 Task: Find connections with filter location Waiblingen with filter topic #Leanstartupswith filter profile language French with filter current company Kaspersky with filter school Sri Balaji University,Pune with filter industry Fisheries with filter service category Bankruptcy Law with filter keywords title Addiction Counselor
Action: Mouse moved to (622, 79)
Screenshot: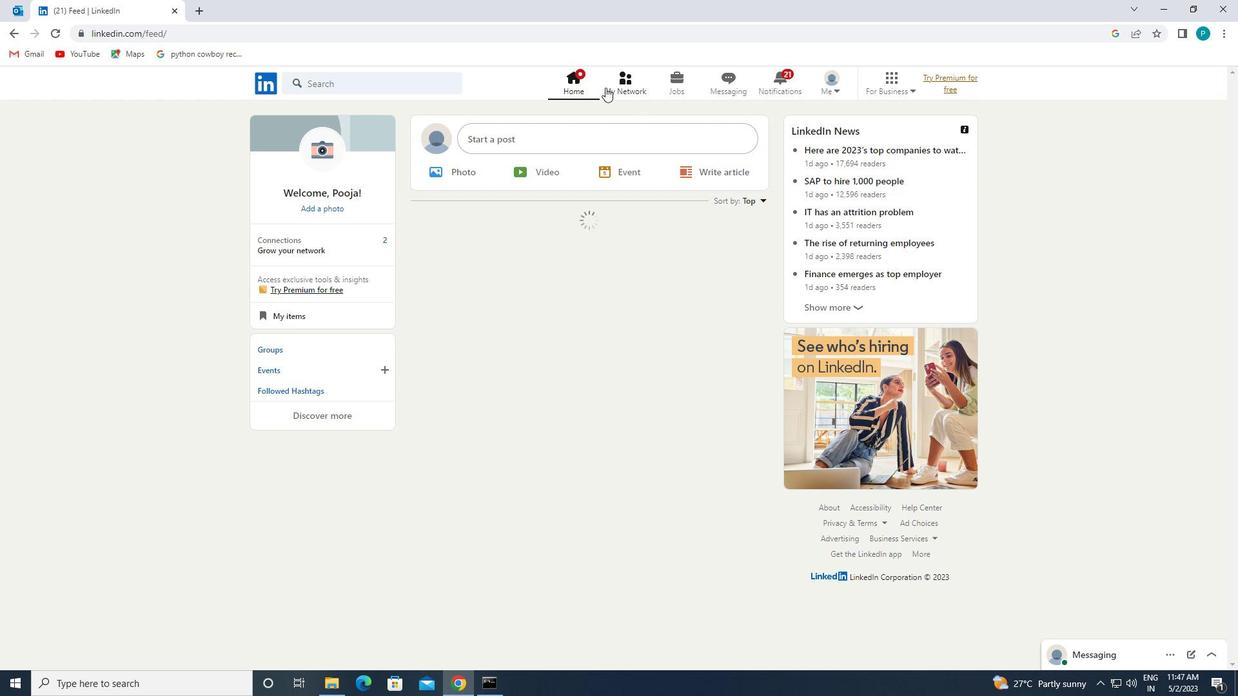
Action: Mouse pressed left at (622, 79)
Screenshot: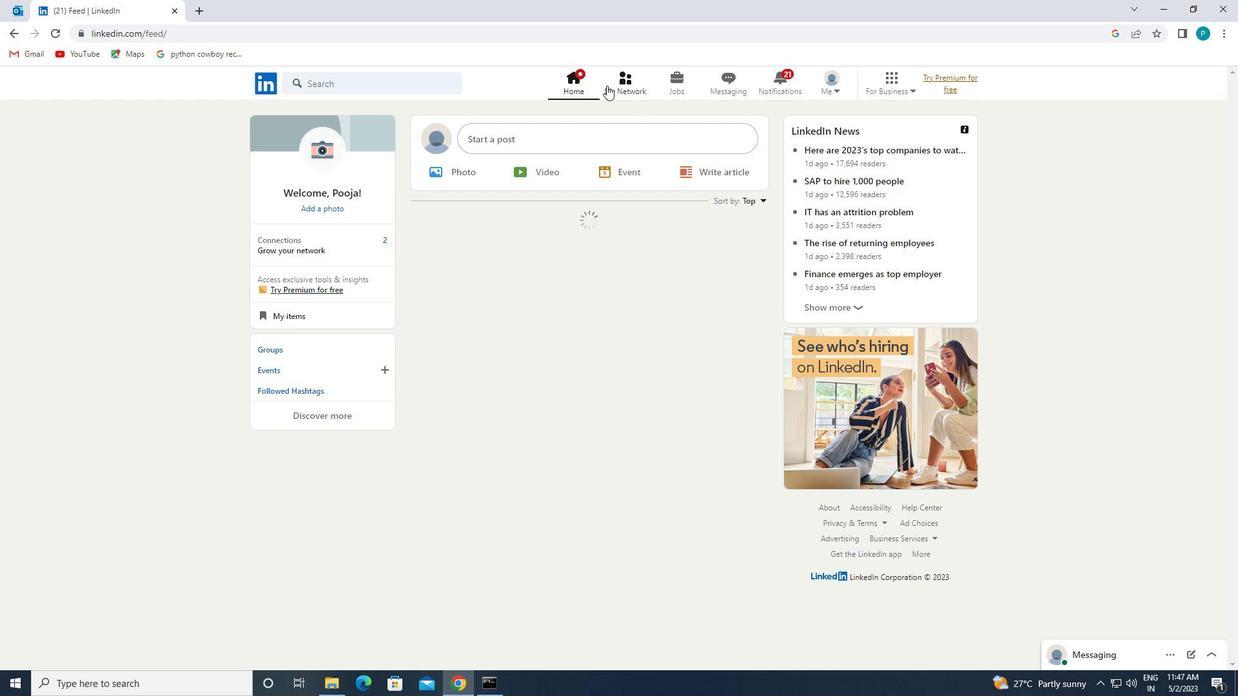 
Action: Mouse moved to (364, 154)
Screenshot: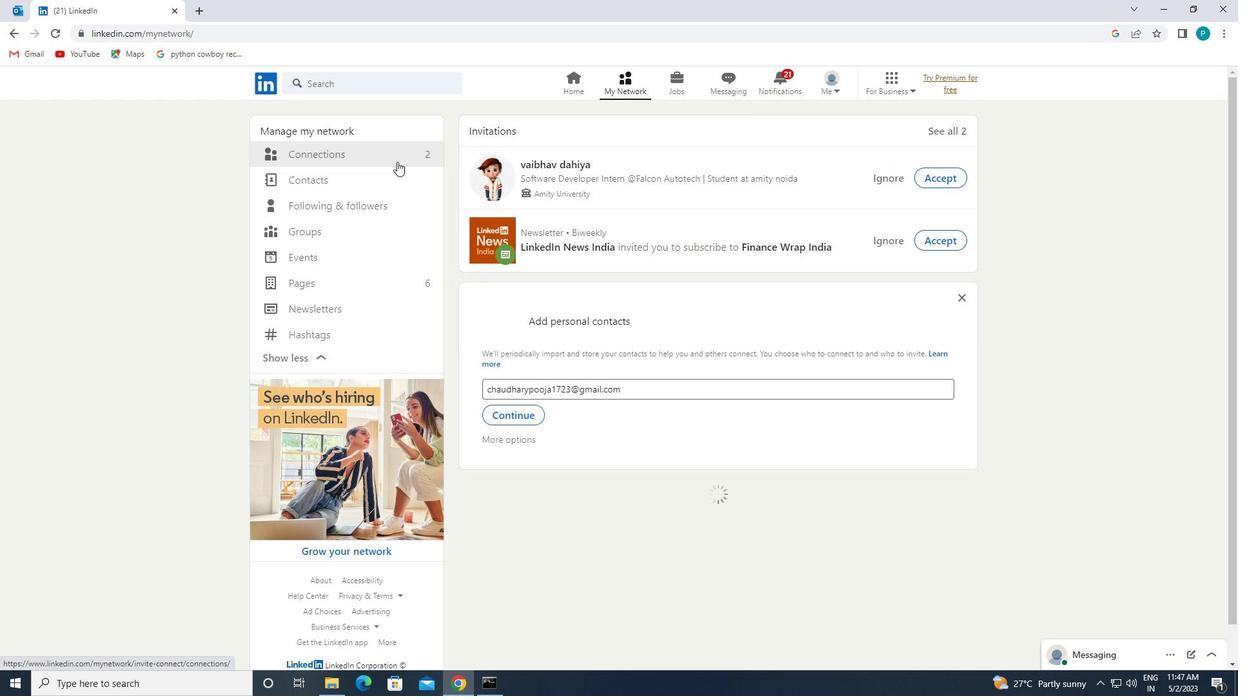 
Action: Mouse pressed left at (364, 154)
Screenshot: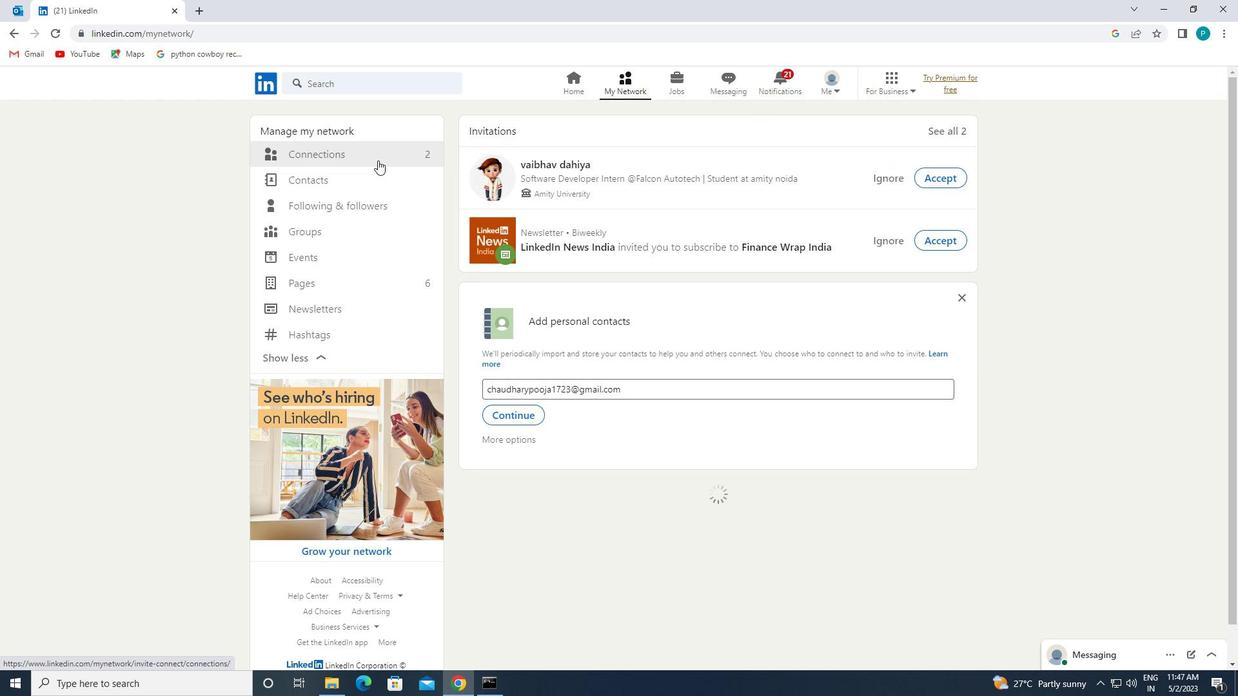 
Action: Mouse moved to (379, 158)
Screenshot: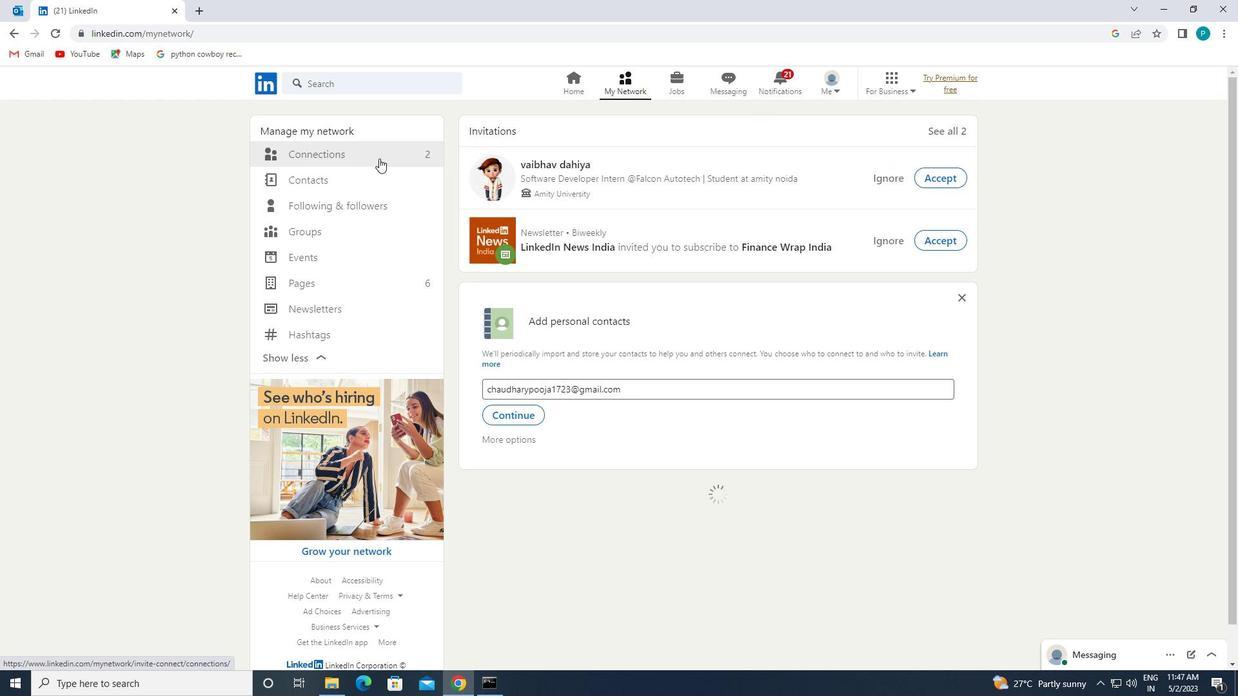 
Action: Mouse pressed left at (379, 158)
Screenshot: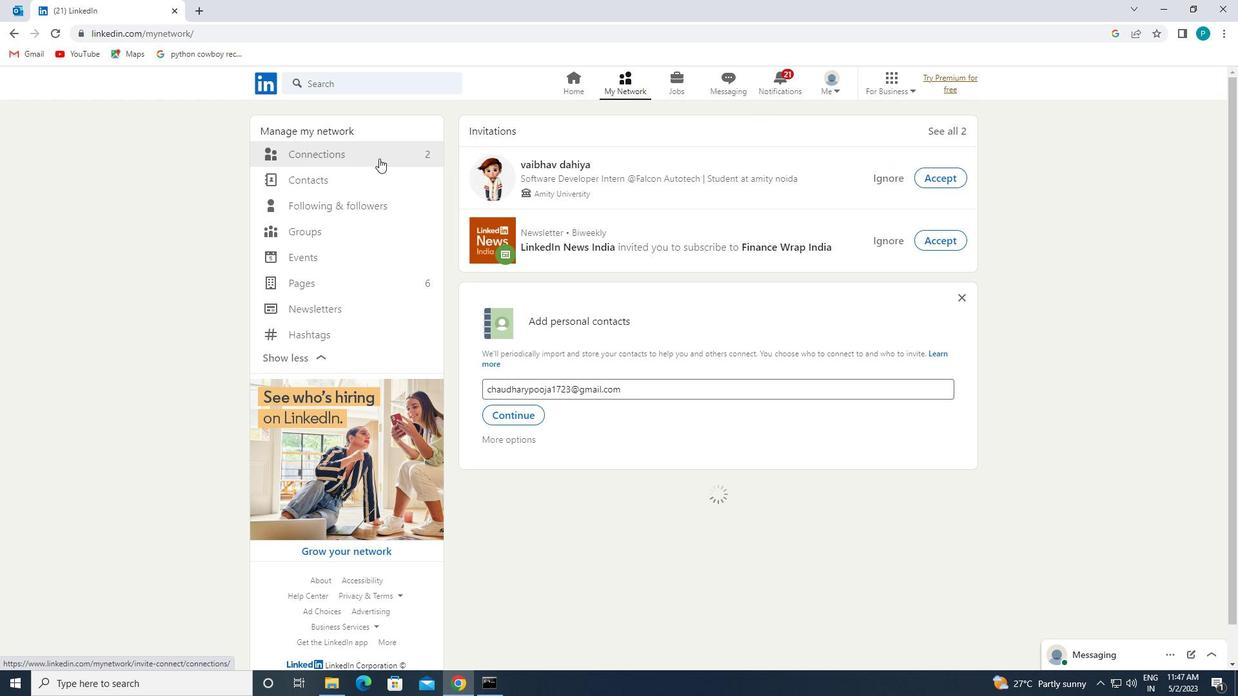 
Action: Mouse moved to (707, 154)
Screenshot: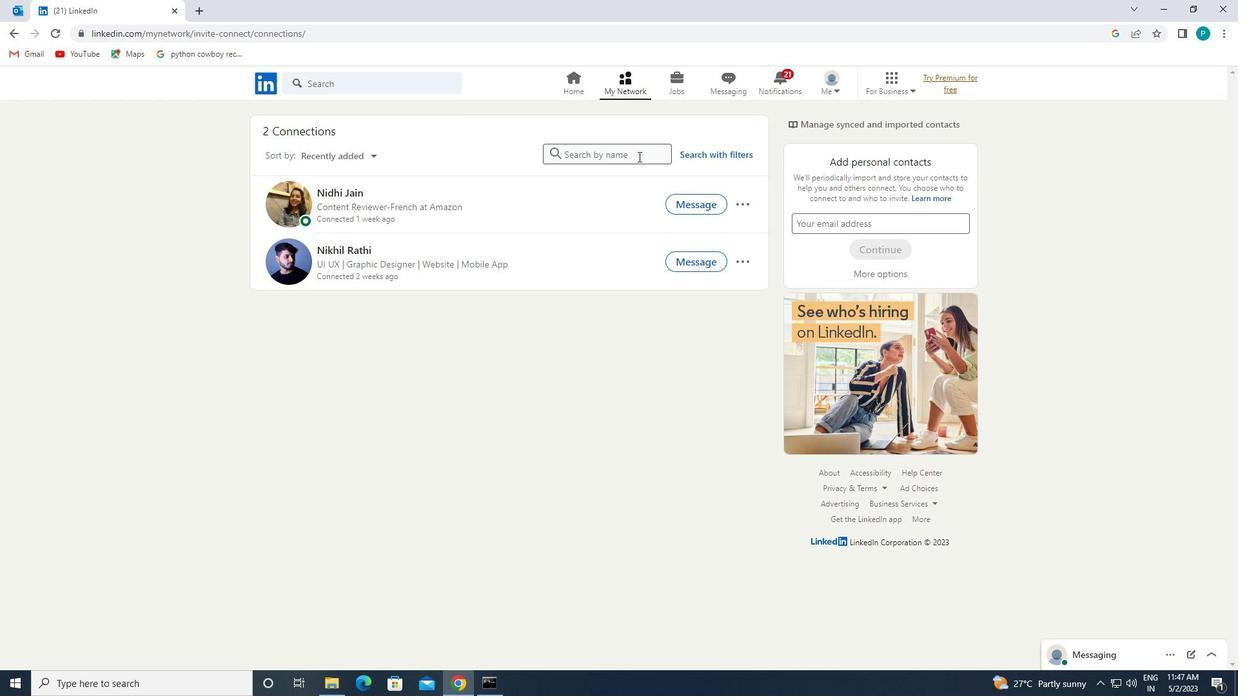 
Action: Mouse pressed left at (707, 154)
Screenshot: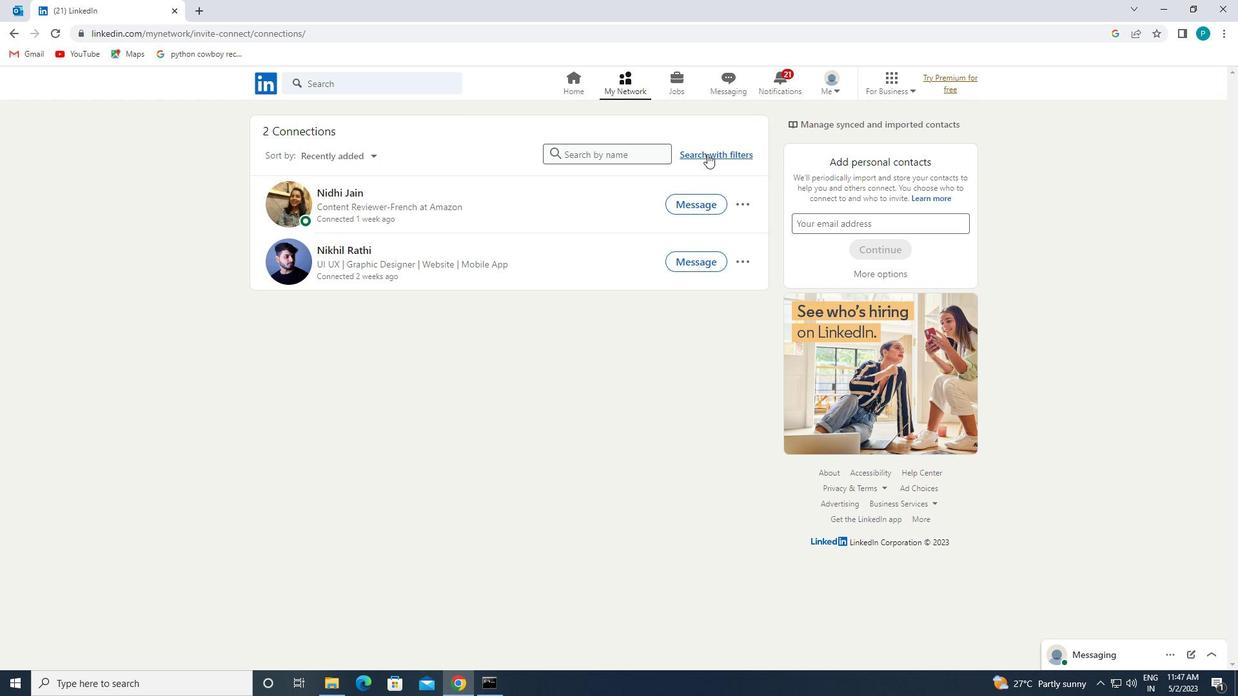
Action: Mouse moved to (651, 125)
Screenshot: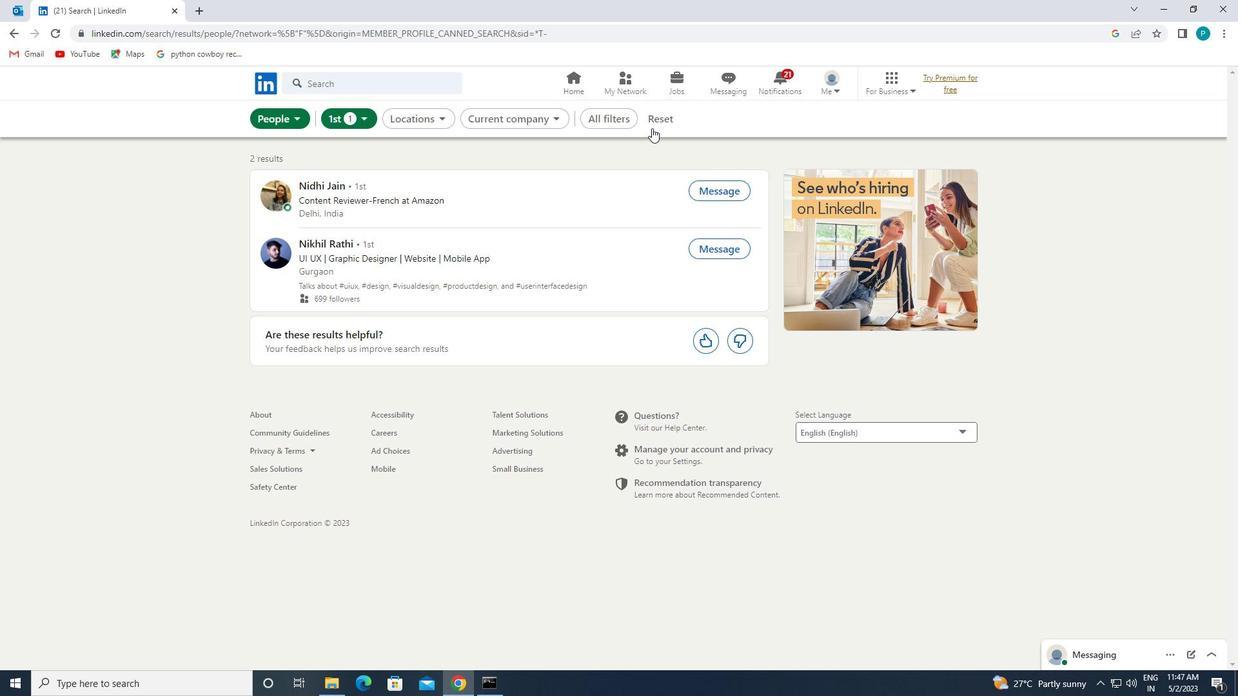
Action: Mouse pressed left at (651, 125)
Screenshot: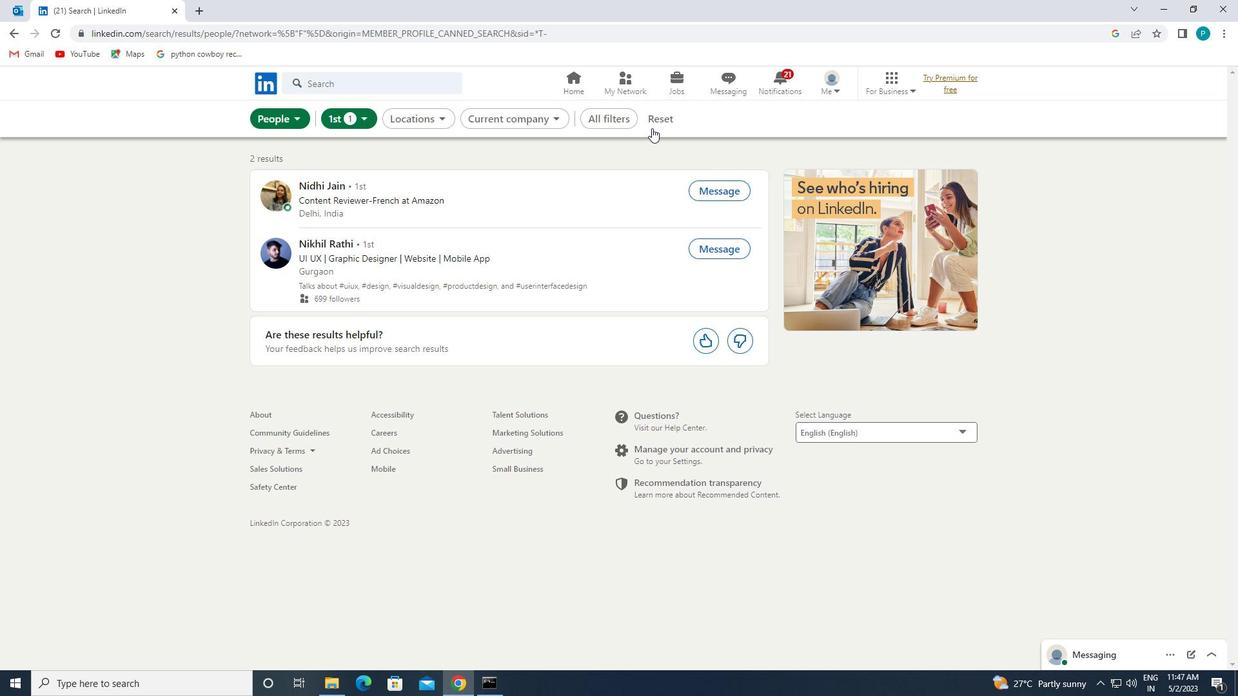 
Action: Mouse moved to (613, 123)
Screenshot: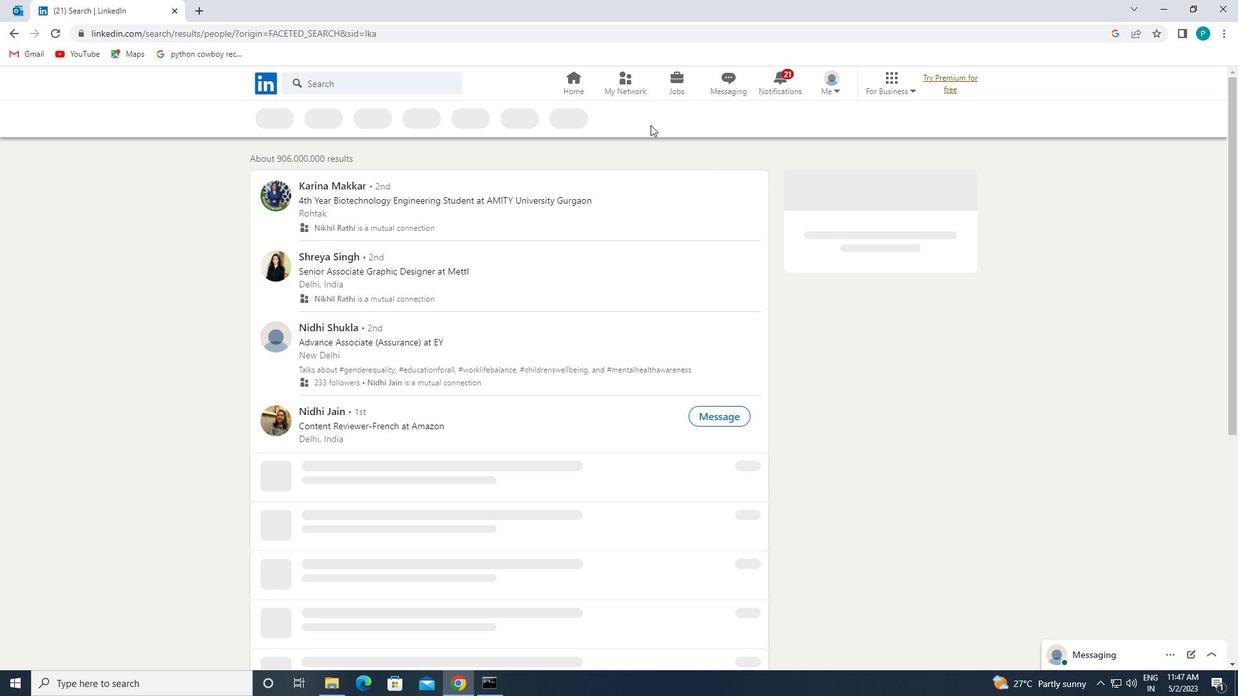 
Action: Mouse pressed left at (613, 123)
Screenshot: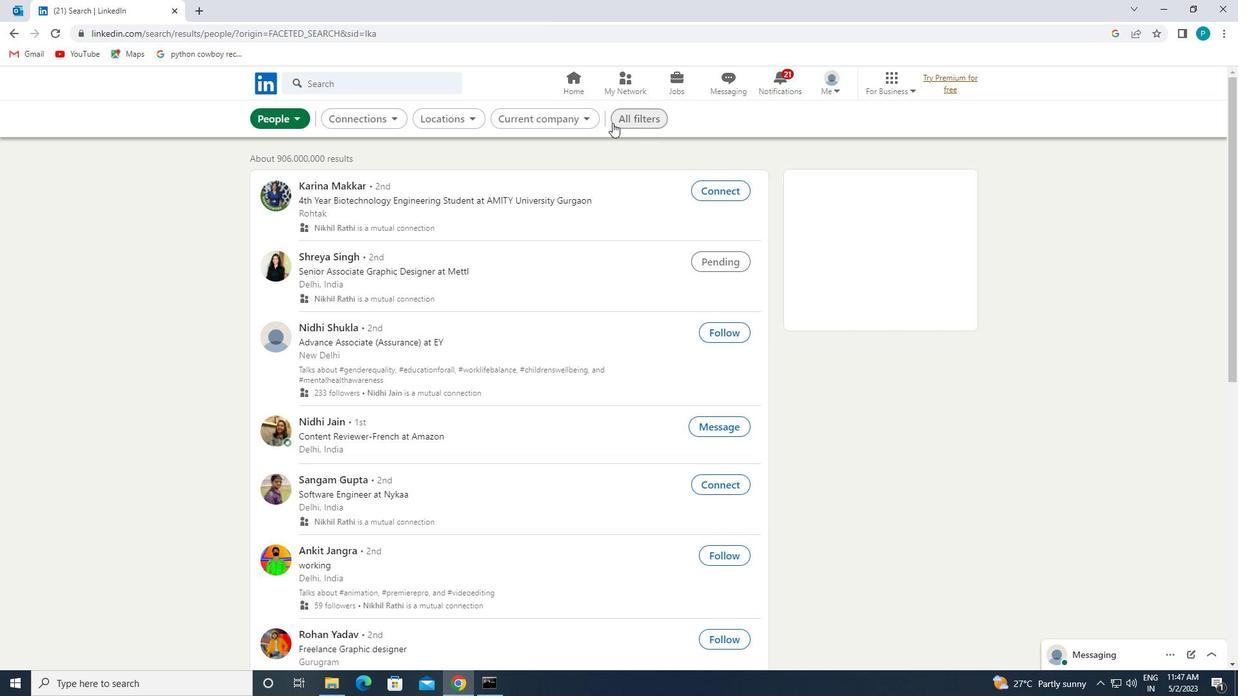
Action: Mouse moved to (986, 384)
Screenshot: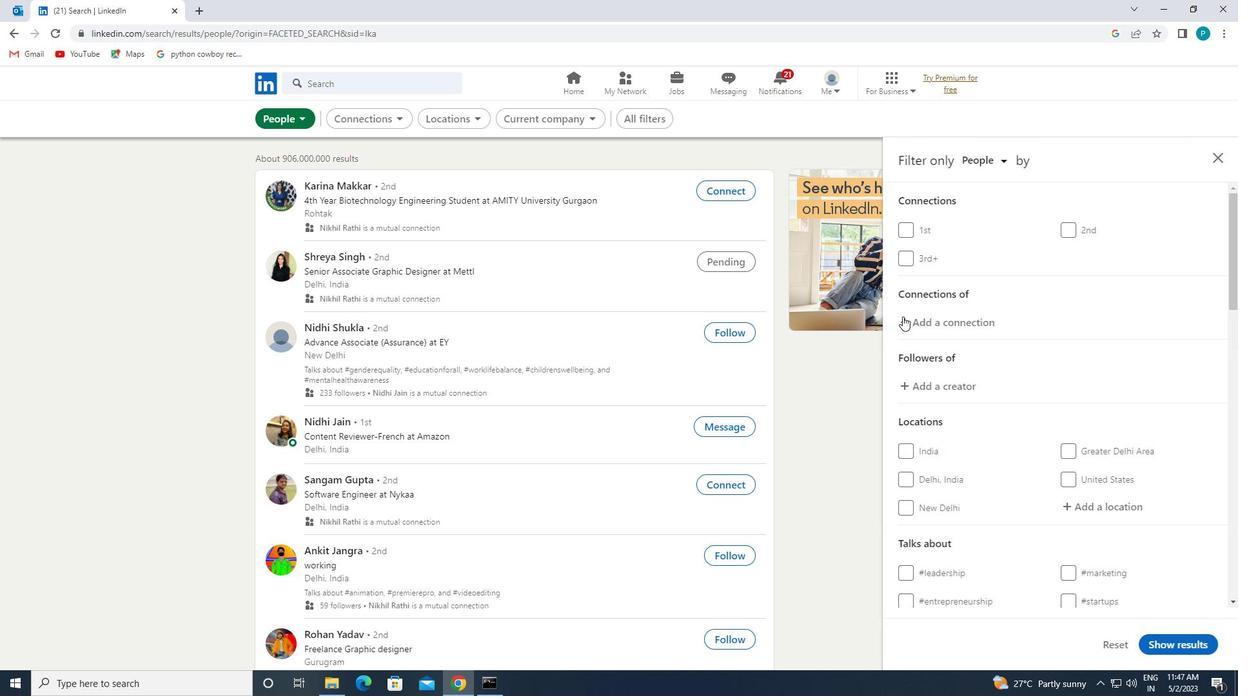 
Action: Mouse scrolled (986, 383) with delta (0, 0)
Screenshot: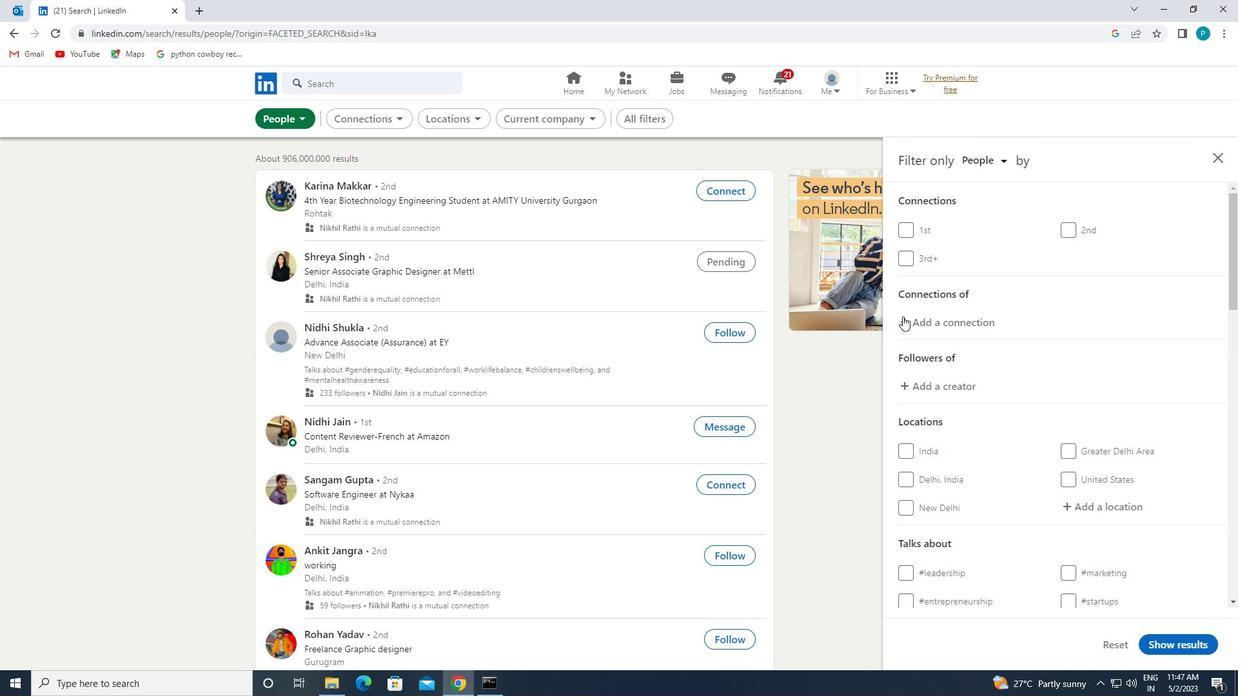 
Action: Mouse moved to (987, 384)
Screenshot: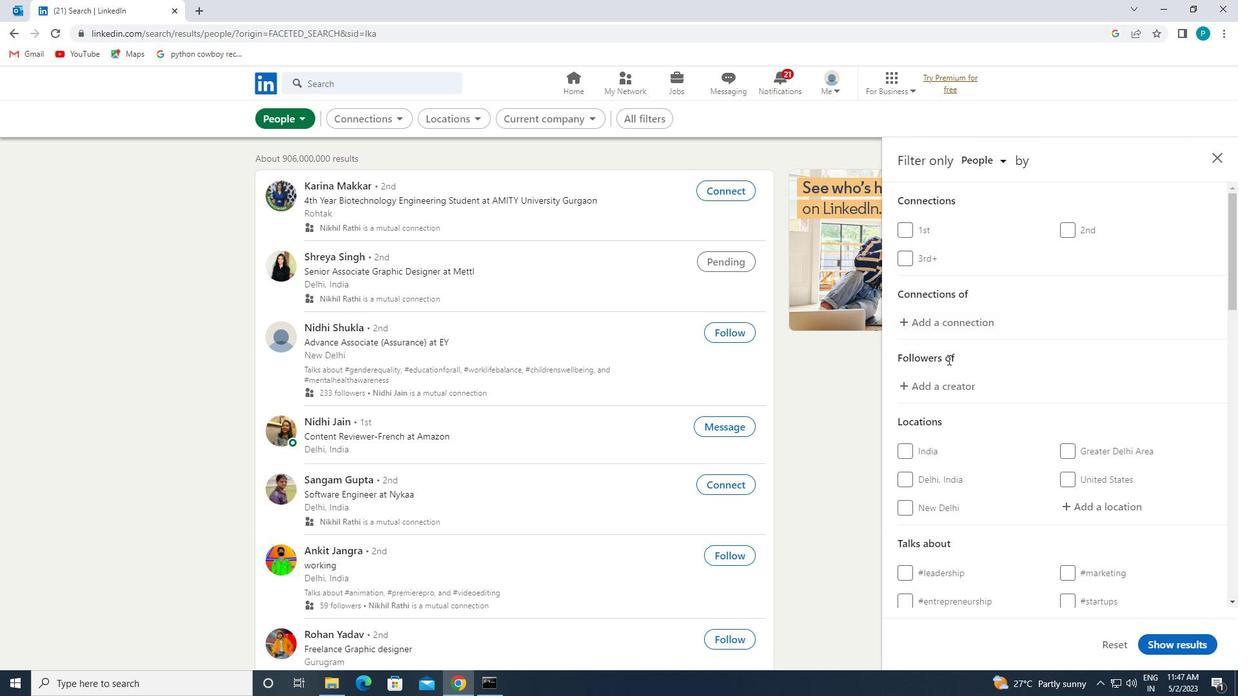 
Action: Mouse scrolled (987, 383) with delta (0, 0)
Screenshot: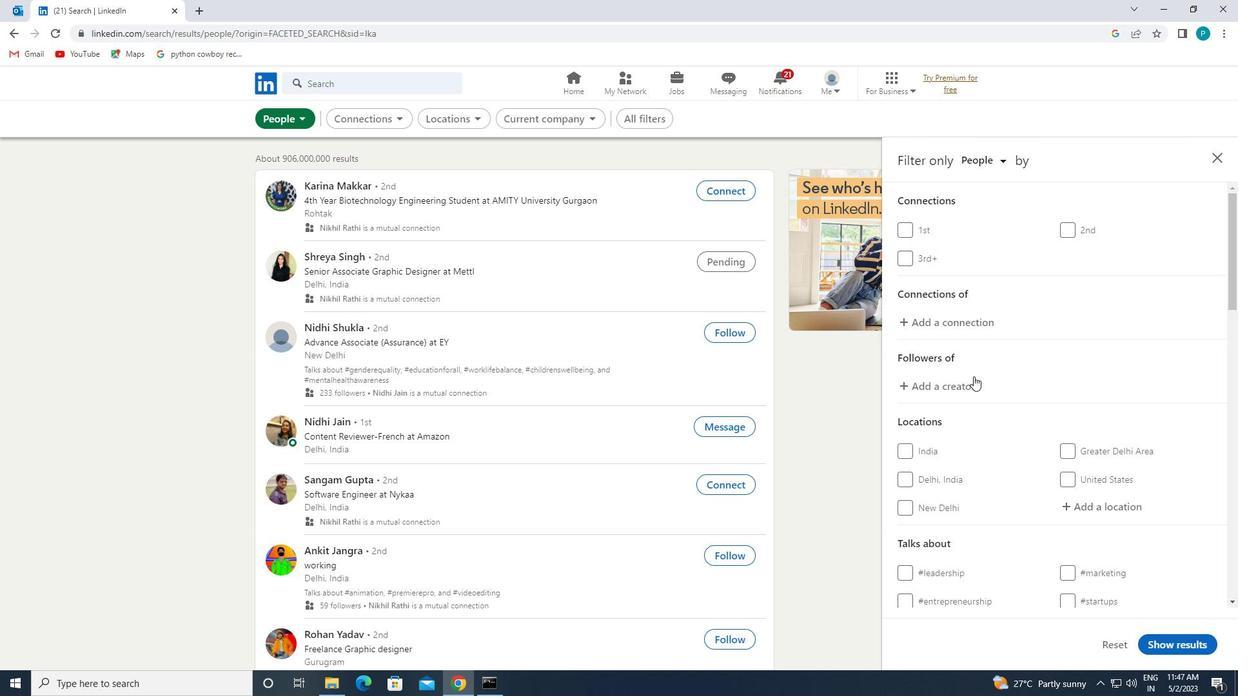
Action: Mouse moved to (988, 385)
Screenshot: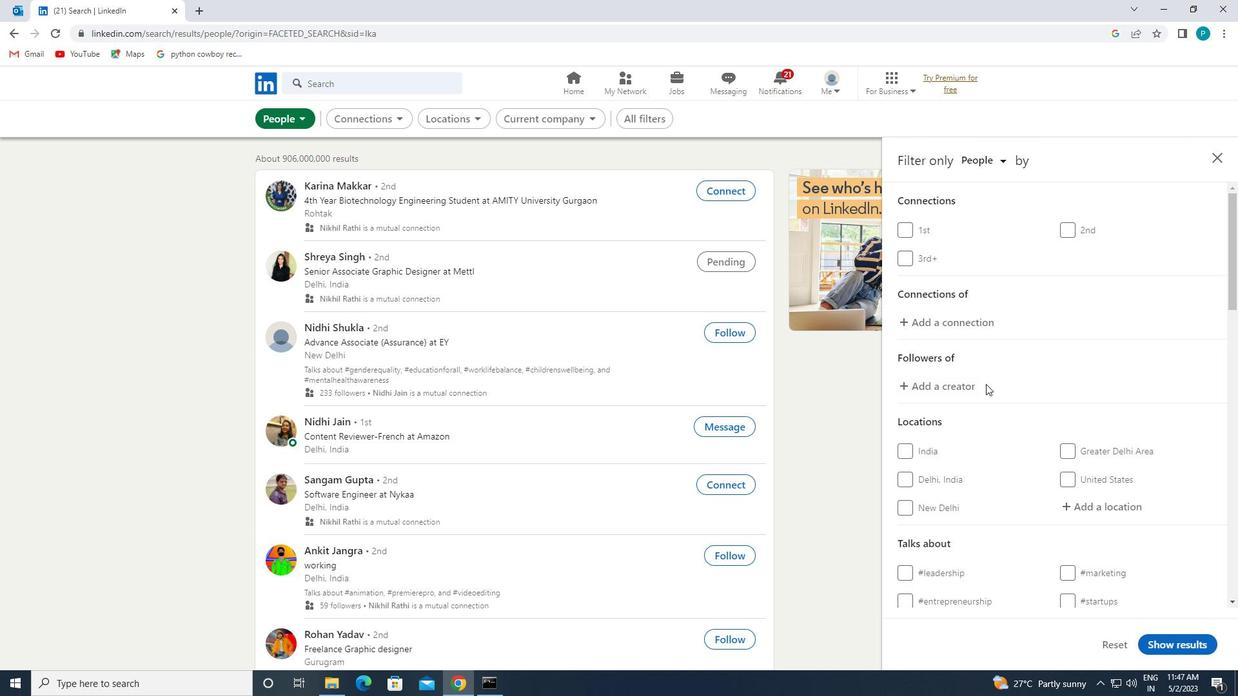 
Action: Mouse scrolled (988, 384) with delta (0, 0)
Screenshot: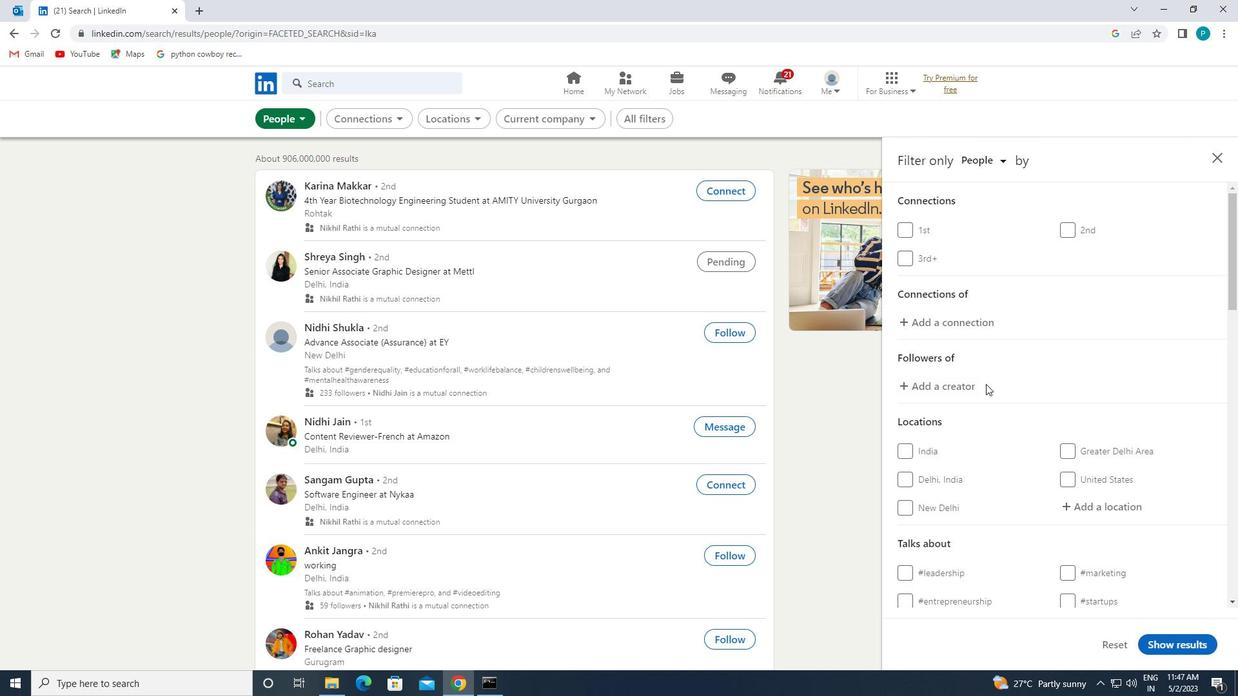 
Action: Mouse moved to (1071, 320)
Screenshot: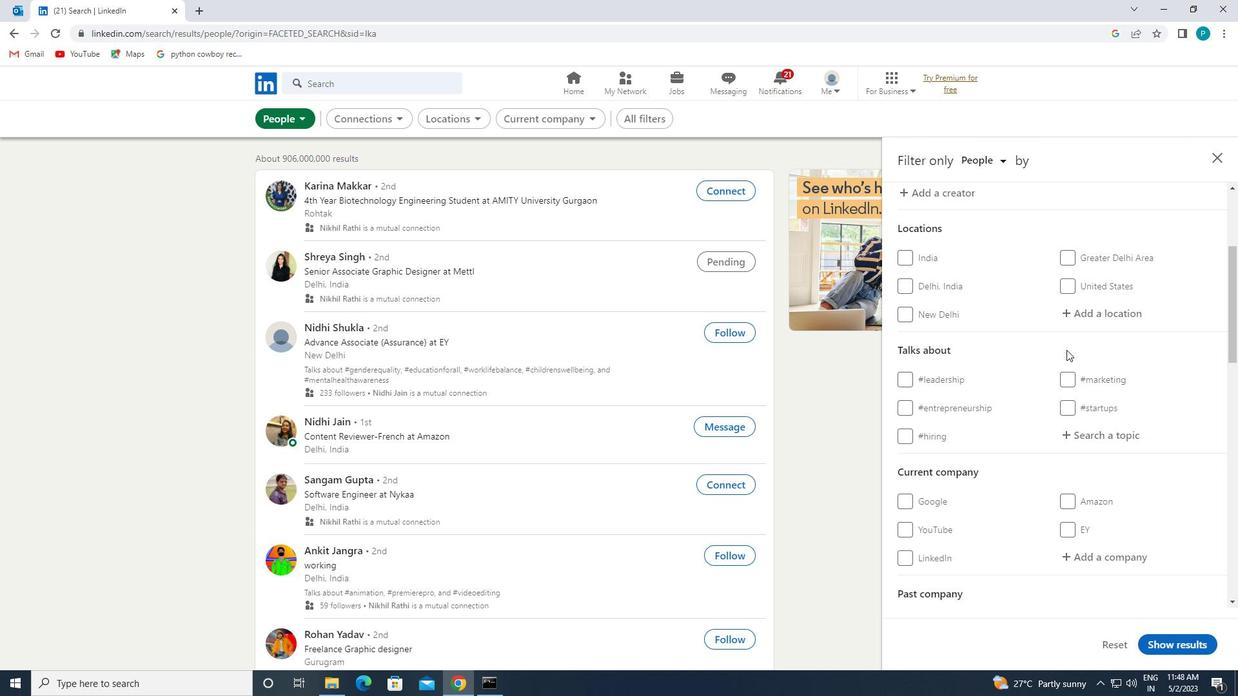 
Action: Mouse pressed left at (1071, 320)
Screenshot: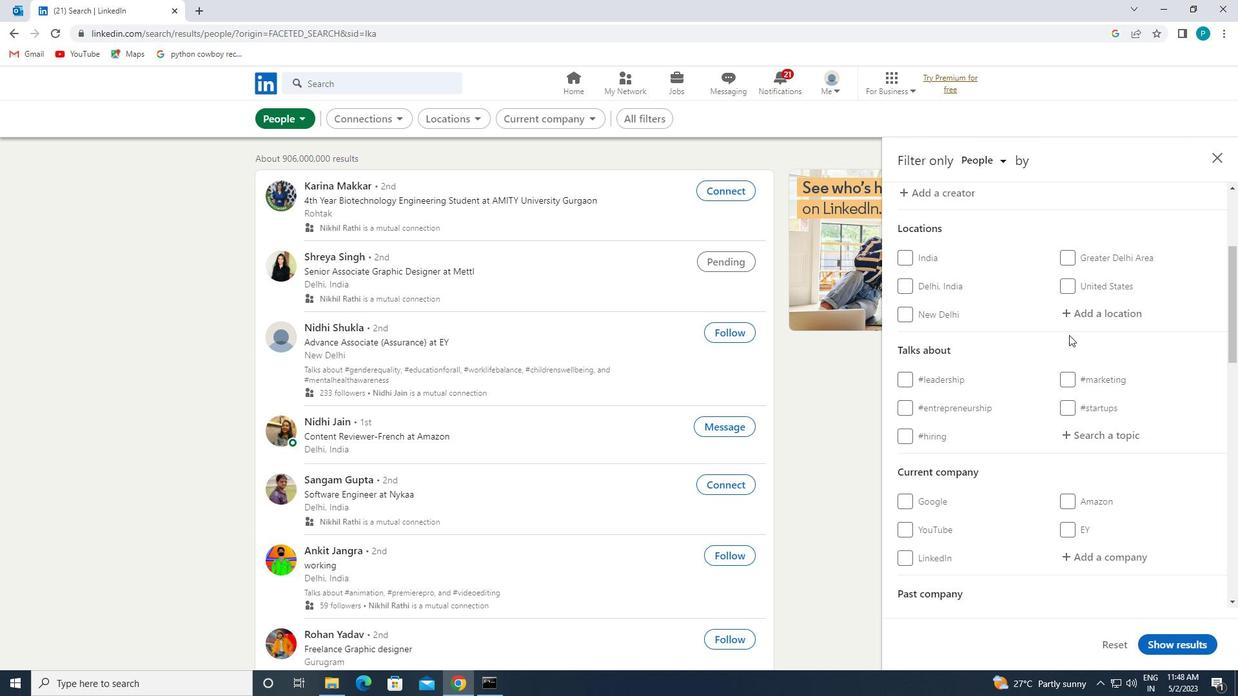 
Action: Mouse moved to (1072, 320)
Screenshot: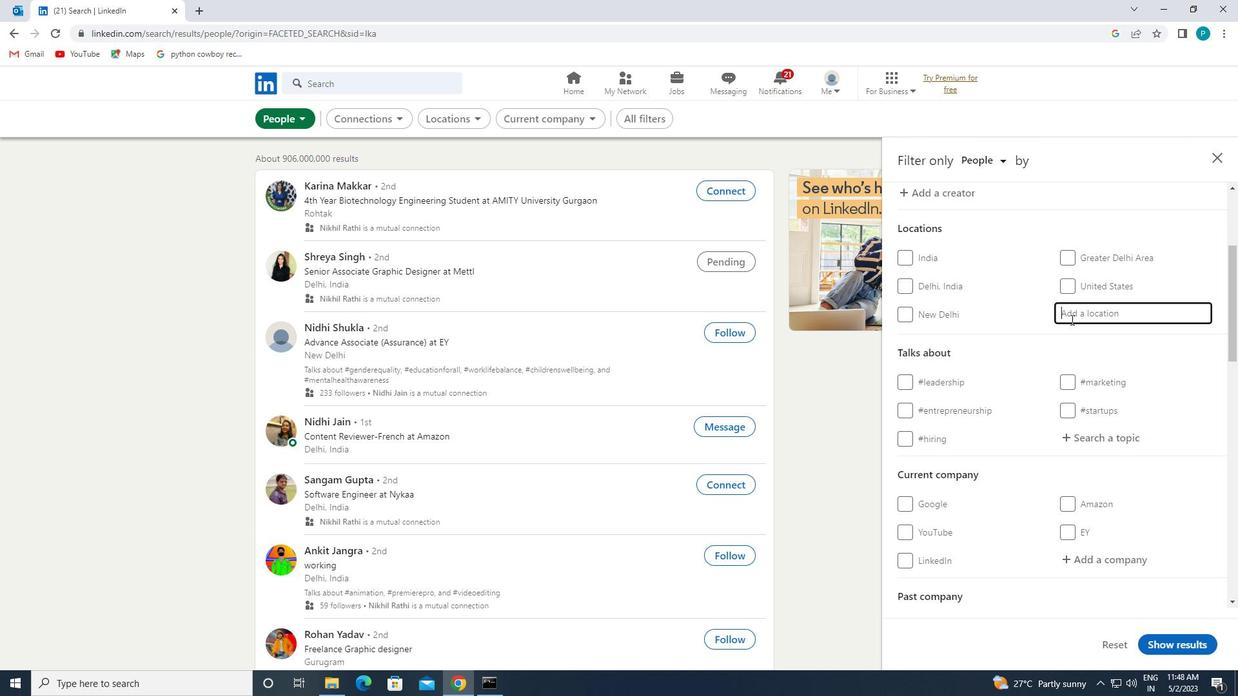
Action: Key pressed <Key.caps_lock>w<Key.caps_lock>i<Key.backspace>aibling<Key.backspace>
Screenshot: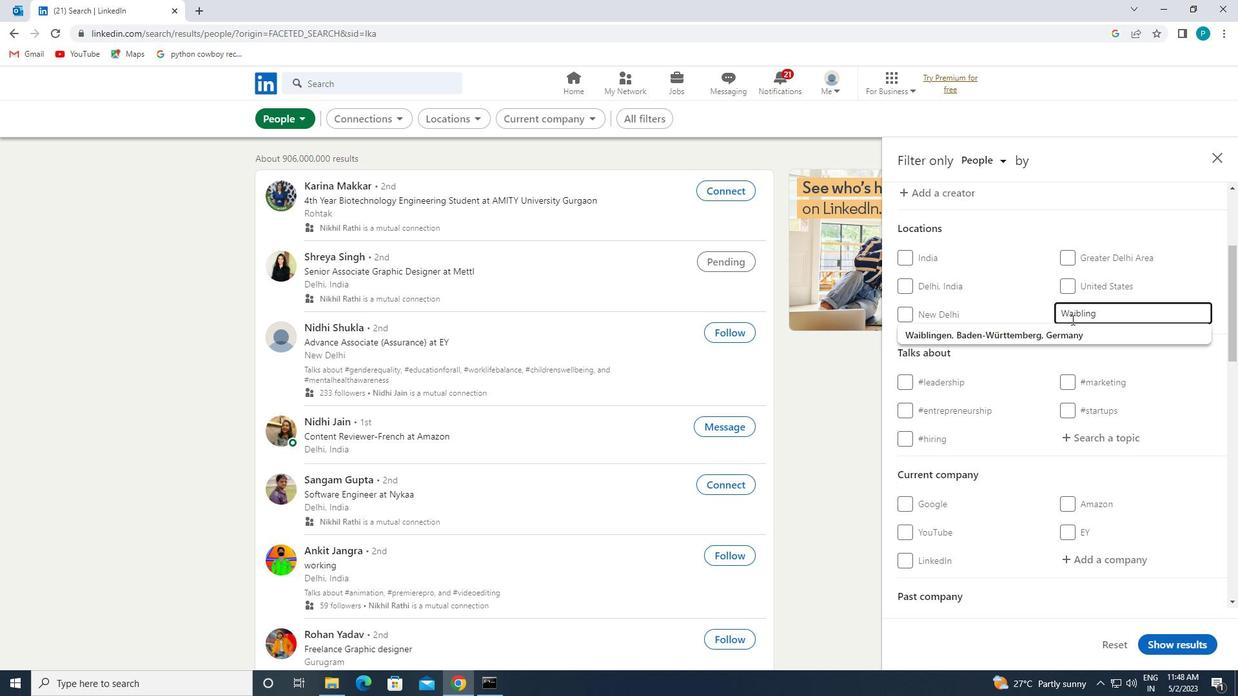 
Action: Mouse moved to (1042, 326)
Screenshot: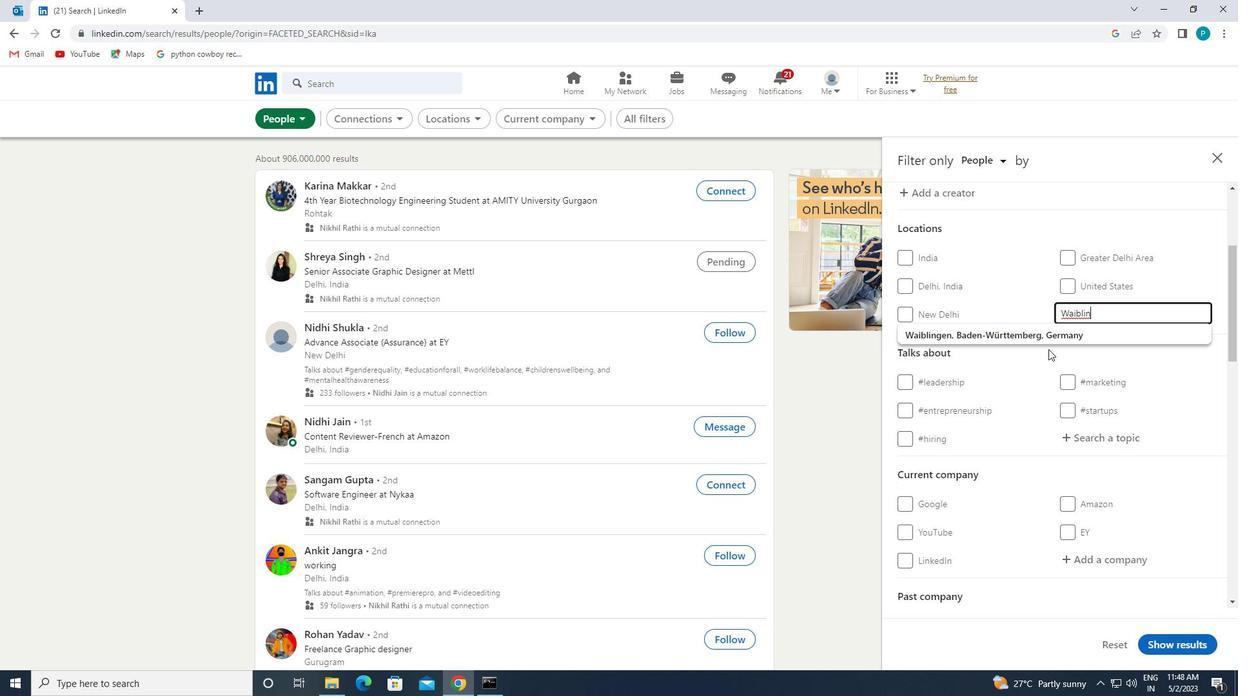 
Action: Mouse pressed left at (1042, 326)
Screenshot: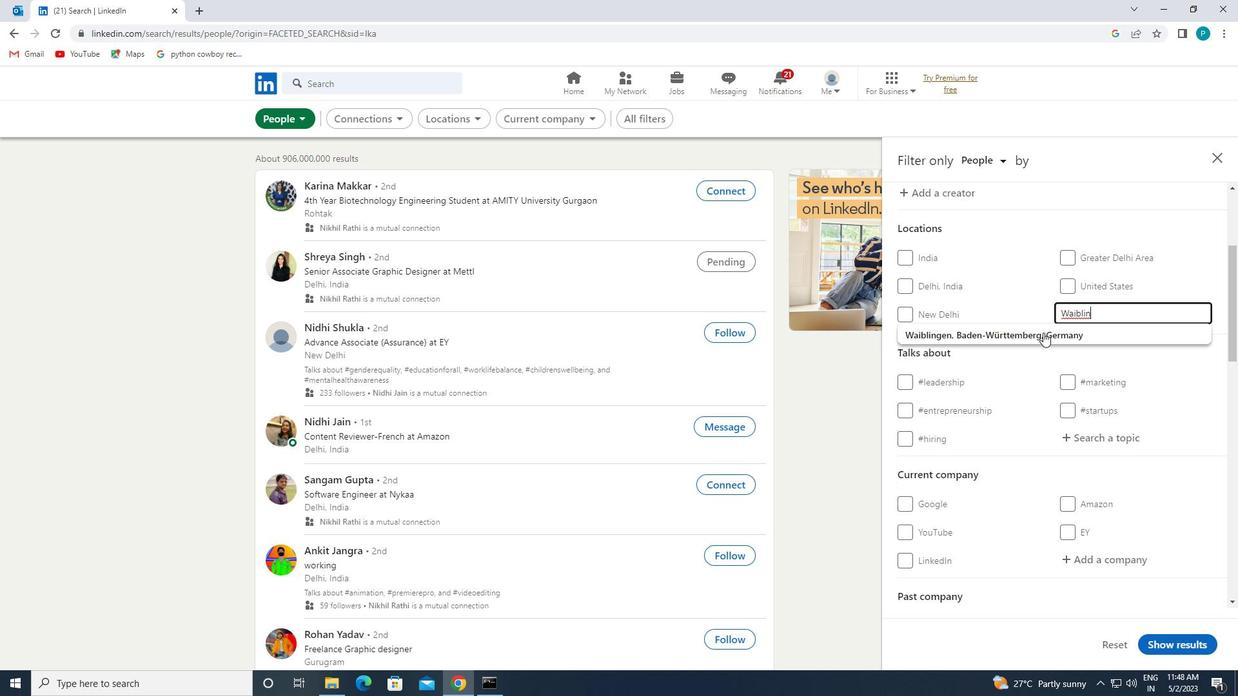 
Action: Mouse moved to (1127, 418)
Screenshot: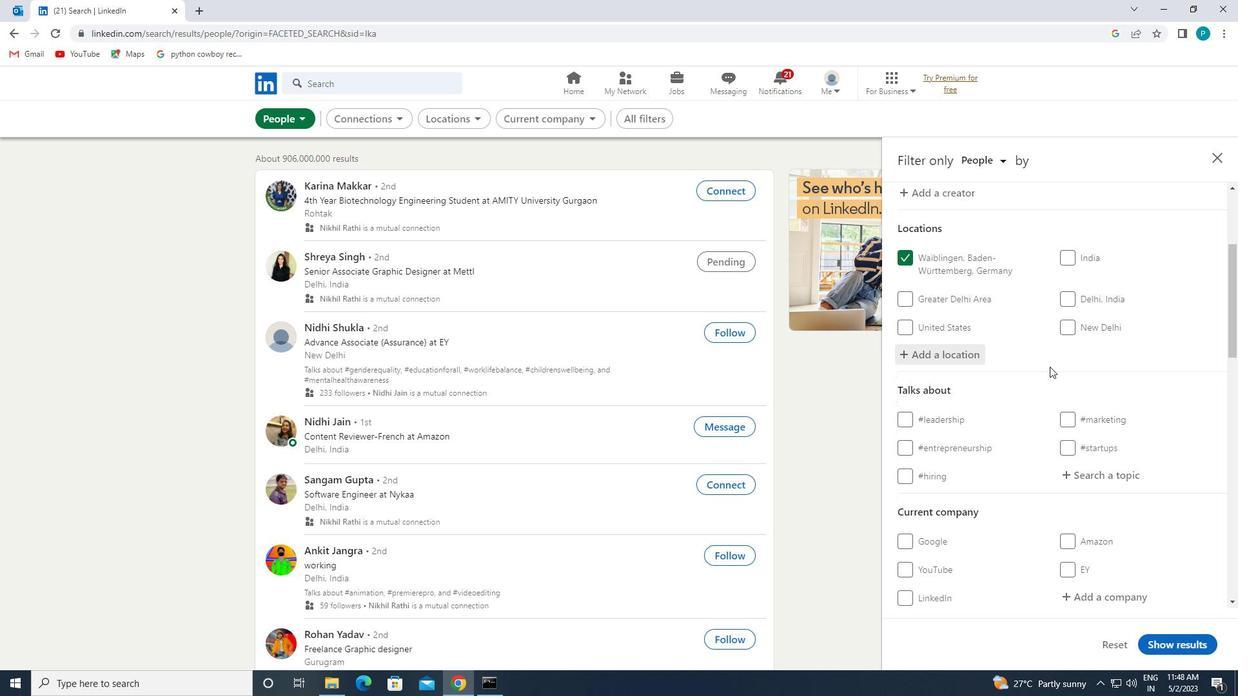 
Action: Mouse scrolled (1127, 417) with delta (0, 0)
Screenshot: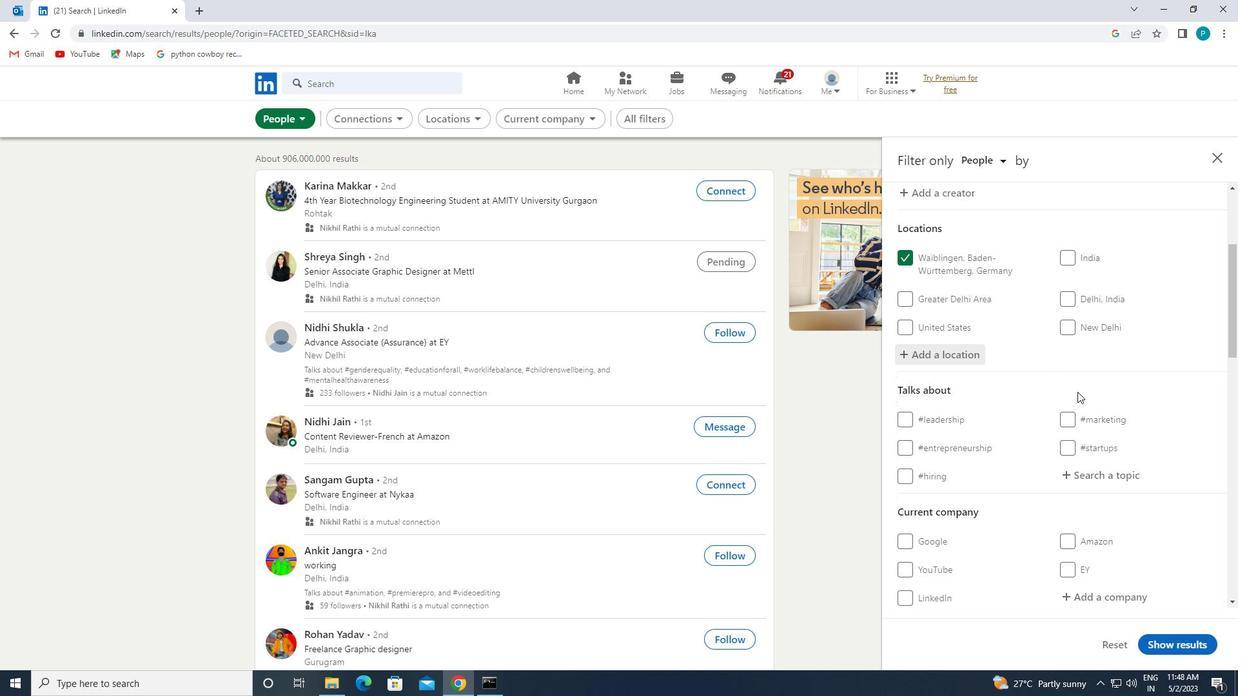 
Action: Mouse moved to (1126, 418)
Screenshot: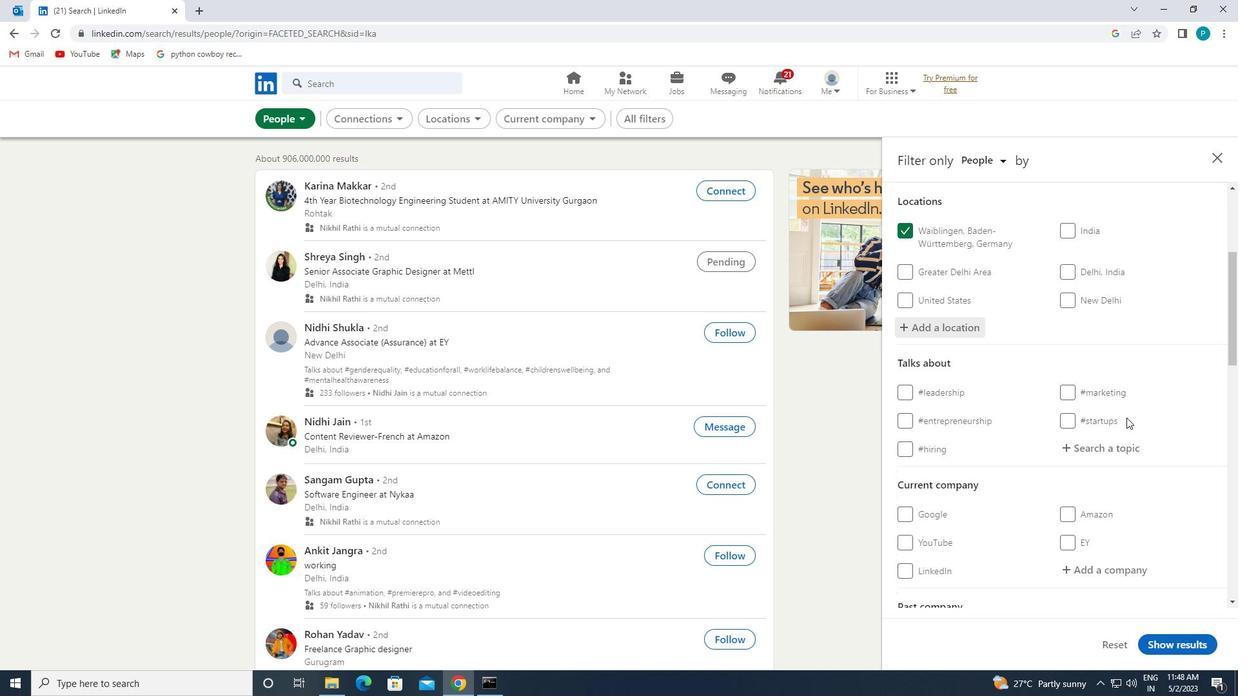 
Action: Mouse pressed left at (1126, 418)
Screenshot: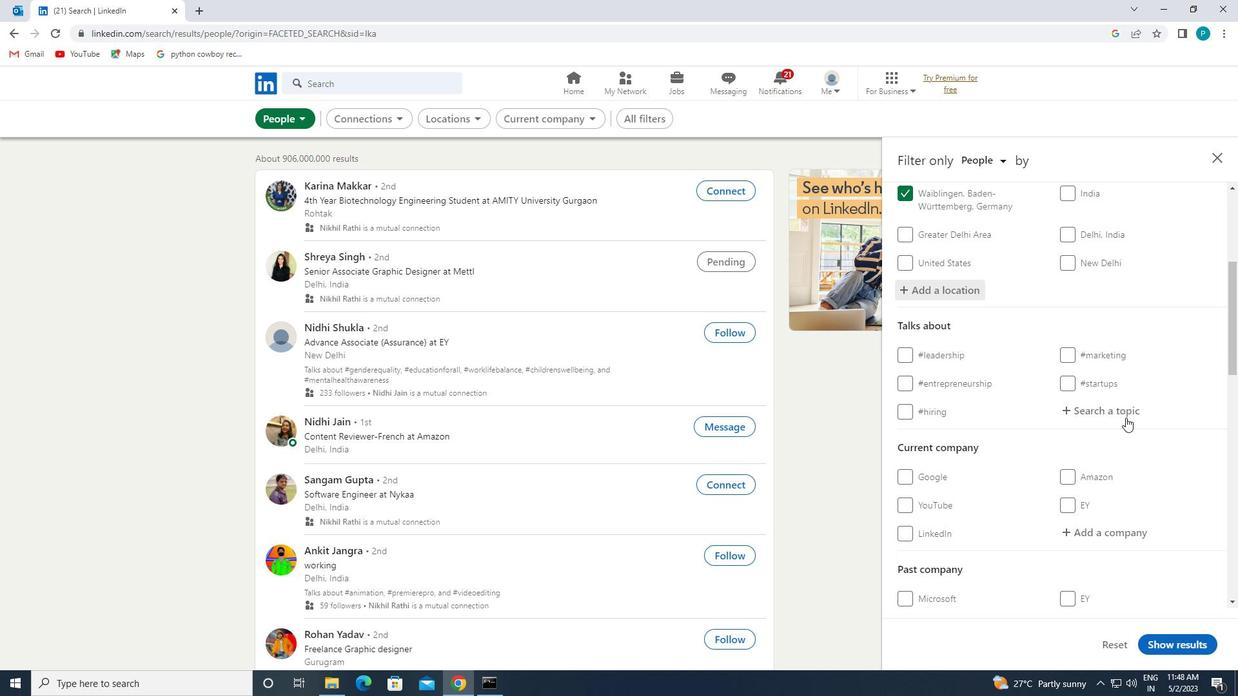 
Action: Key pressed <Key.shift>#<Key.caps_lock>L<Key.caps_lock>EANSTARTUPS
Screenshot: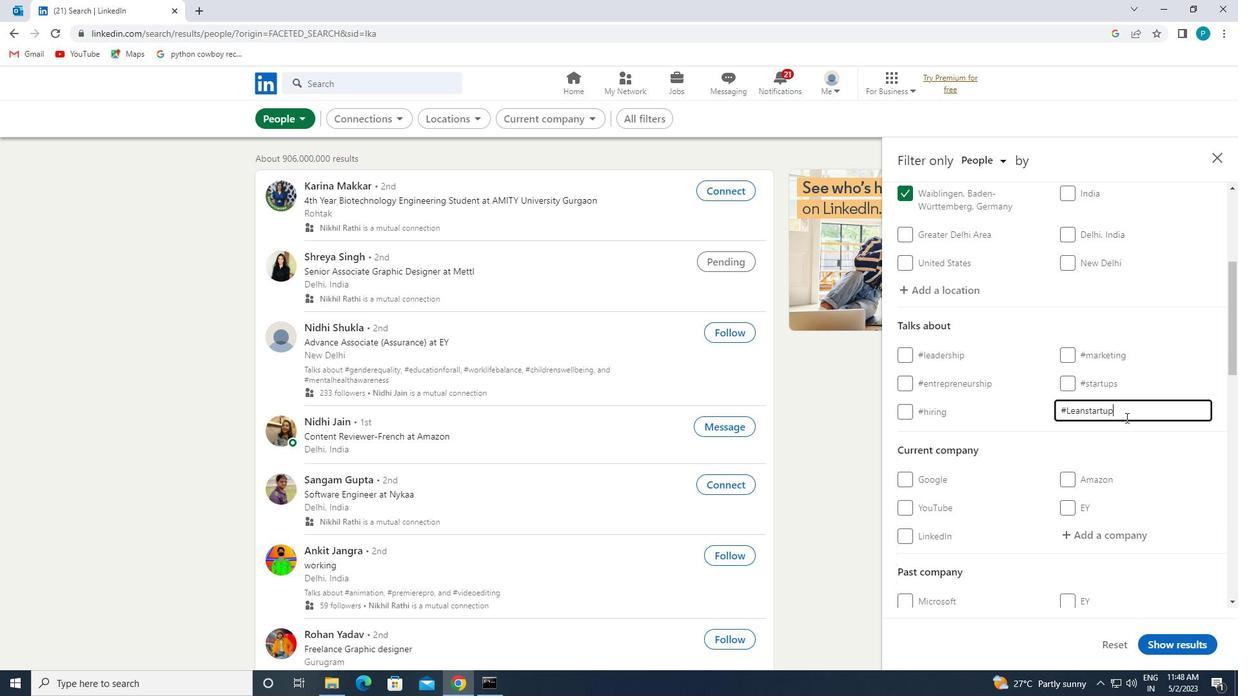 
Action: Mouse moved to (1123, 367)
Screenshot: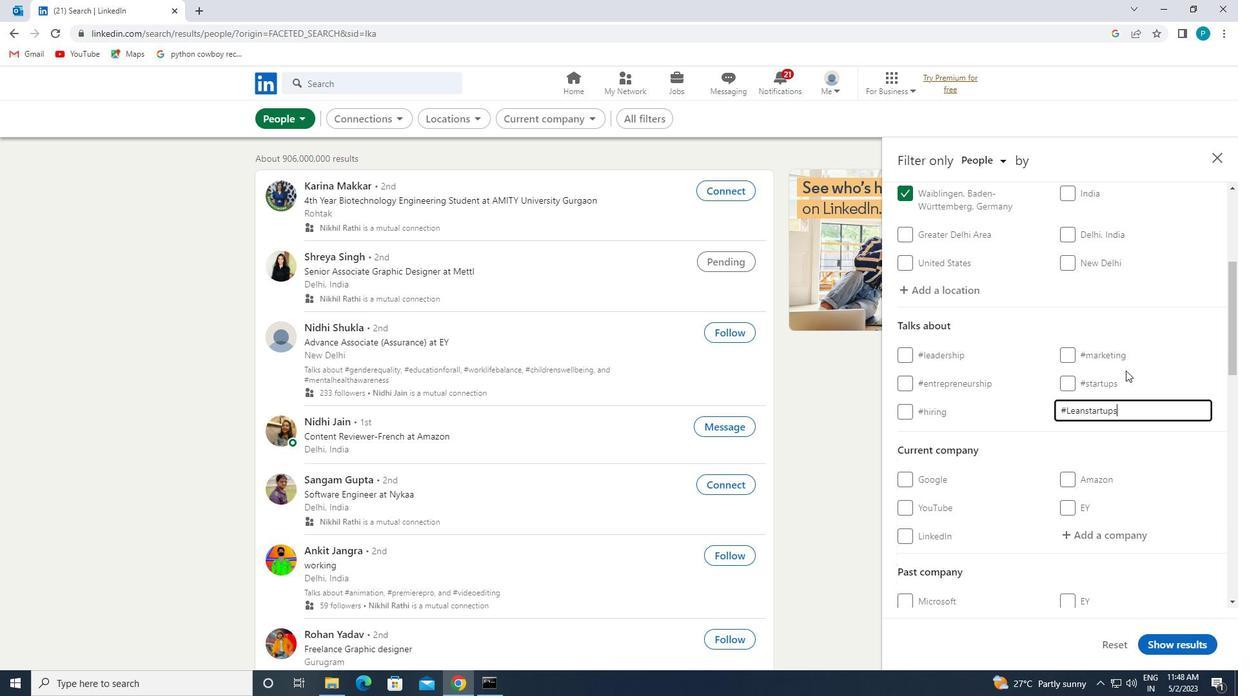 
Action: Mouse scrolled (1123, 366) with delta (0, 0)
Screenshot: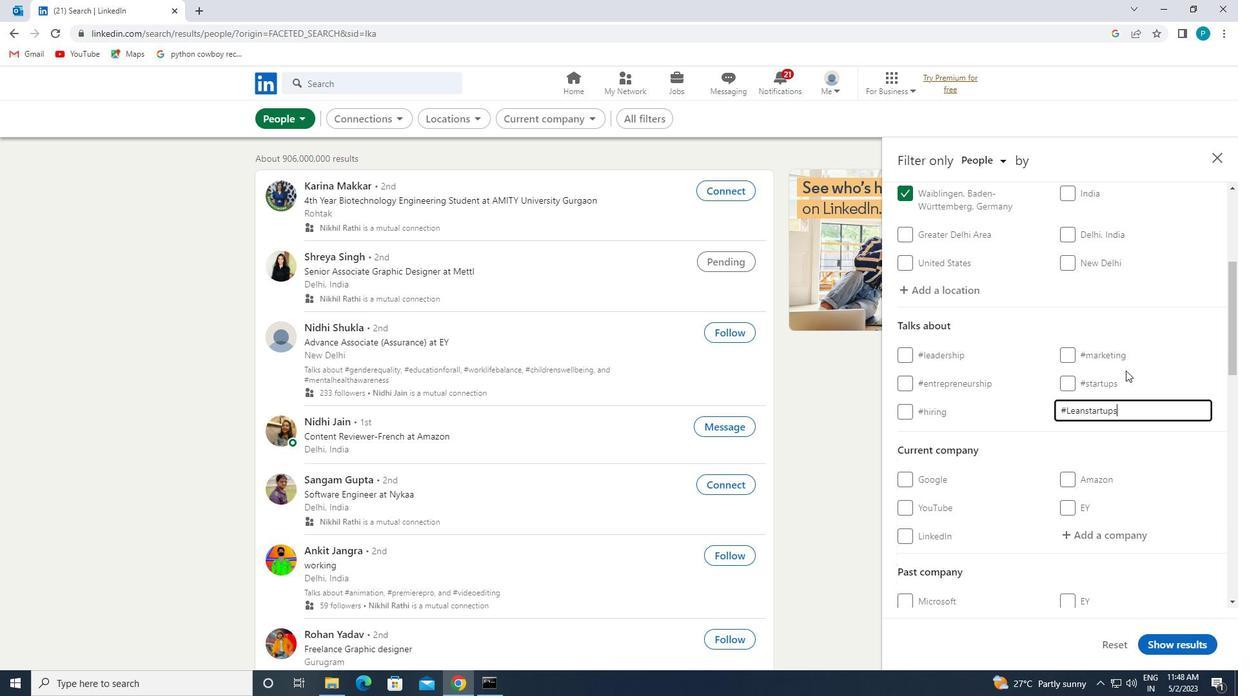 
Action: Mouse moved to (1043, 476)
Screenshot: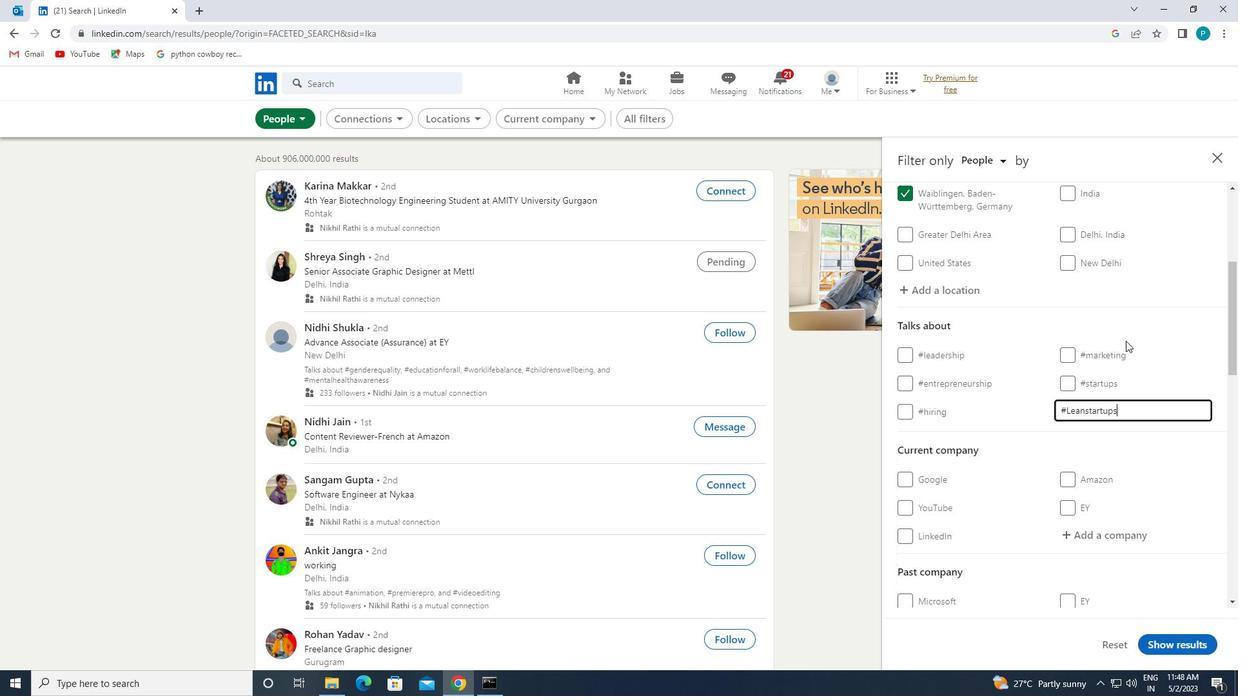 
Action: Mouse scrolled (1043, 476) with delta (0, 0)
Screenshot: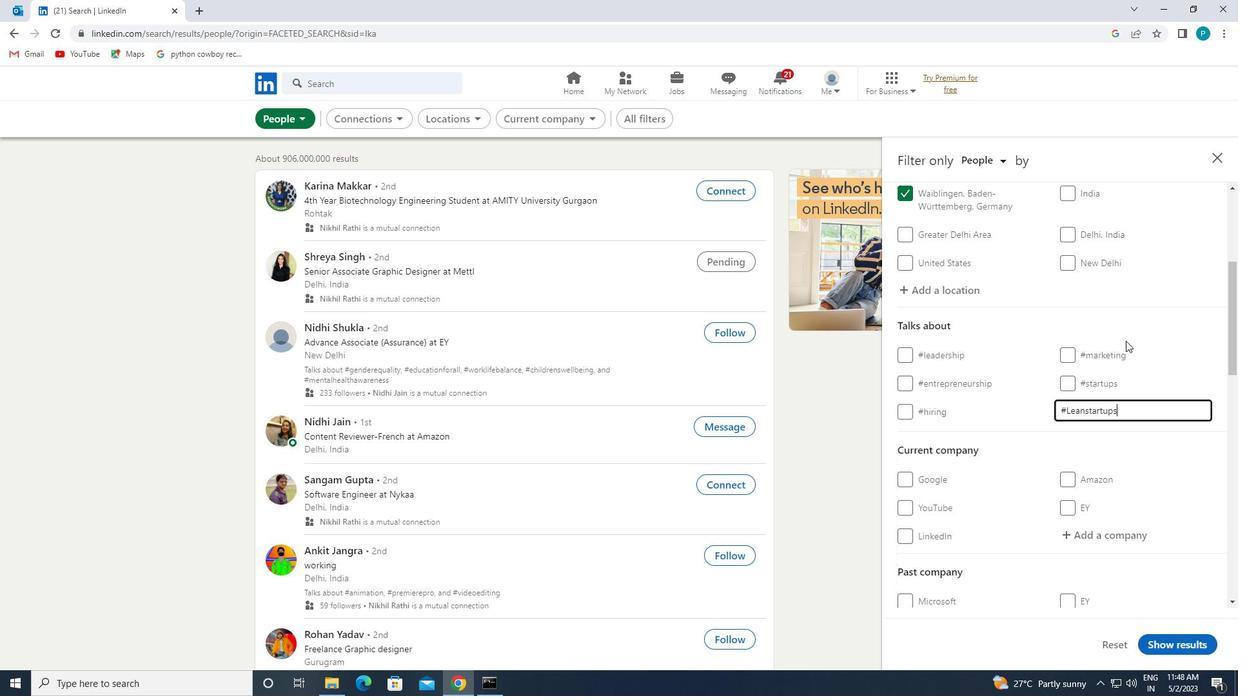 
Action: Mouse moved to (1040, 481)
Screenshot: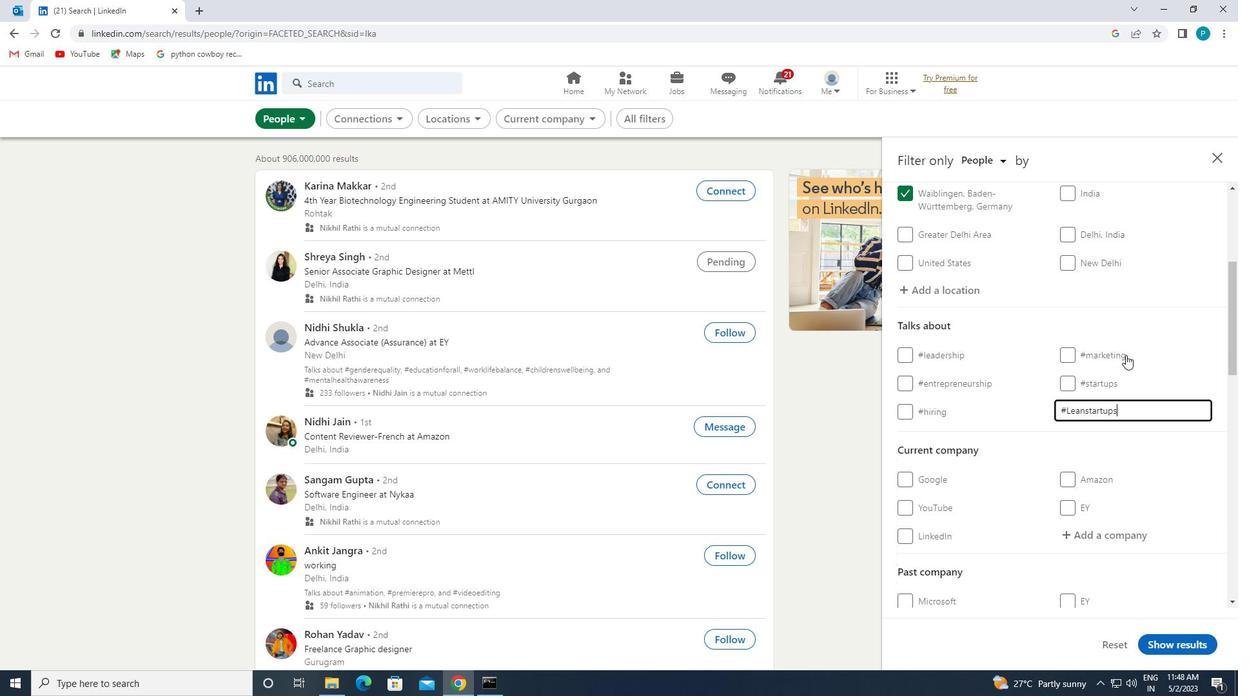 
Action: Mouse scrolled (1040, 480) with delta (0, 0)
Screenshot: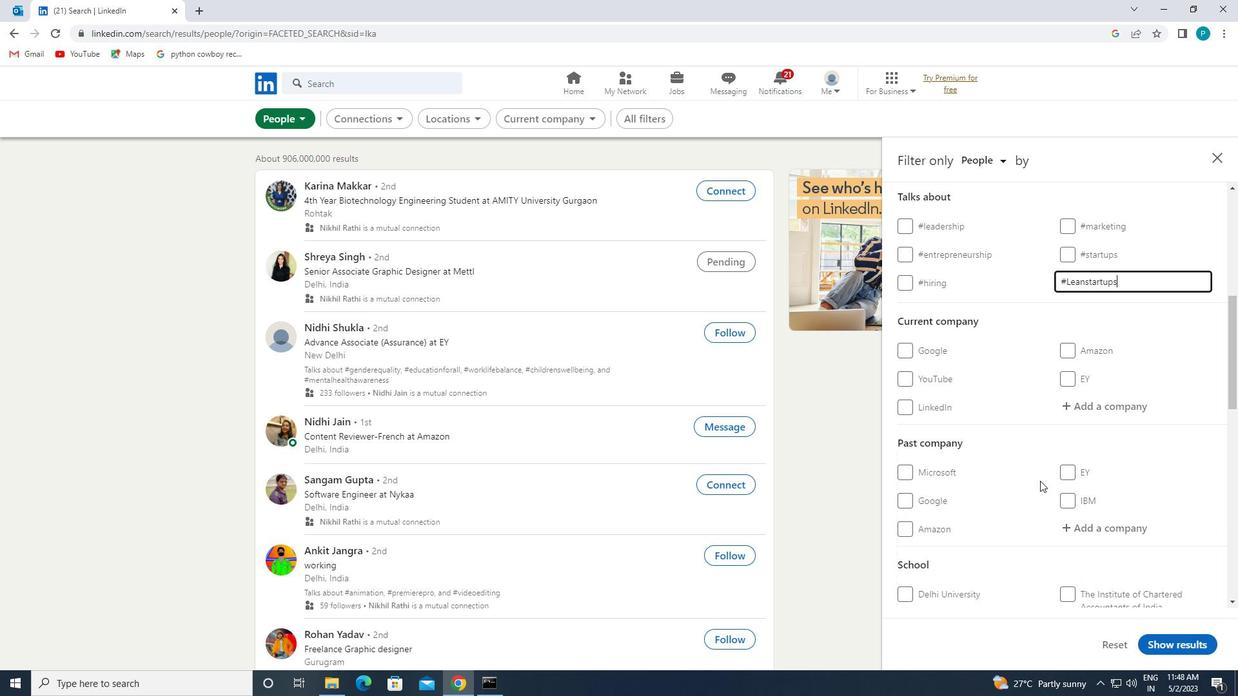 
Action: Mouse scrolled (1040, 480) with delta (0, 0)
Screenshot: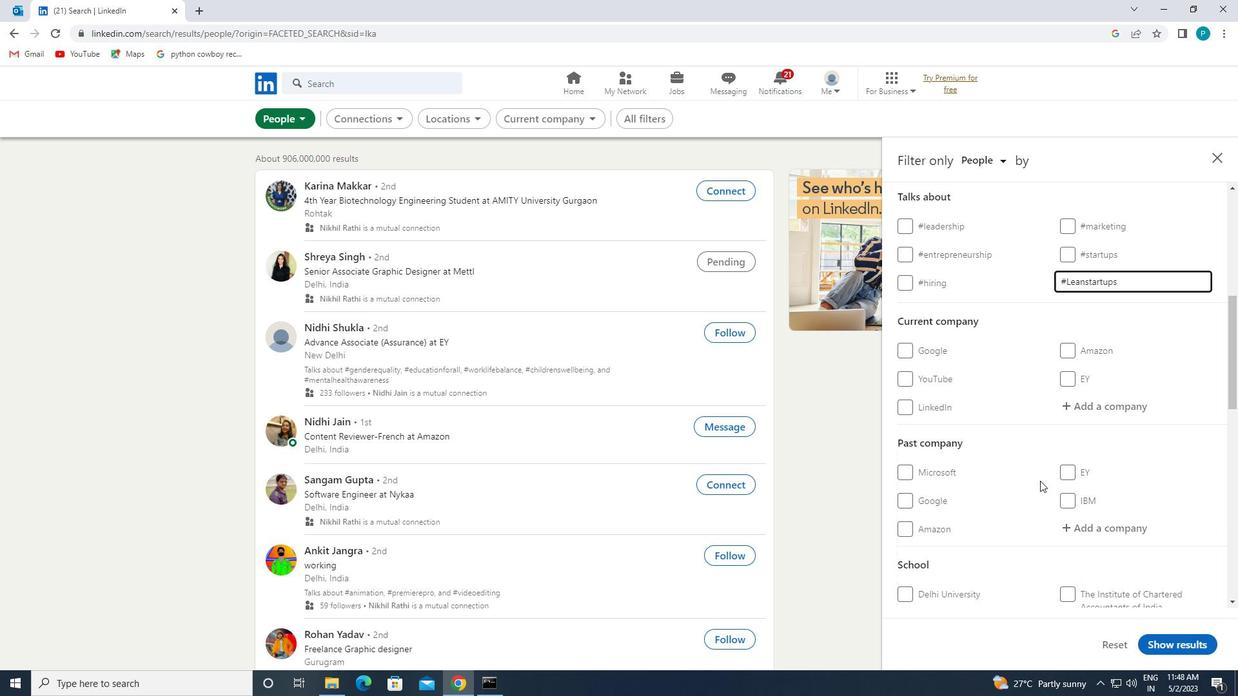 
Action: Mouse scrolled (1040, 480) with delta (0, 0)
Screenshot: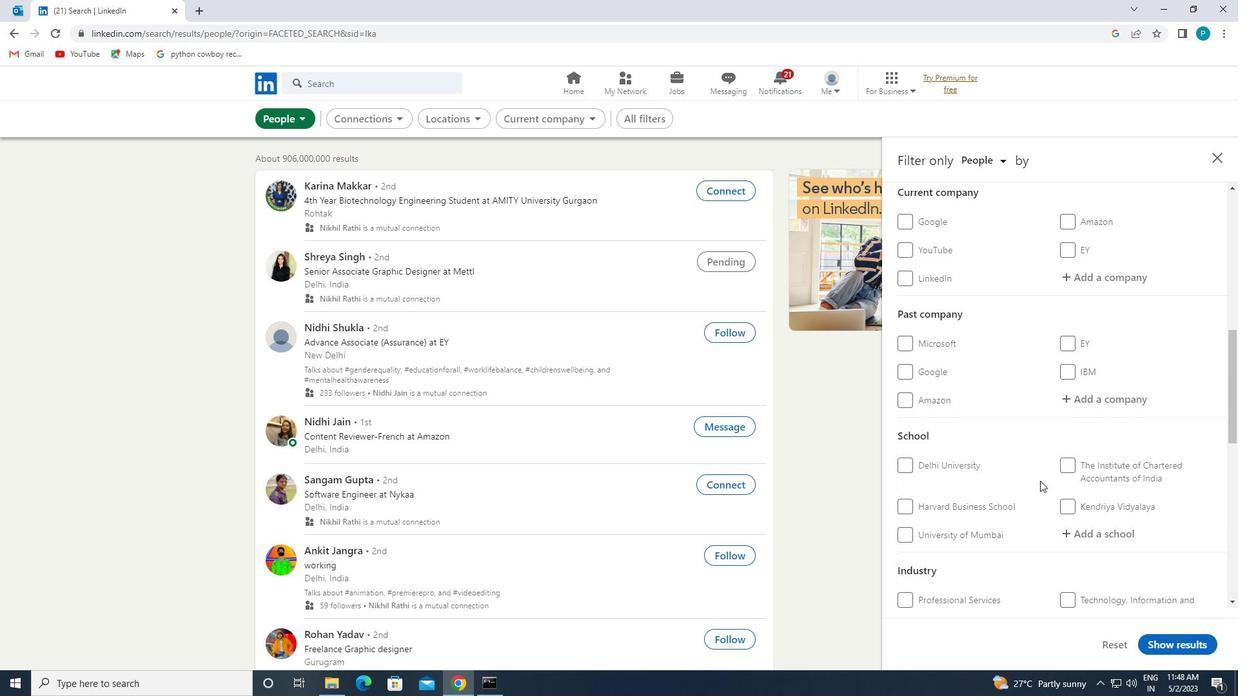 
Action: Mouse moved to (994, 492)
Screenshot: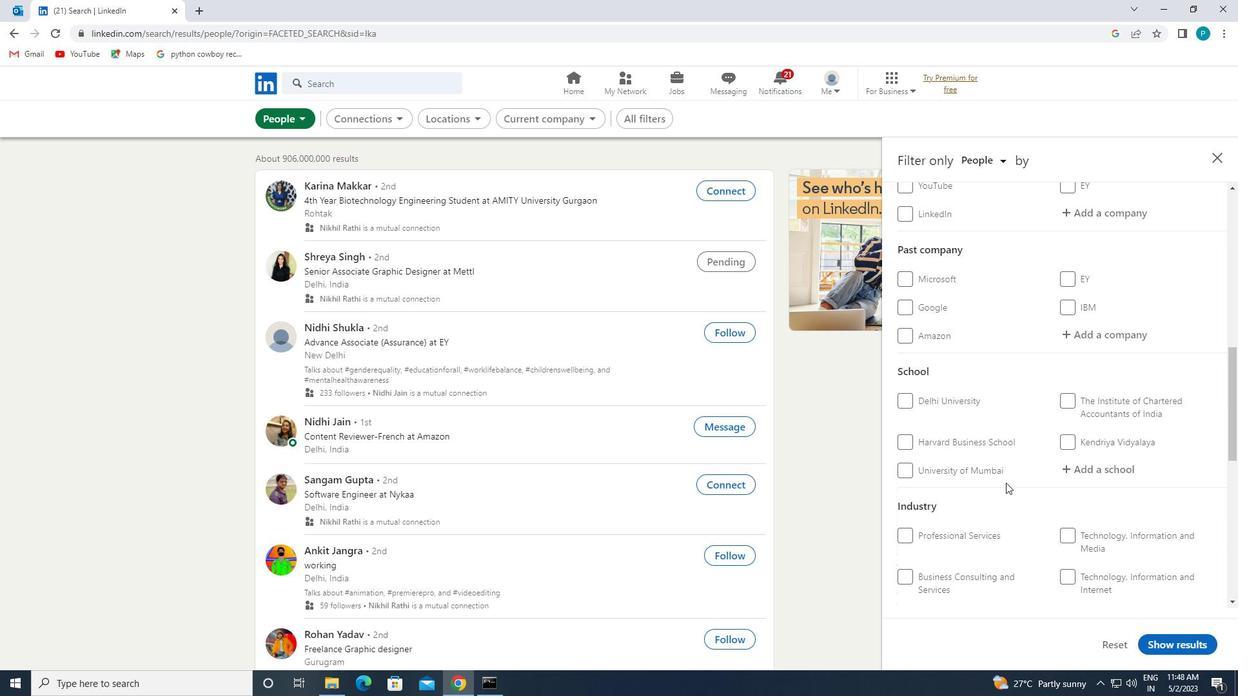 
Action: Mouse scrolled (994, 492) with delta (0, 0)
Screenshot: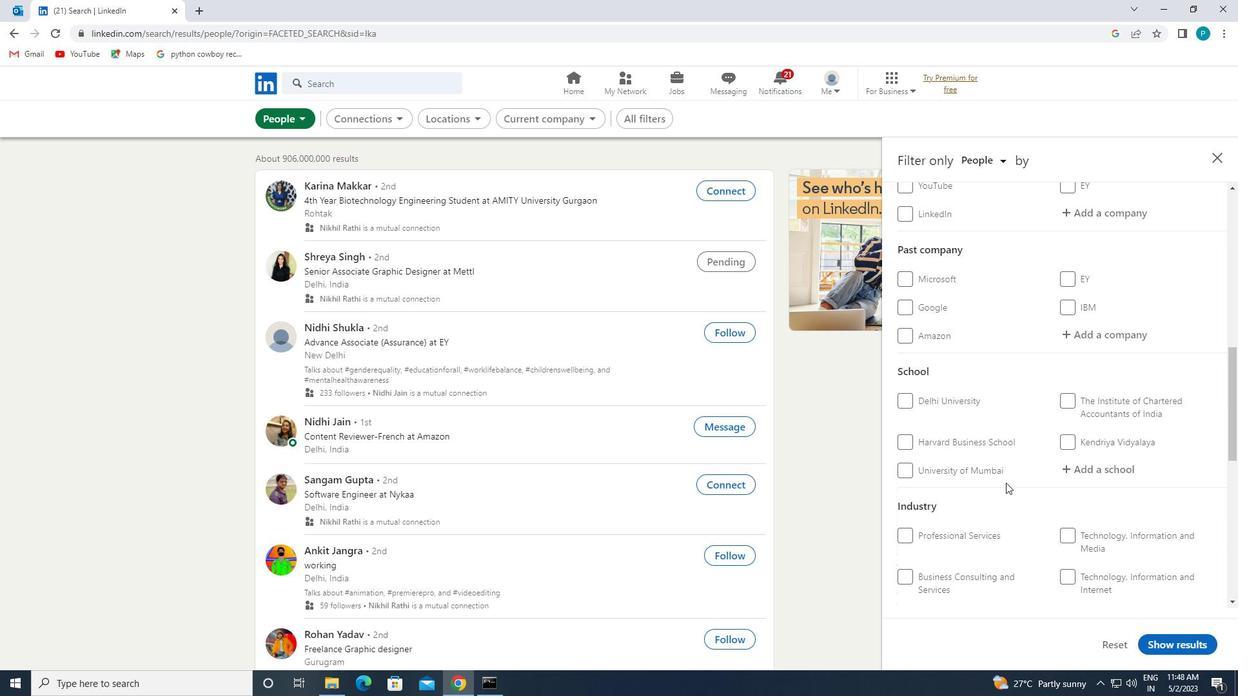 
Action: Mouse moved to (994, 495)
Screenshot: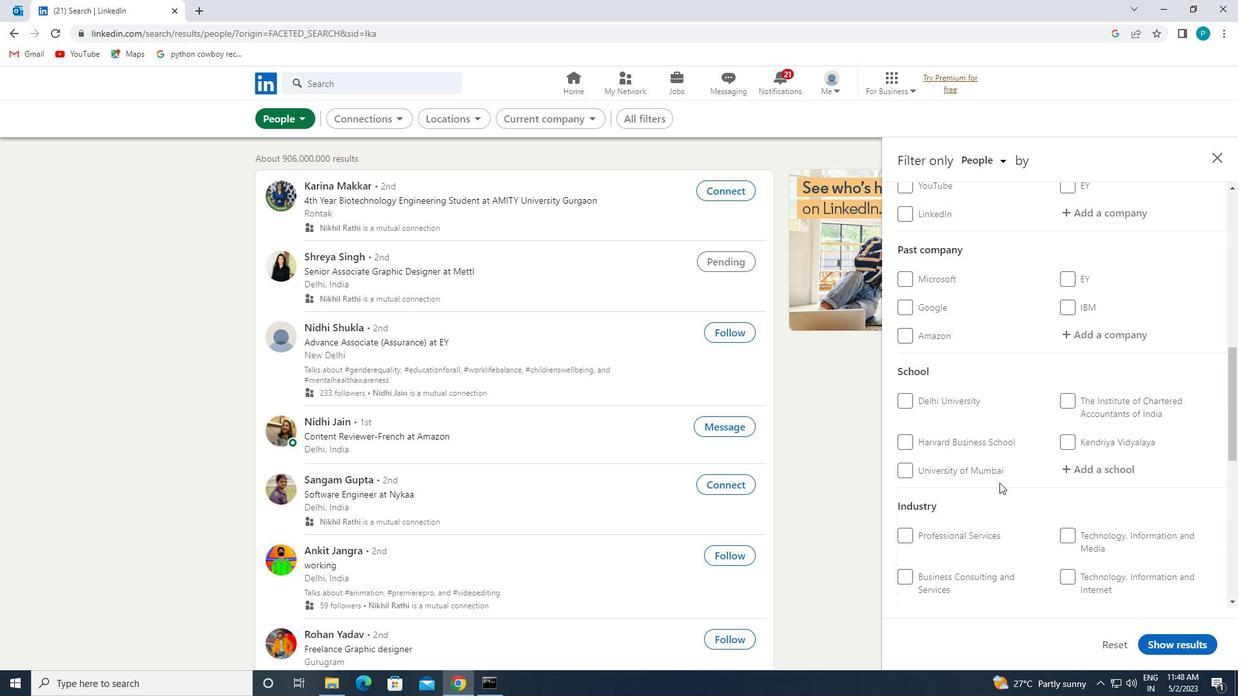
Action: Mouse scrolled (994, 494) with delta (0, 0)
Screenshot: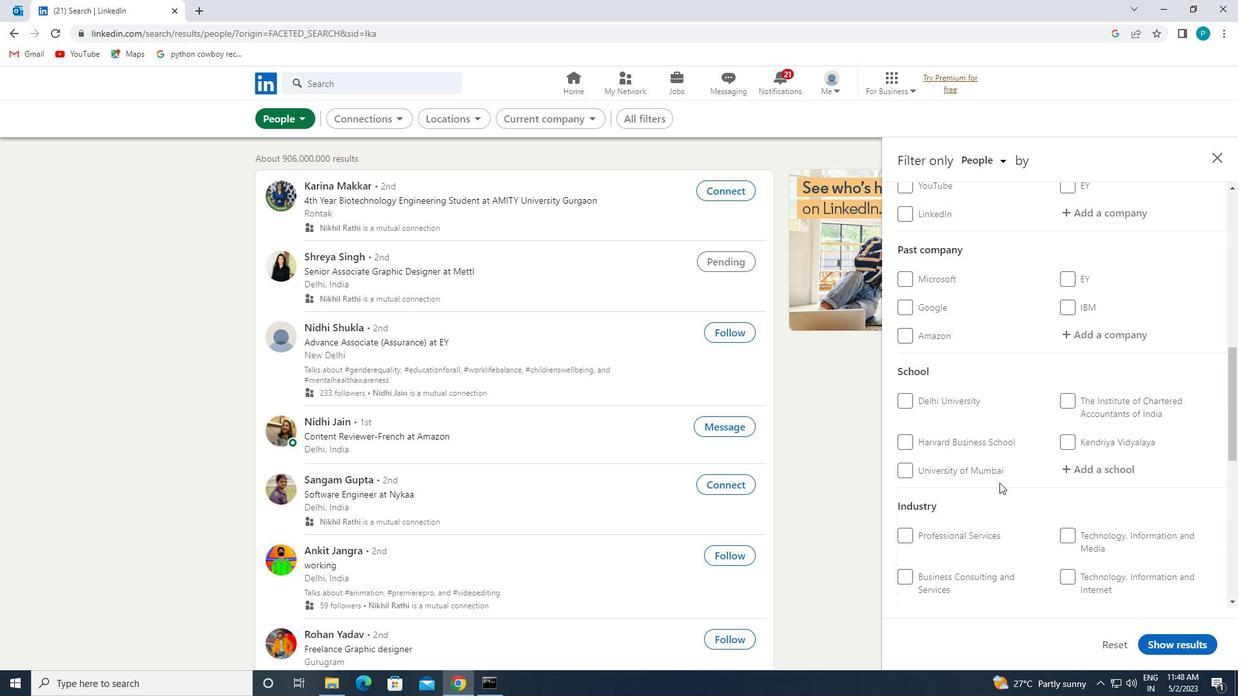 
Action: Mouse moved to (994, 497)
Screenshot: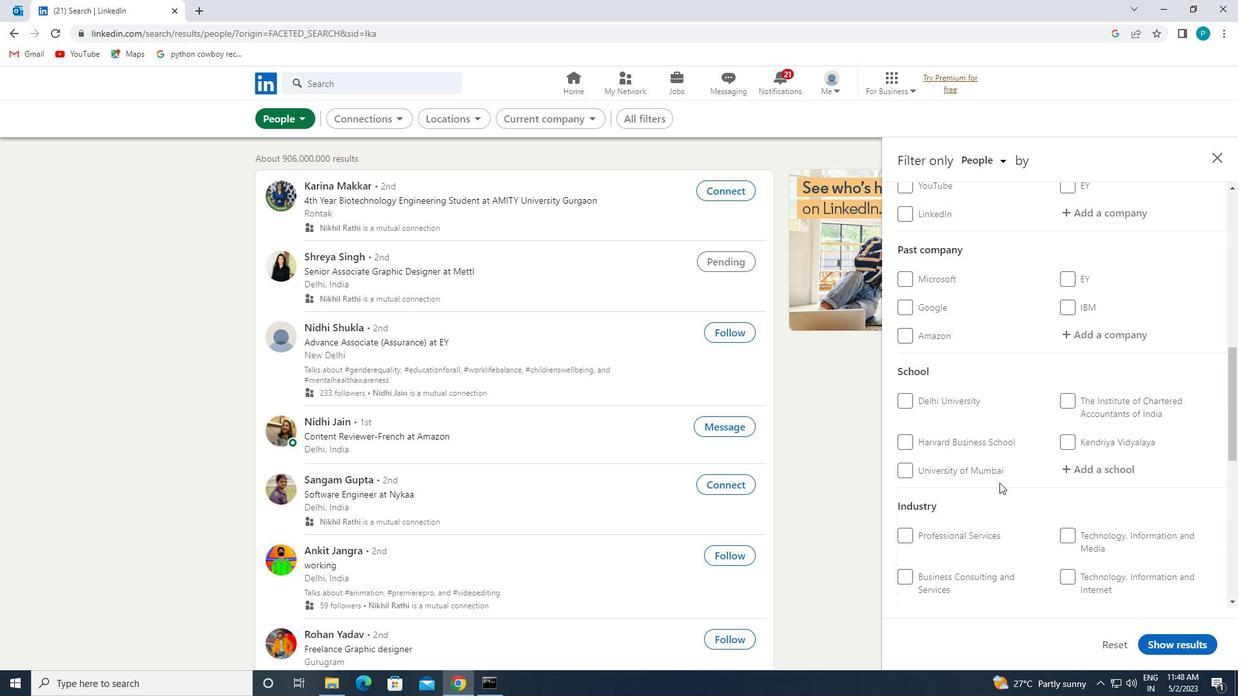 
Action: Mouse scrolled (994, 496) with delta (0, 0)
Screenshot: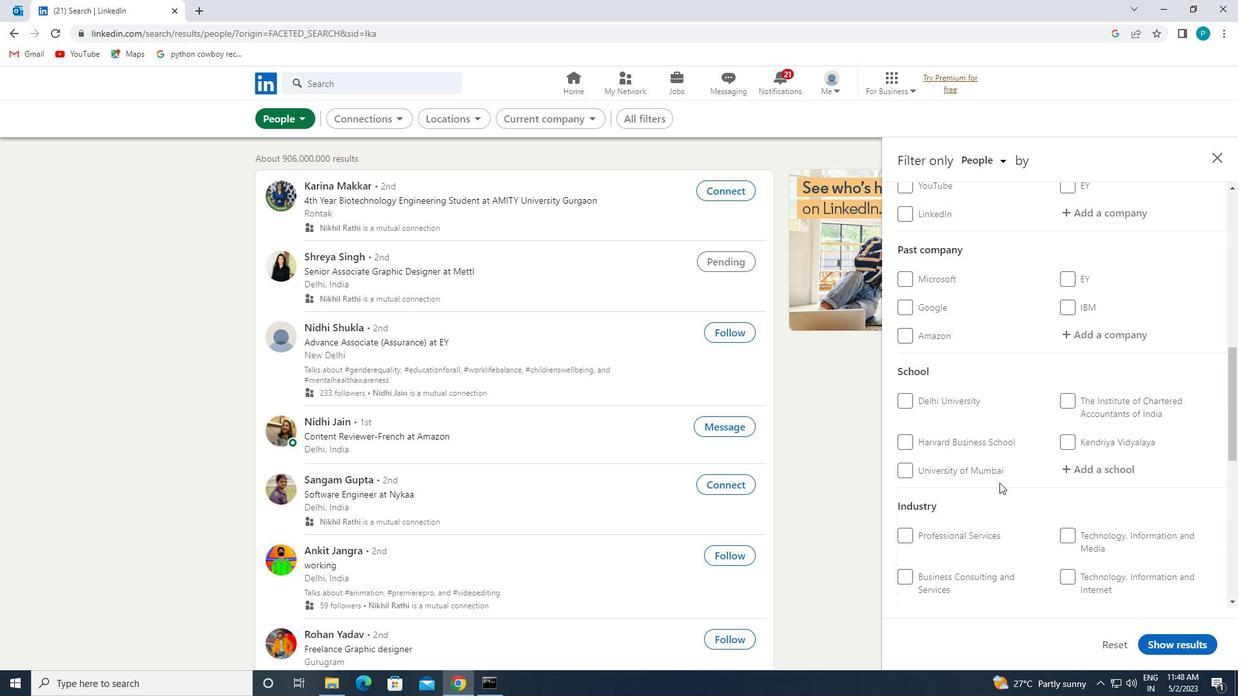 
Action: Mouse moved to (977, 502)
Screenshot: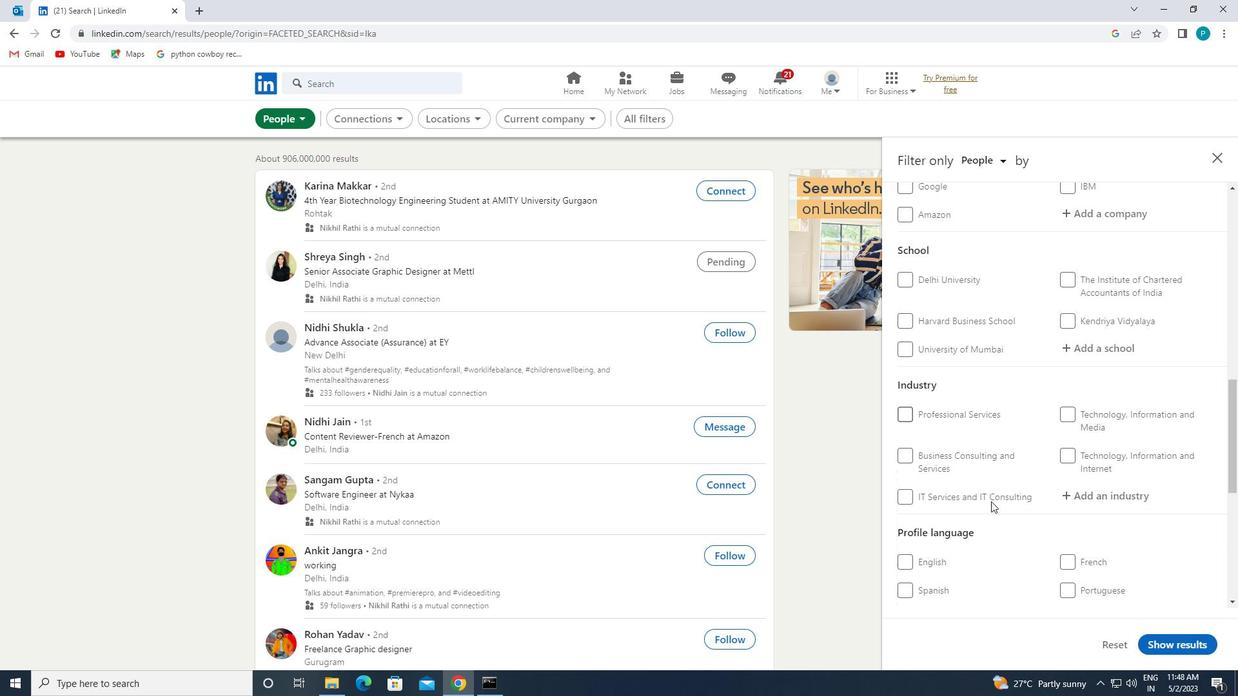 
Action: Mouse scrolled (977, 502) with delta (0, 0)
Screenshot: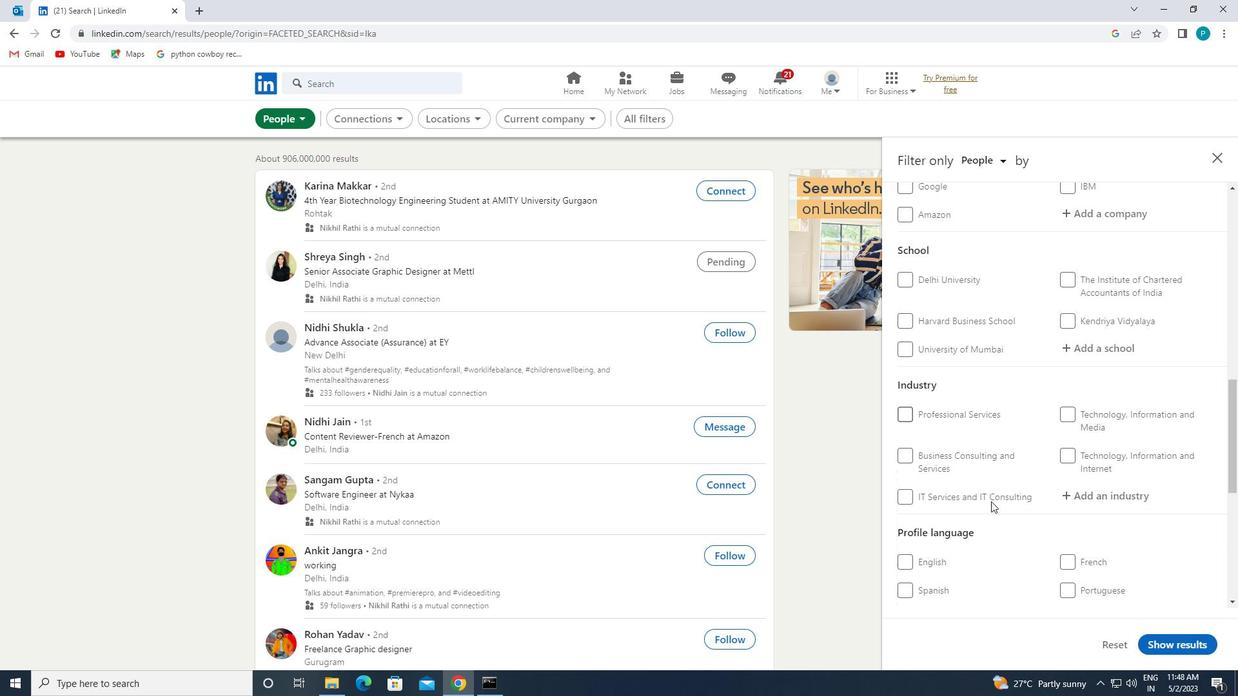 
Action: Mouse moved to (976, 502)
Screenshot: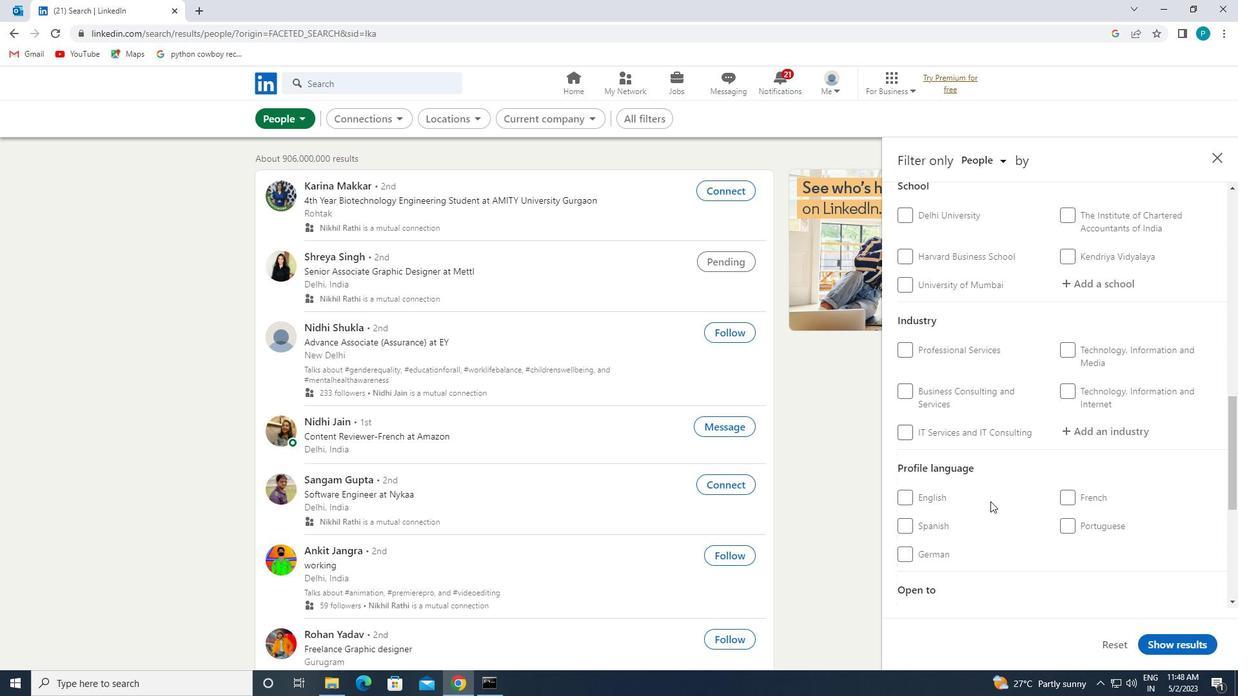 
Action: Mouse scrolled (976, 502) with delta (0, 0)
Screenshot: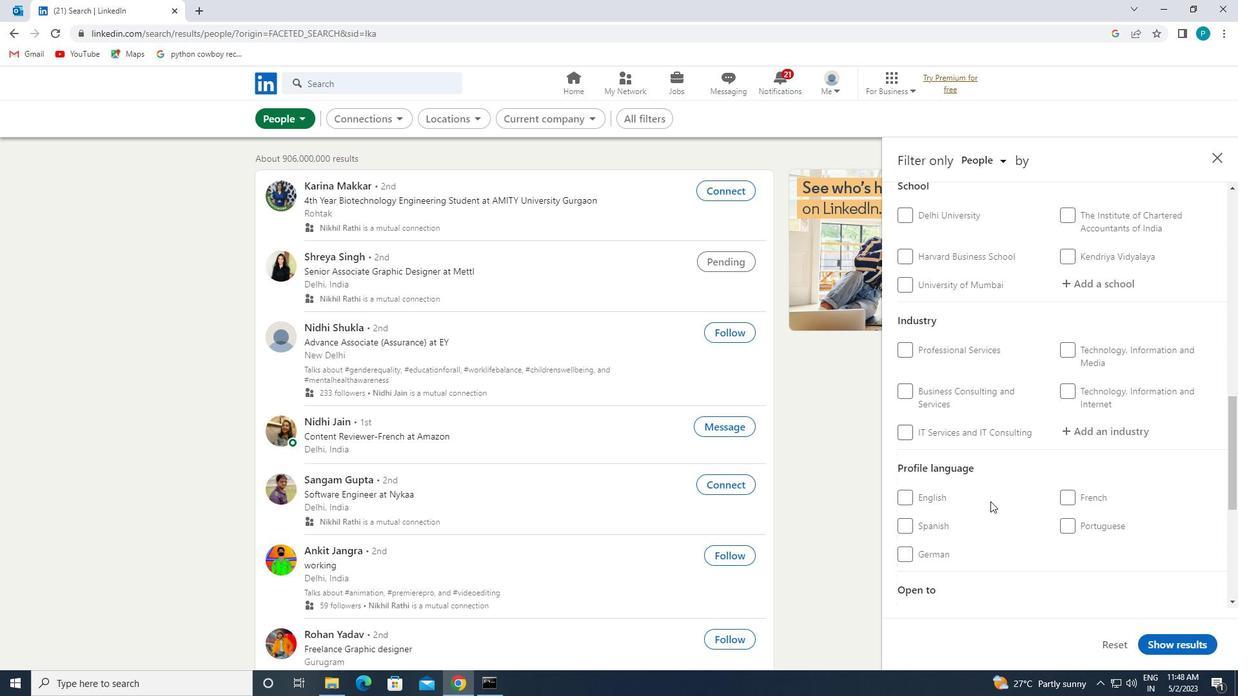 
Action: Mouse scrolled (976, 502) with delta (0, 0)
Screenshot: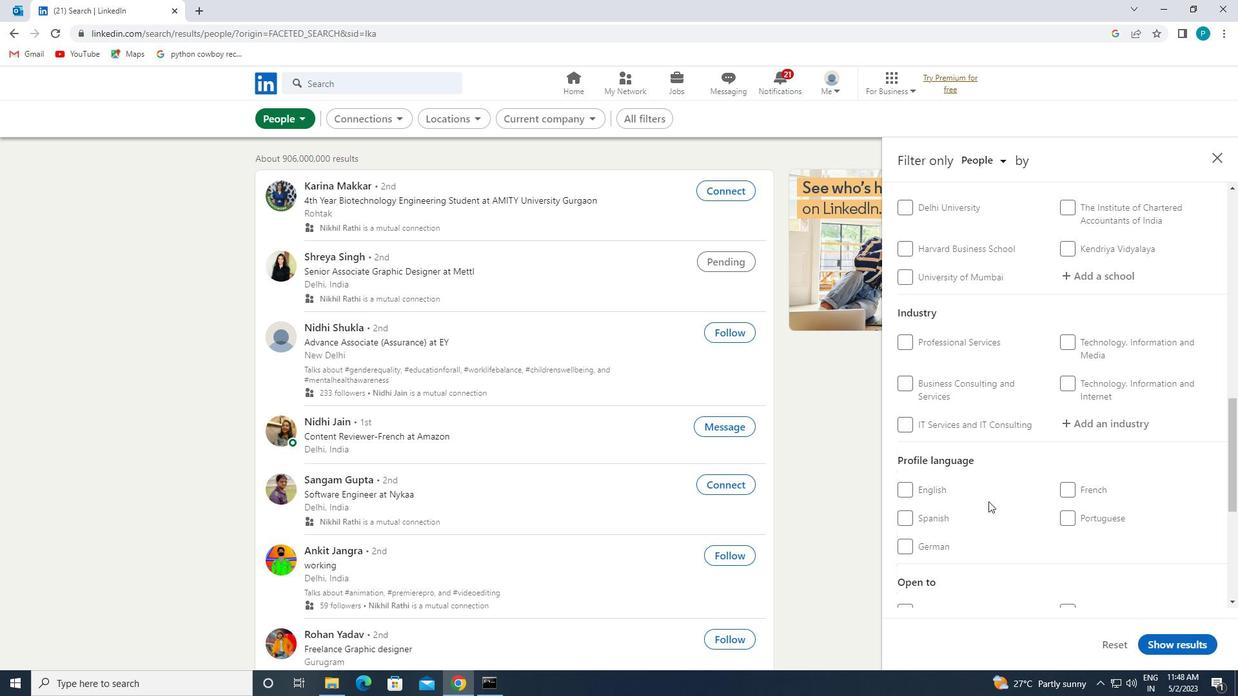 
Action: Mouse moved to (1030, 377)
Screenshot: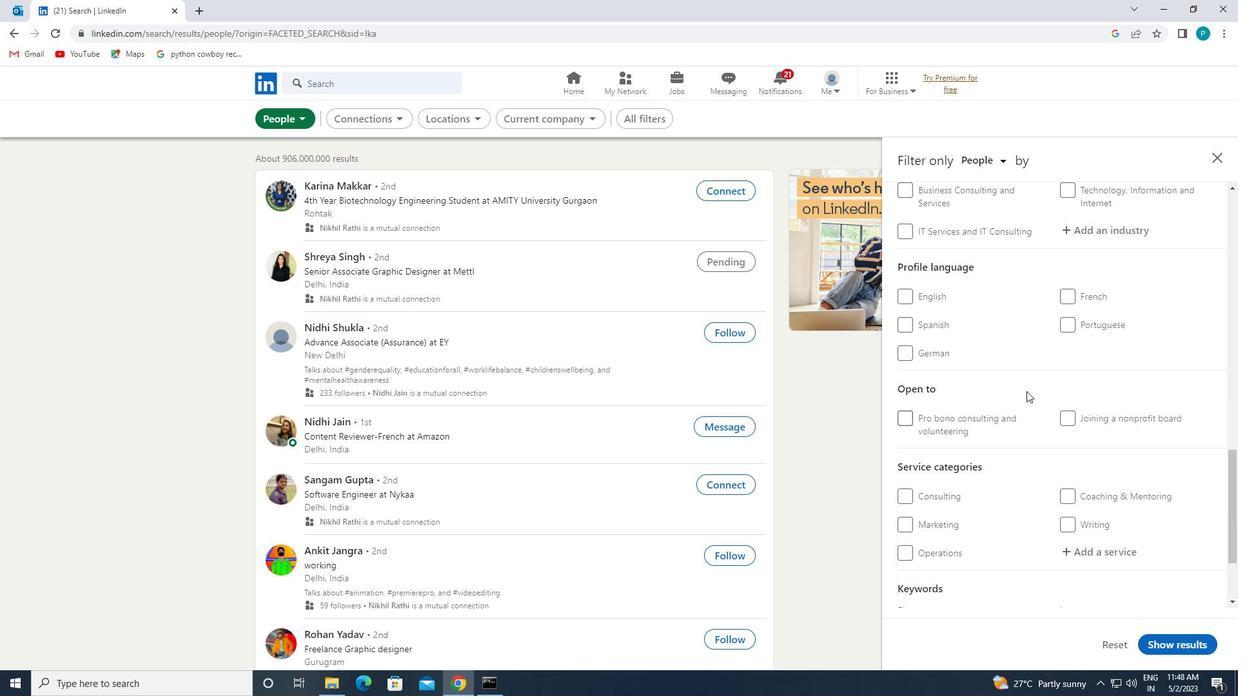 
Action: Mouse scrolled (1030, 378) with delta (0, 0)
Screenshot: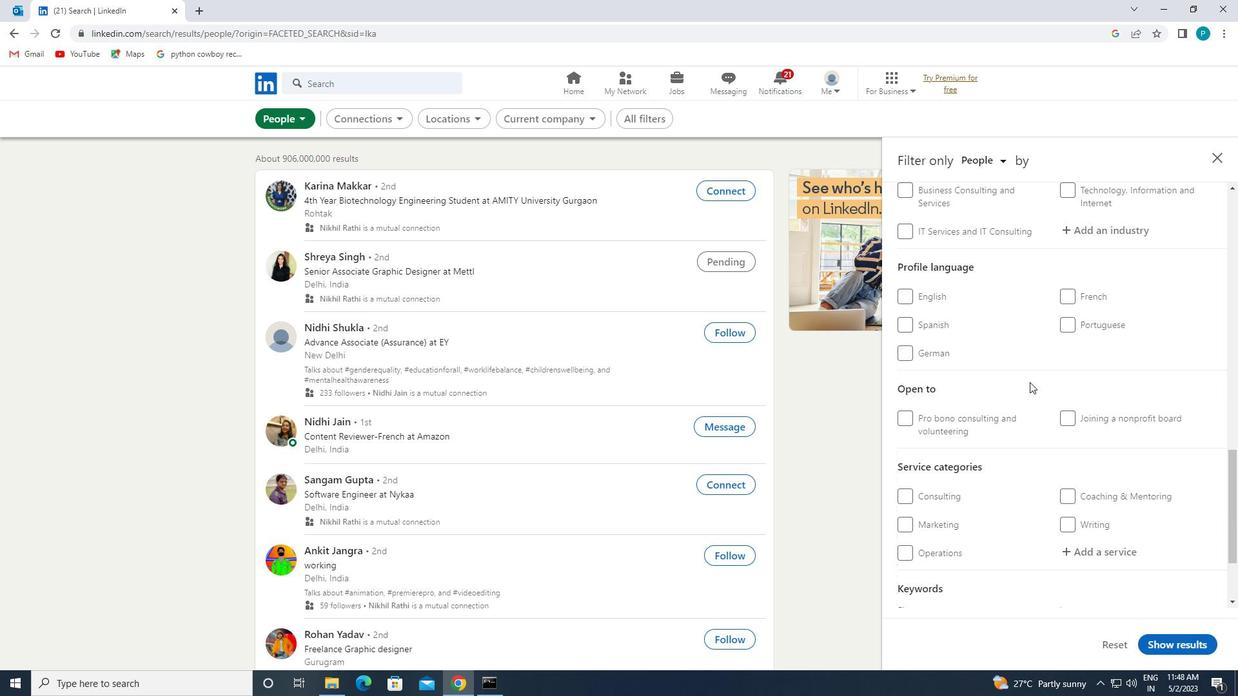 
Action: Mouse moved to (1096, 367)
Screenshot: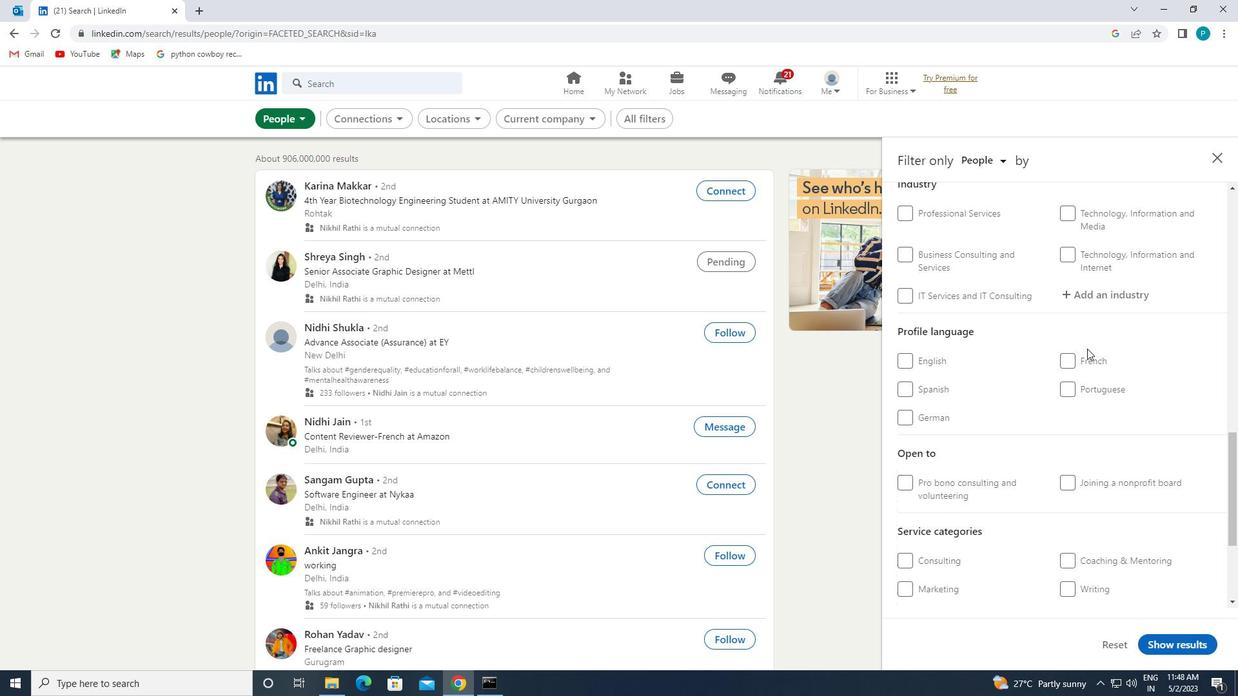 
Action: Mouse pressed left at (1096, 367)
Screenshot: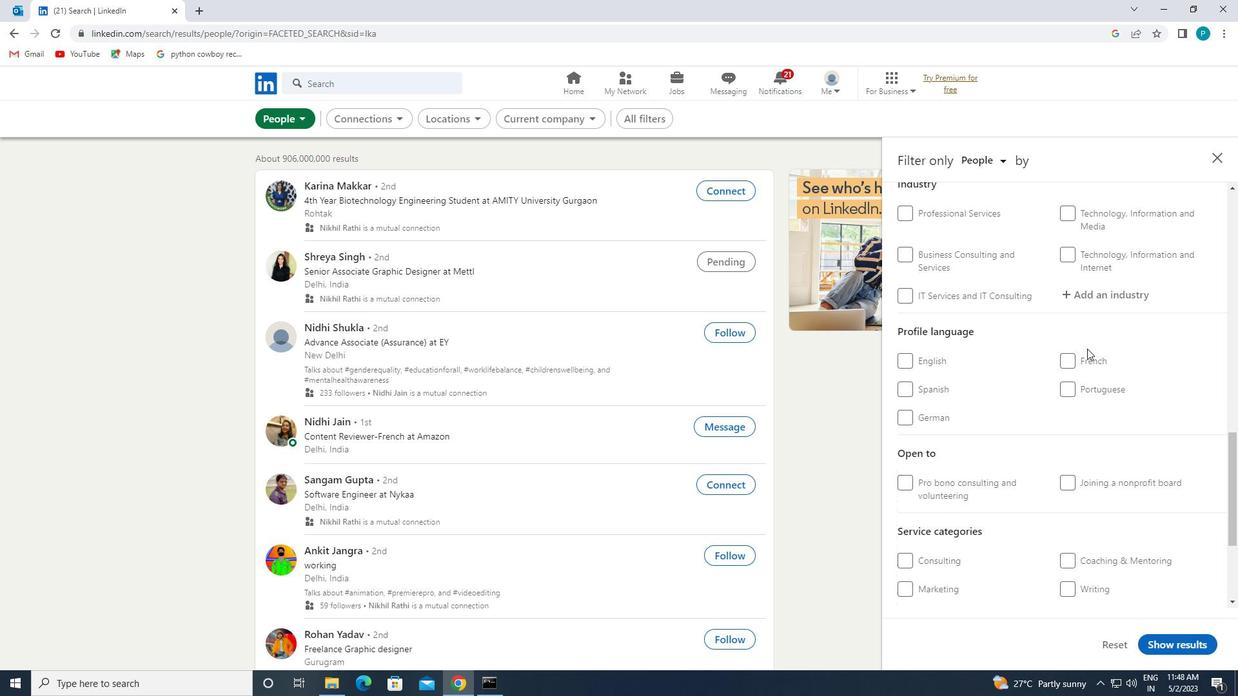 
Action: Mouse moved to (1093, 359)
Screenshot: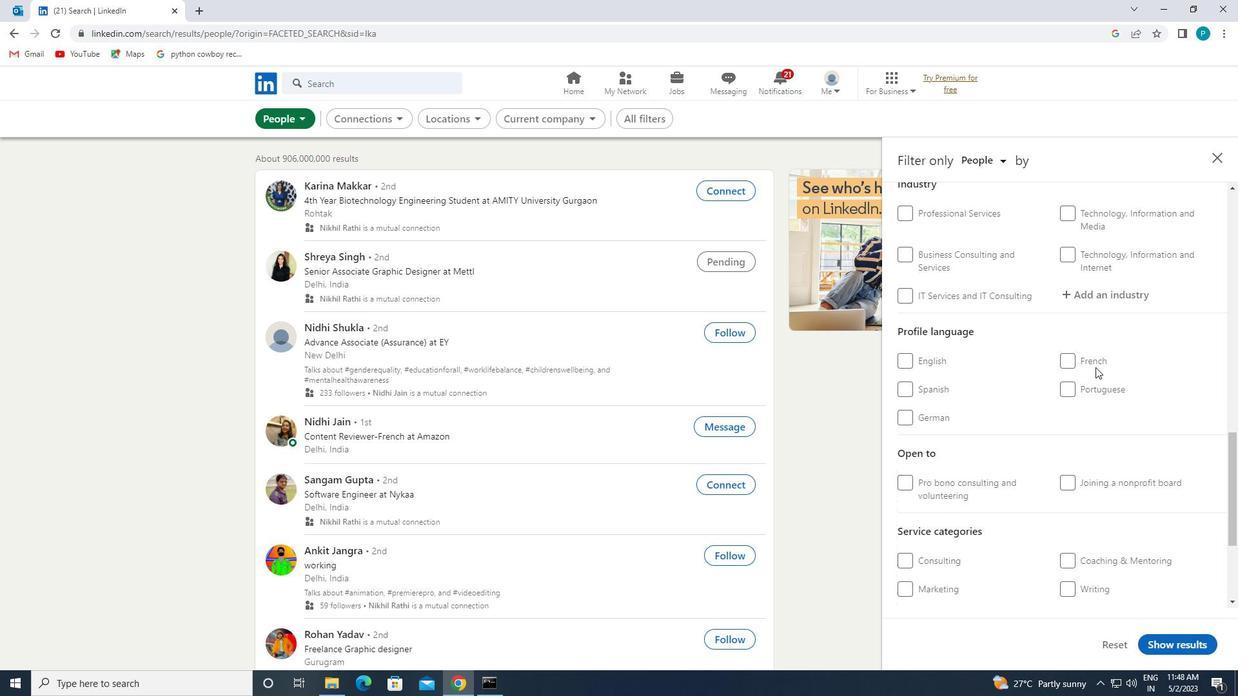 
Action: Mouse pressed left at (1093, 359)
Screenshot: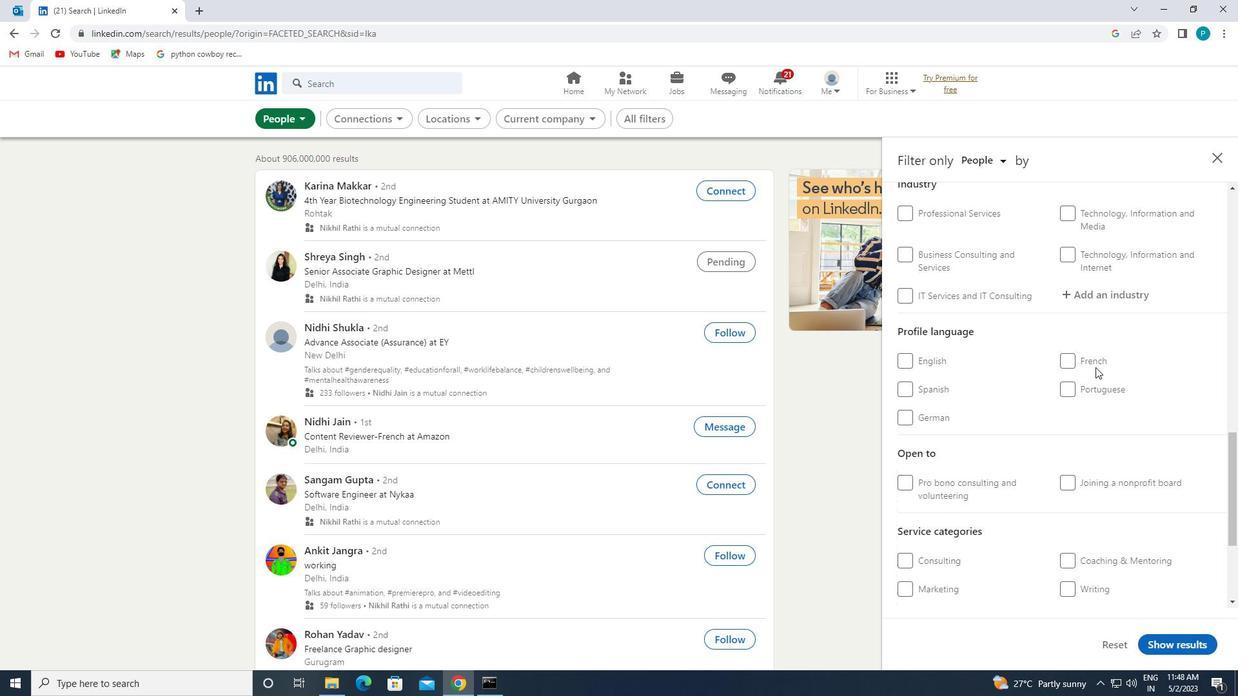 
Action: Mouse moved to (1117, 358)
Screenshot: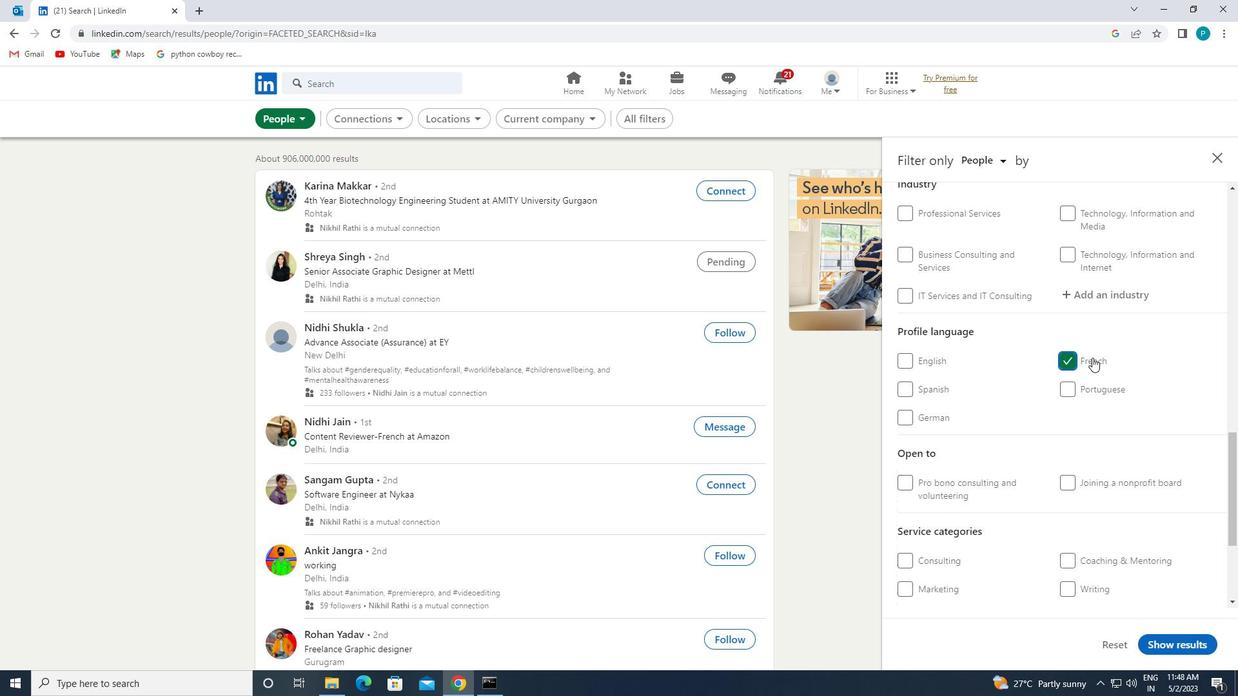 
Action: Mouse scrolled (1117, 358) with delta (0, 0)
Screenshot: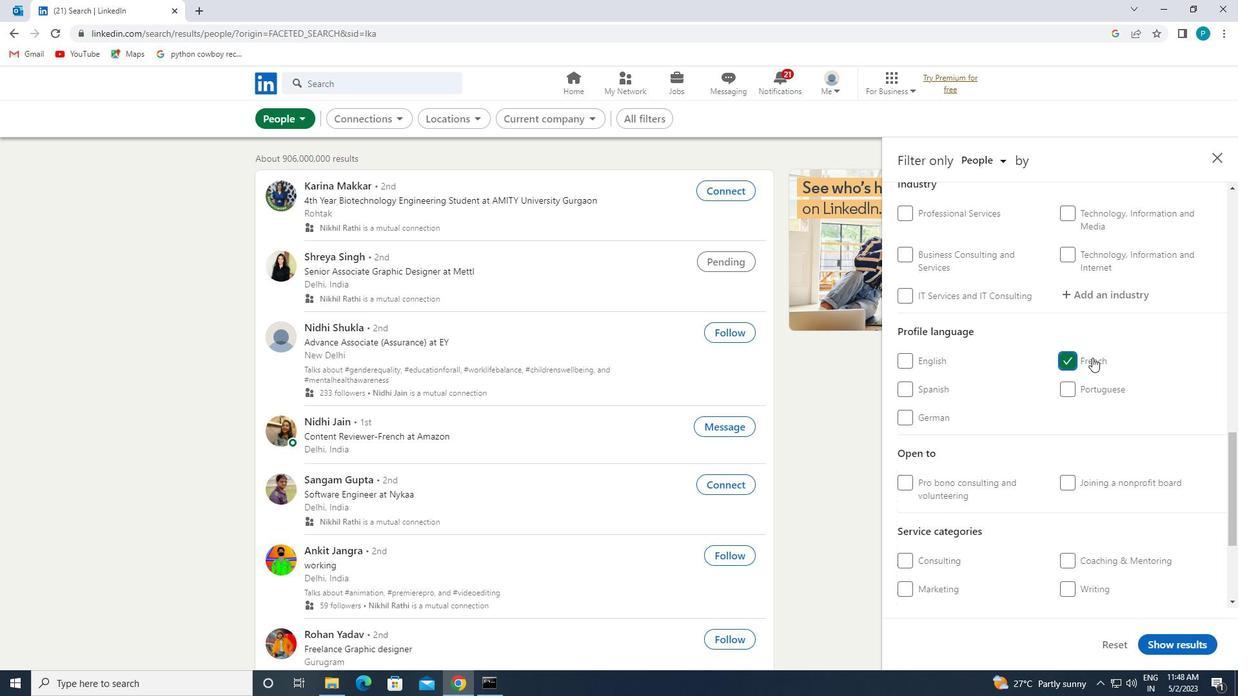 
Action: Mouse scrolled (1117, 358) with delta (0, 0)
Screenshot: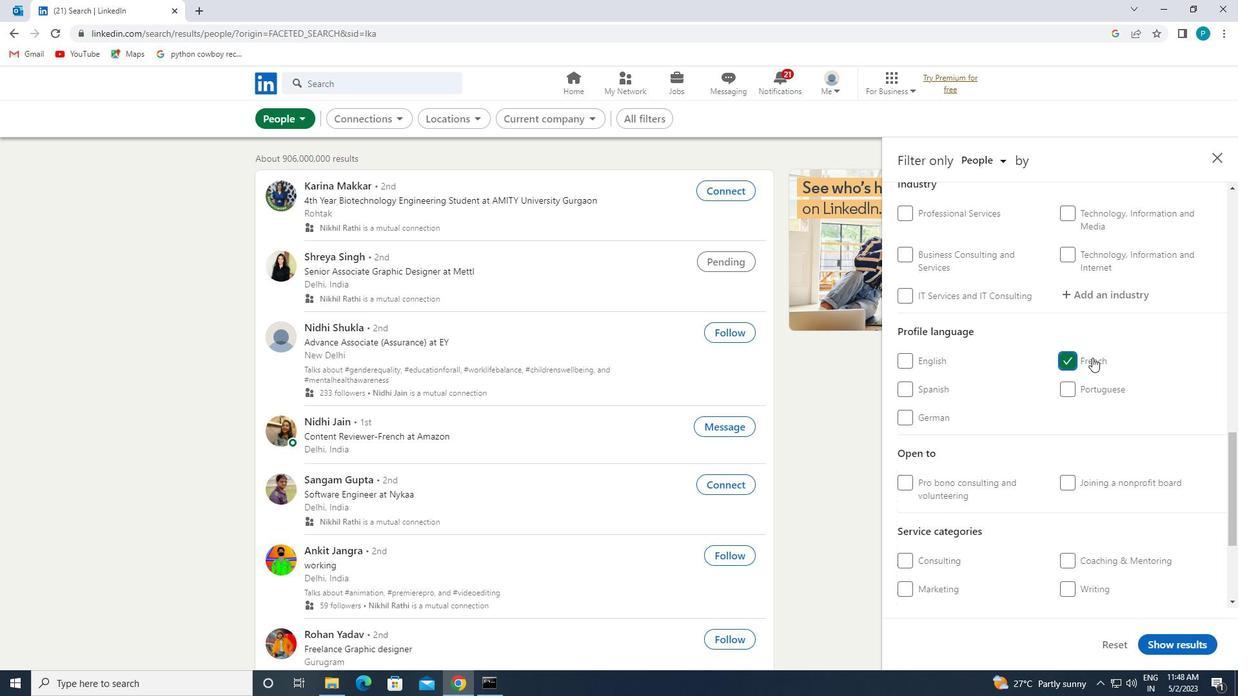
Action: Mouse scrolled (1117, 358) with delta (0, 0)
Screenshot: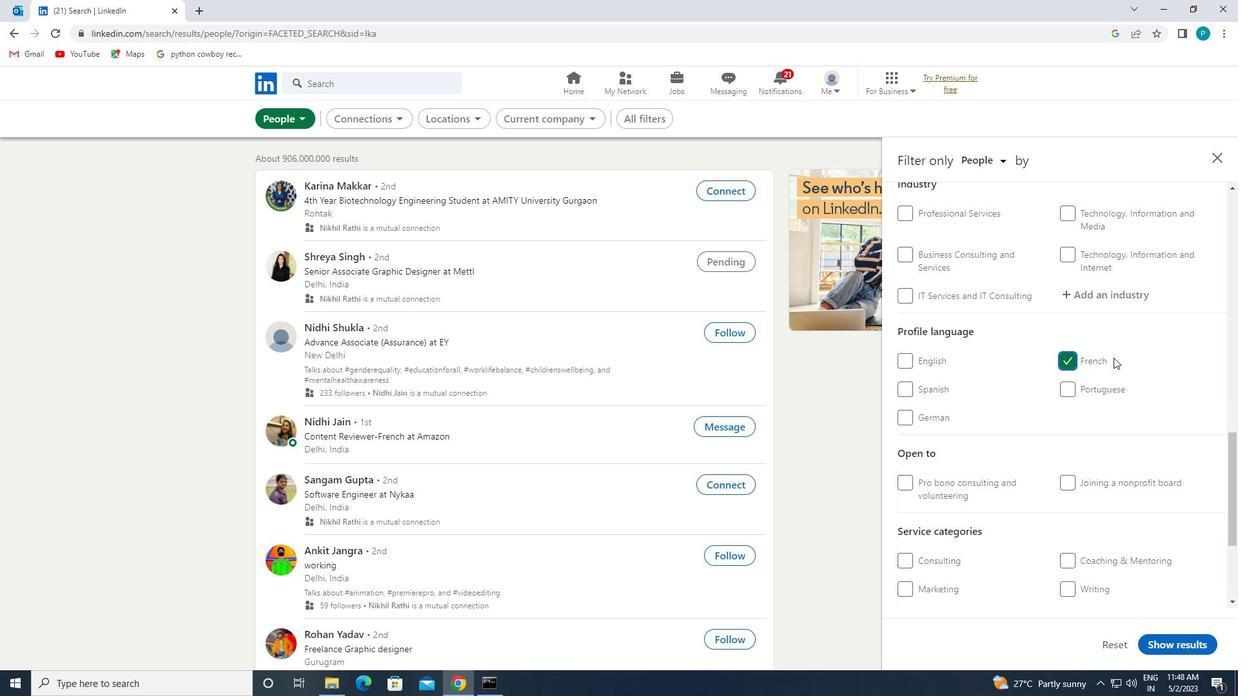 
Action: Mouse scrolled (1117, 358) with delta (0, 0)
Screenshot: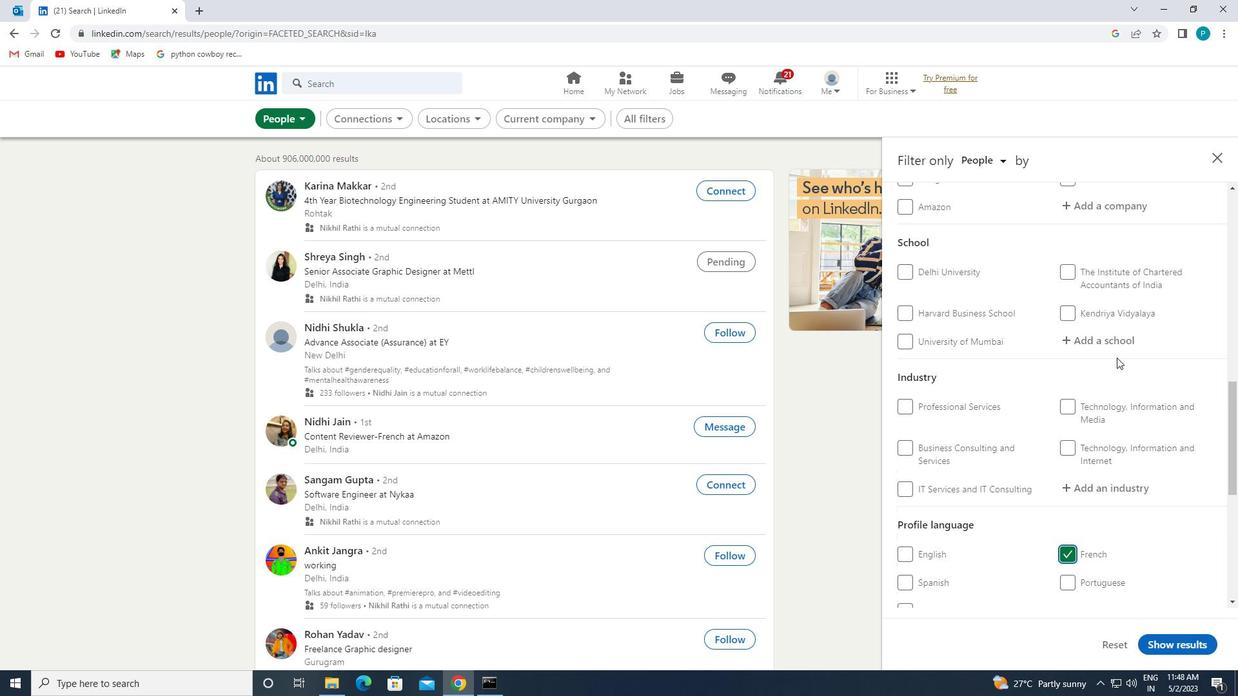 
Action: Mouse scrolled (1117, 358) with delta (0, 0)
Screenshot: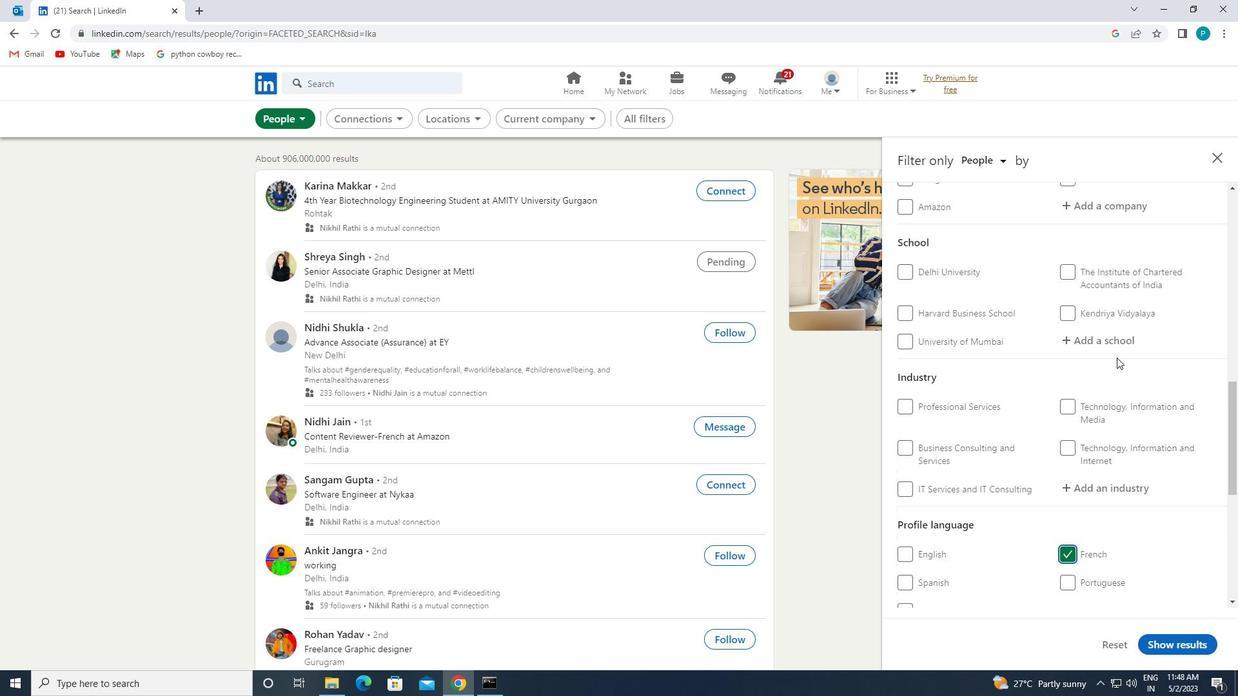 
Action: Mouse scrolled (1117, 358) with delta (0, 0)
Screenshot: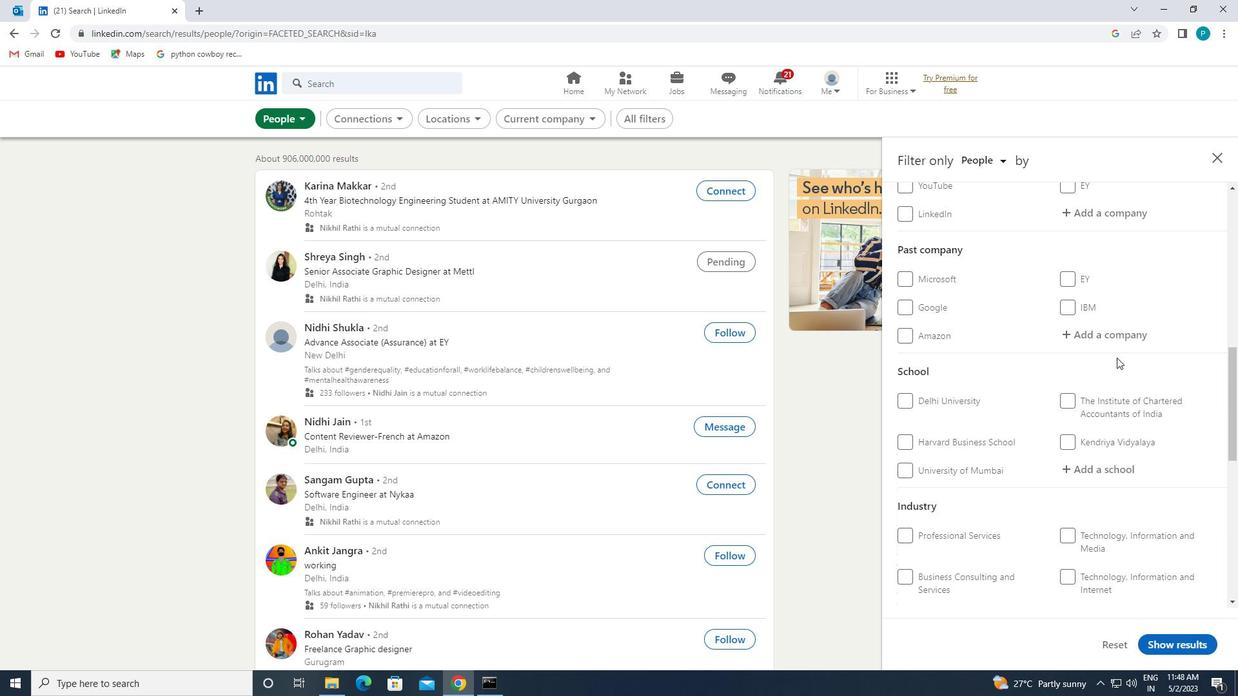 
Action: Mouse scrolled (1117, 358) with delta (0, 0)
Screenshot: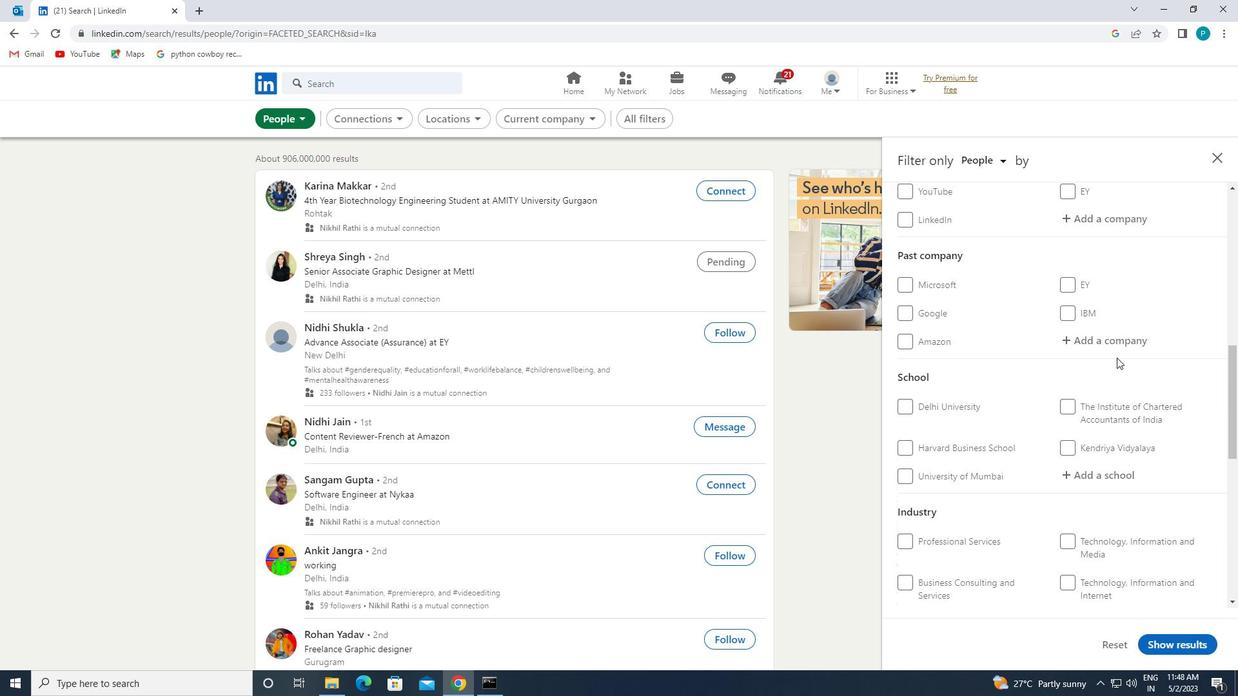 
Action: Mouse moved to (1103, 340)
Screenshot: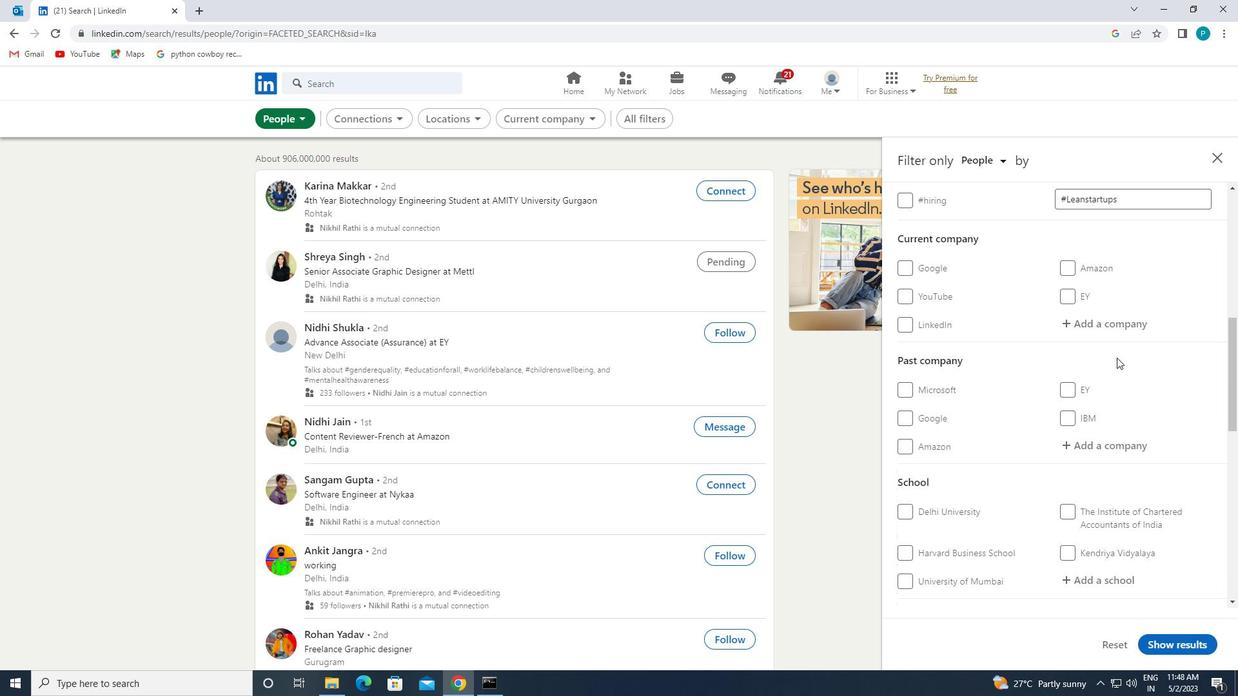 
Action: Mouse pressed left at (1103, 340)
Screenshot: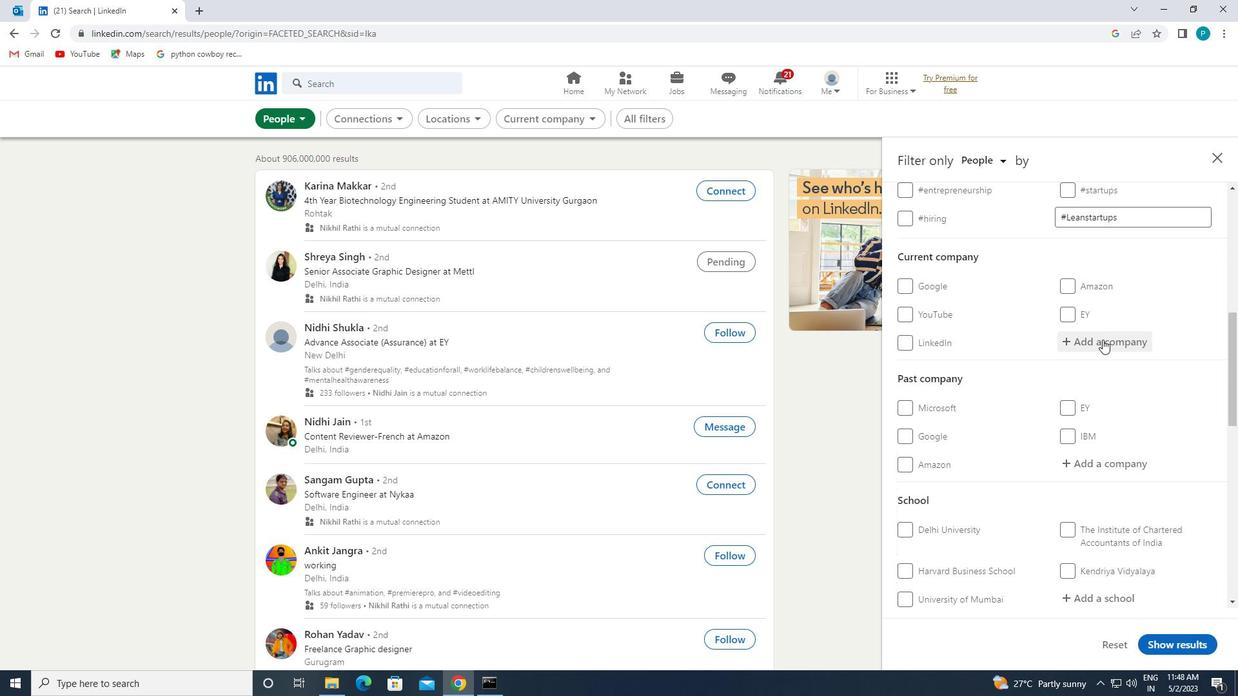 
Action: Mouse moved to (1102, 339)
Screenshot: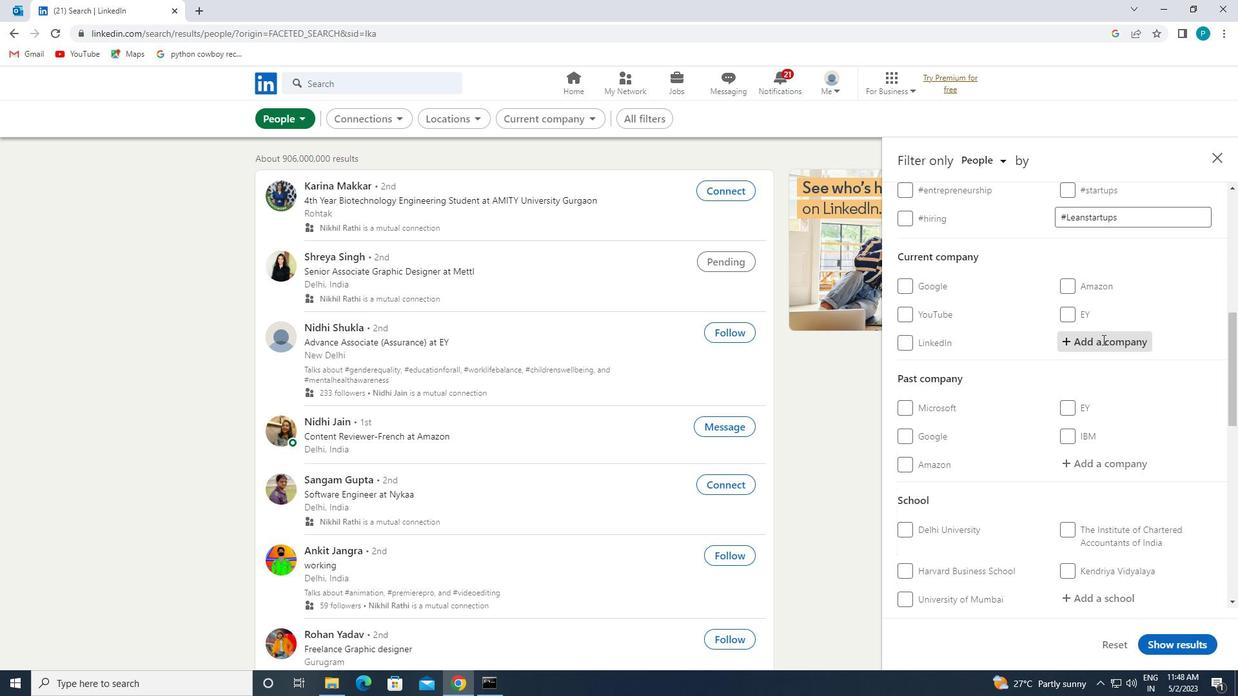 
Action: Key pressed <Key.caps_lock>K<Key.caps_lock>ASPERSKY
Screenshot: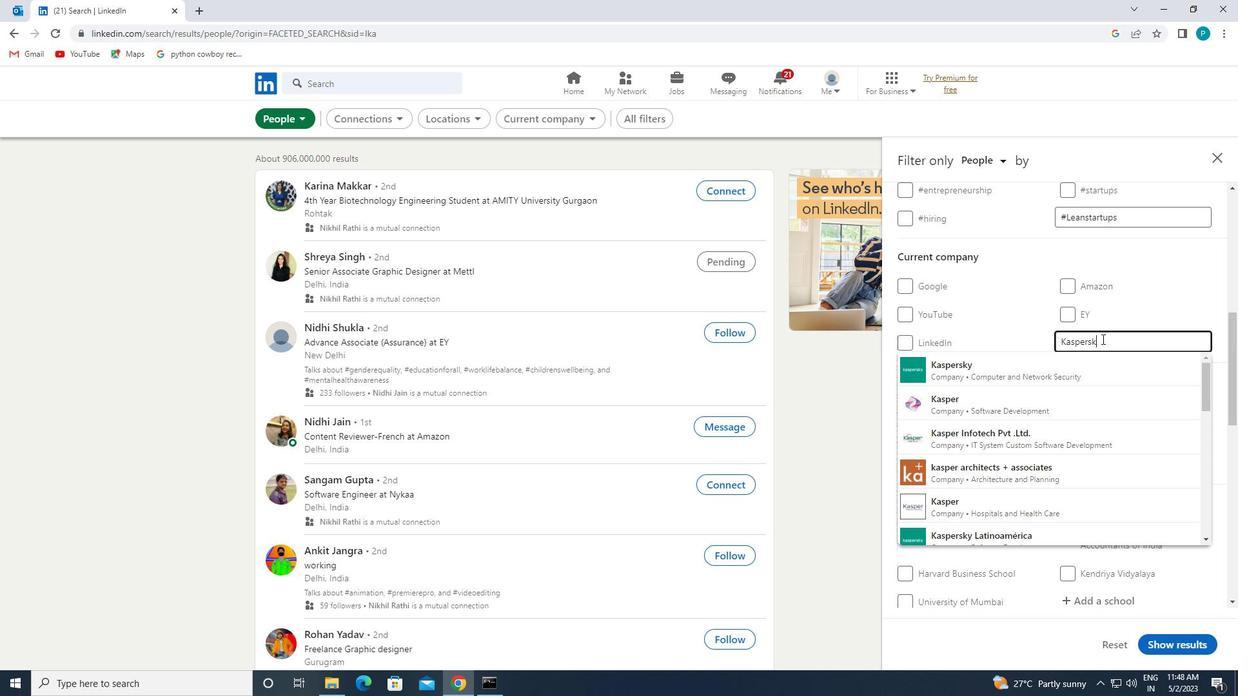 
Action: Mouse moved to (994, 366)
Screenshot: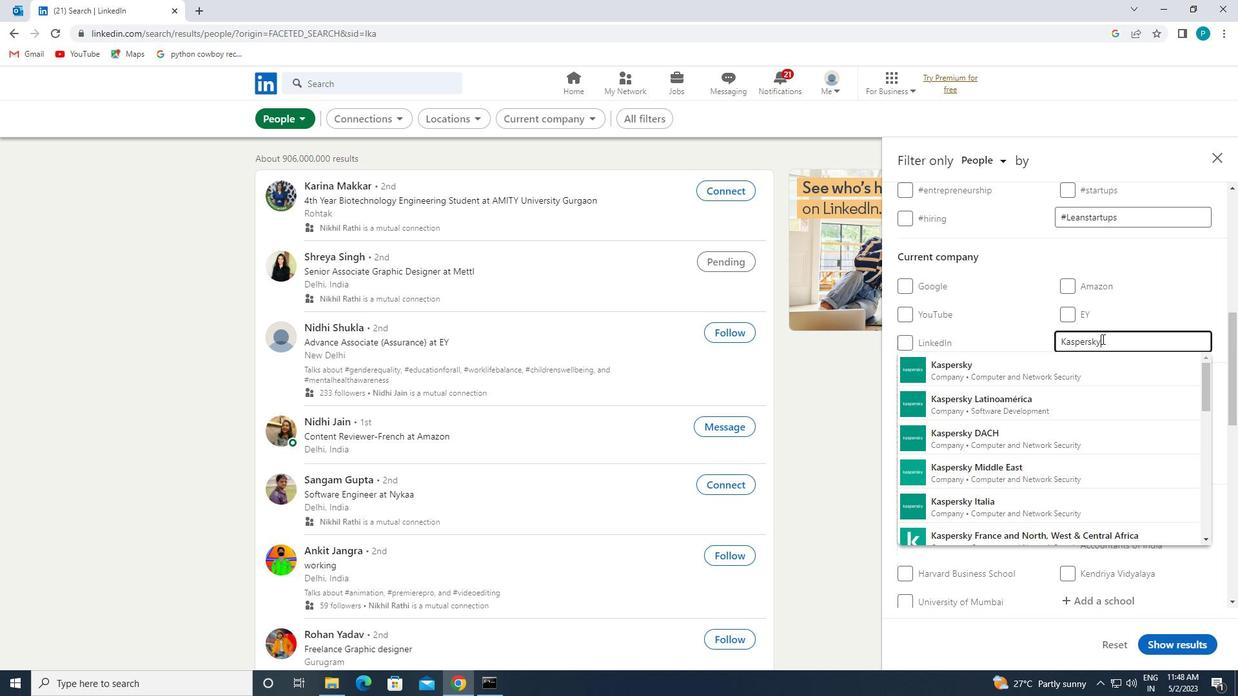 
Action: Mouse pressed left at (994, 366)
Screenshot: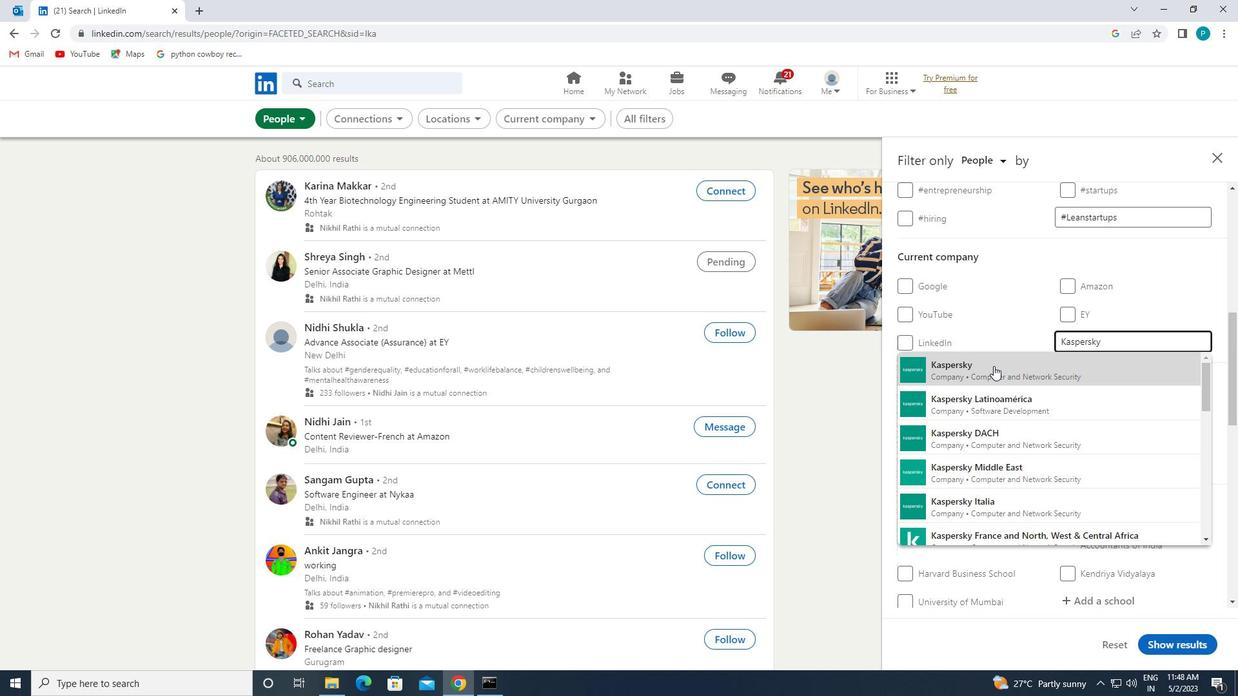 
Action: Mouse scrolled (994, 365) with delta (0, 0)
Screenshot: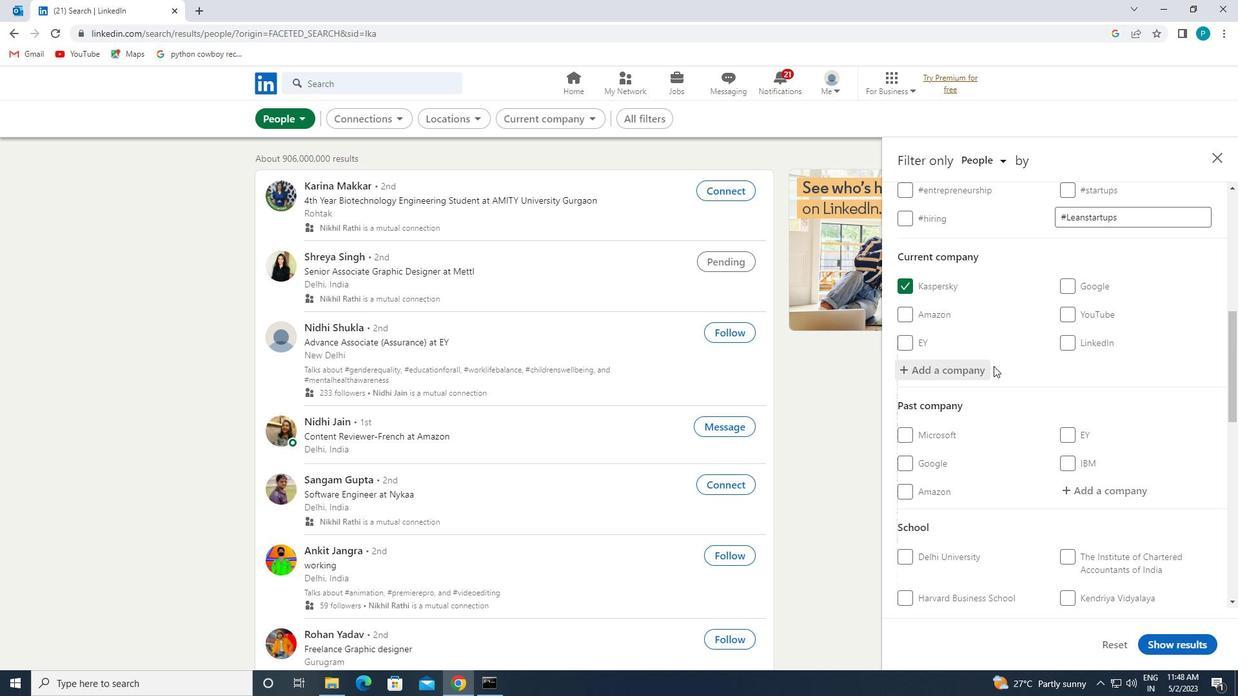 
Action: Mouse scrolled (994, 365) with delta (0, 0)
Screenshot: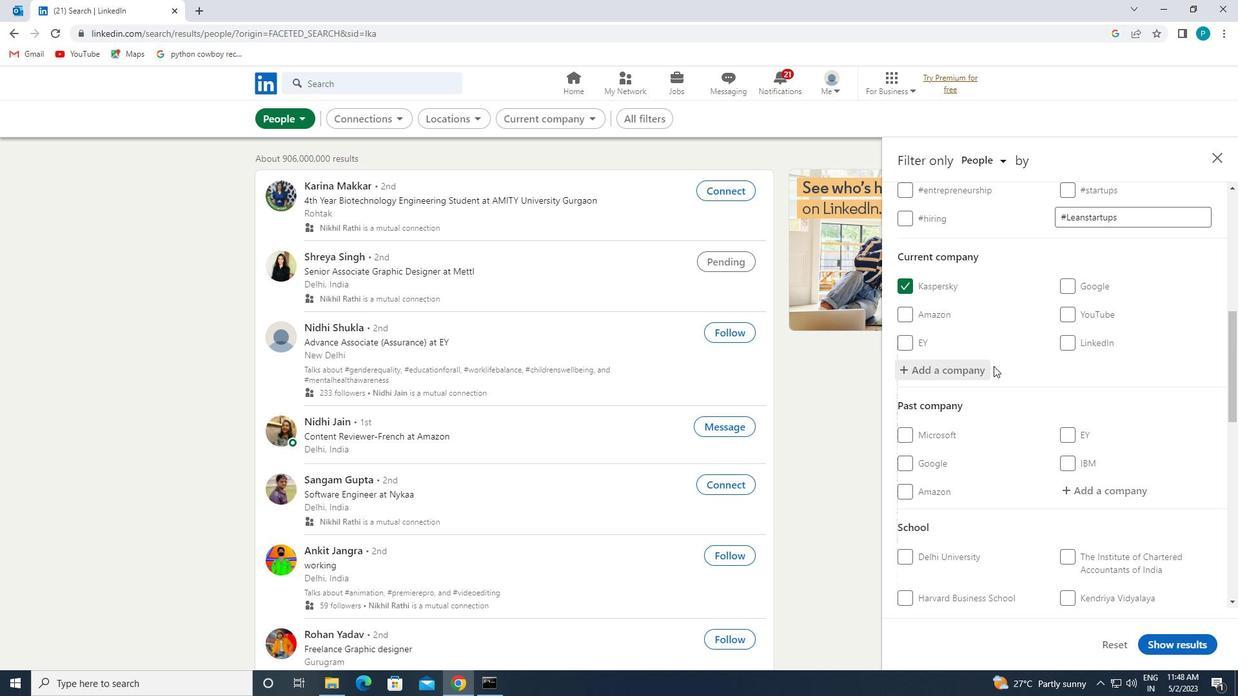 
Action: Mouse moved to (1033, 392)
Screenshot: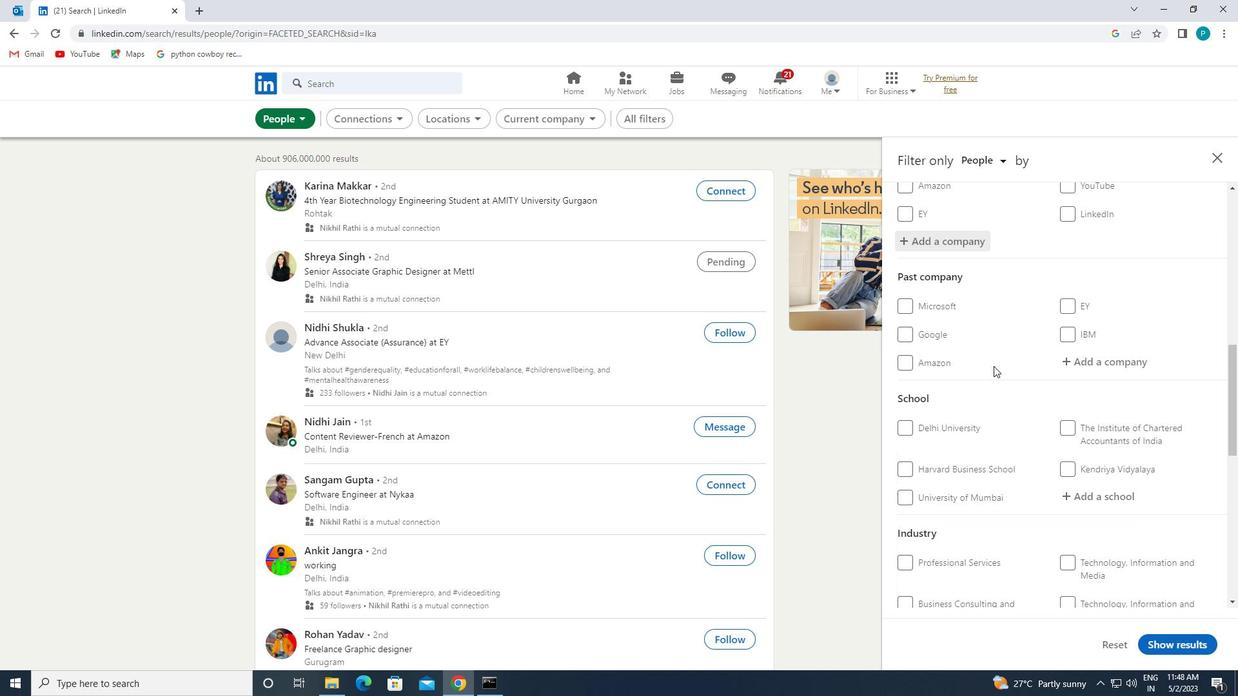 
Action: Mouse scrolled (1033, 392) with delta (0, 0)
Screenshot: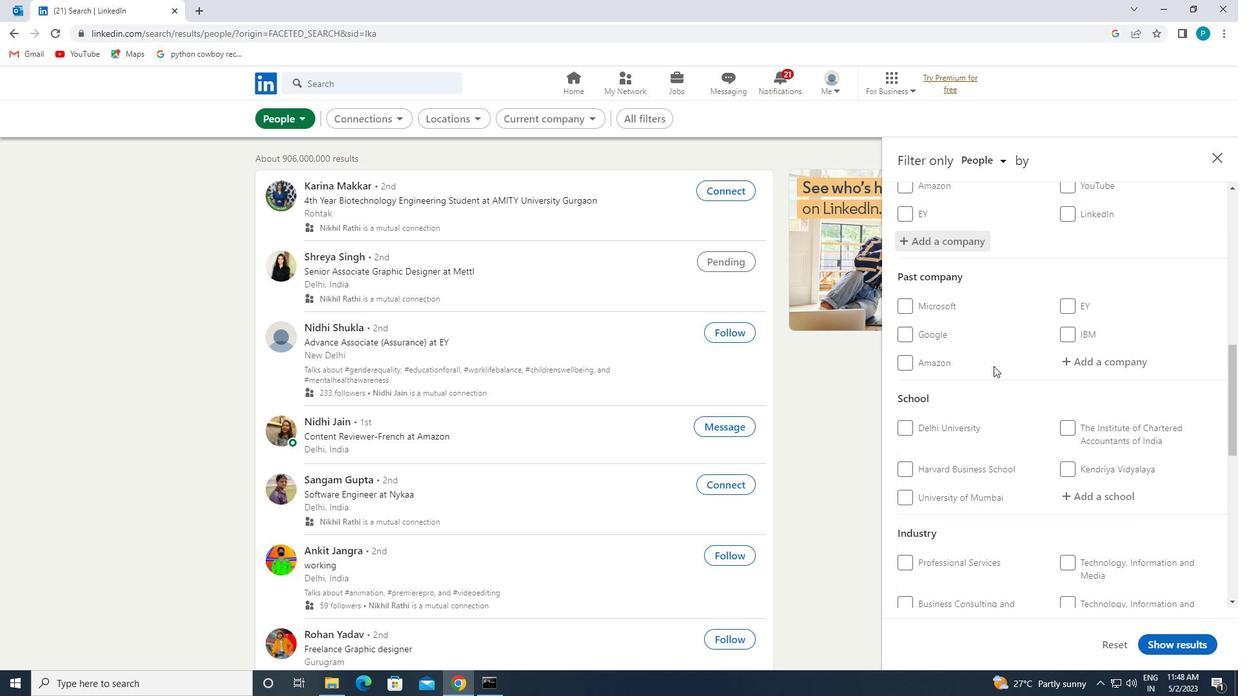 
Action: Mouse moved to (1089, 435)
Screenshot: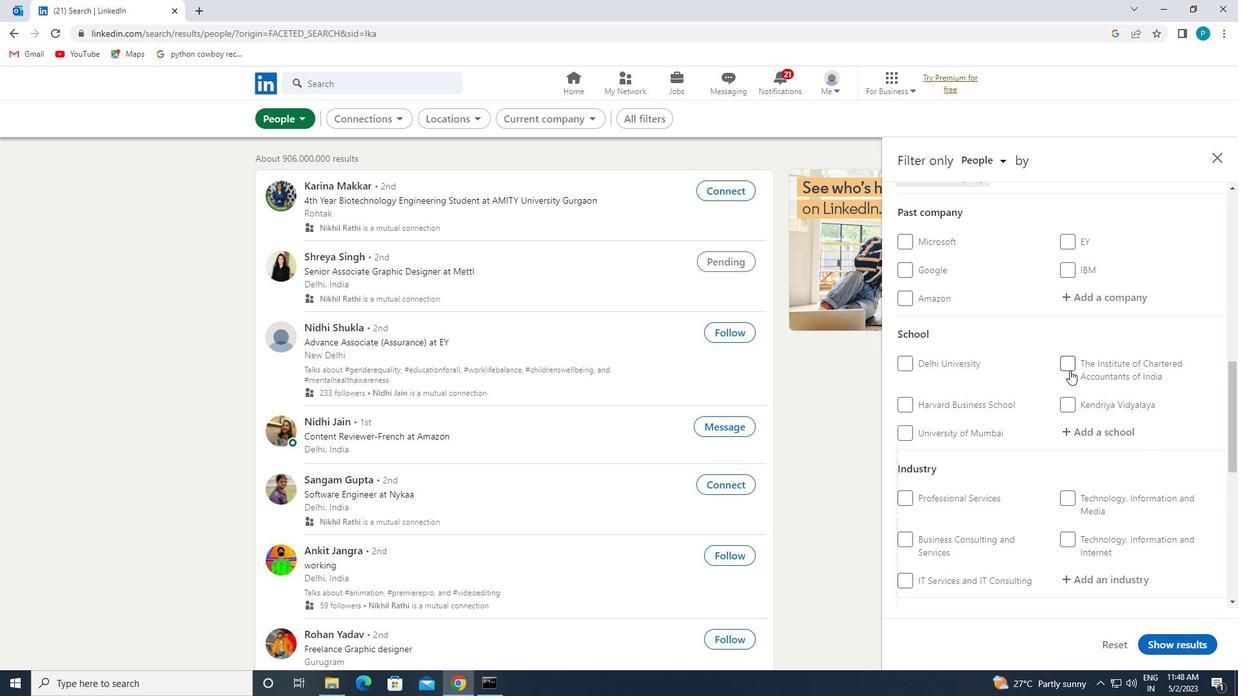
Action: Mouse pressed left at (1089, 435)
Screenshot: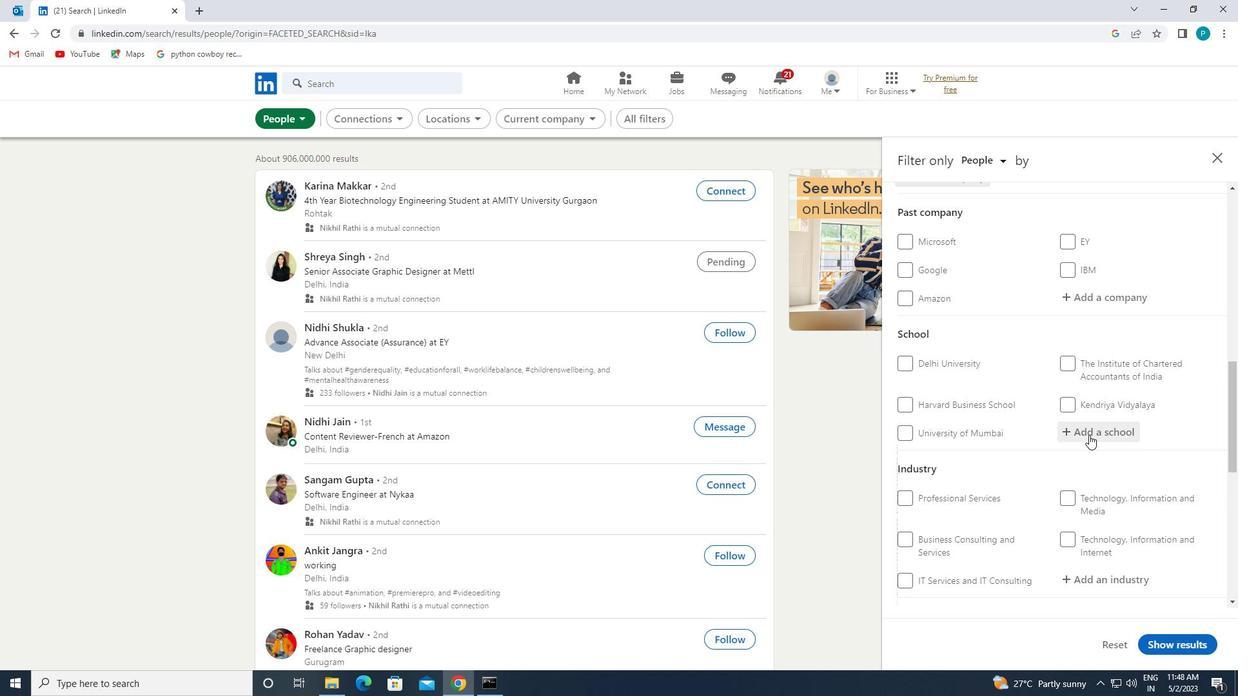 
Action: Key pressed <Key.caps_lock>S<Key.caps_lock>RI
Screenshot: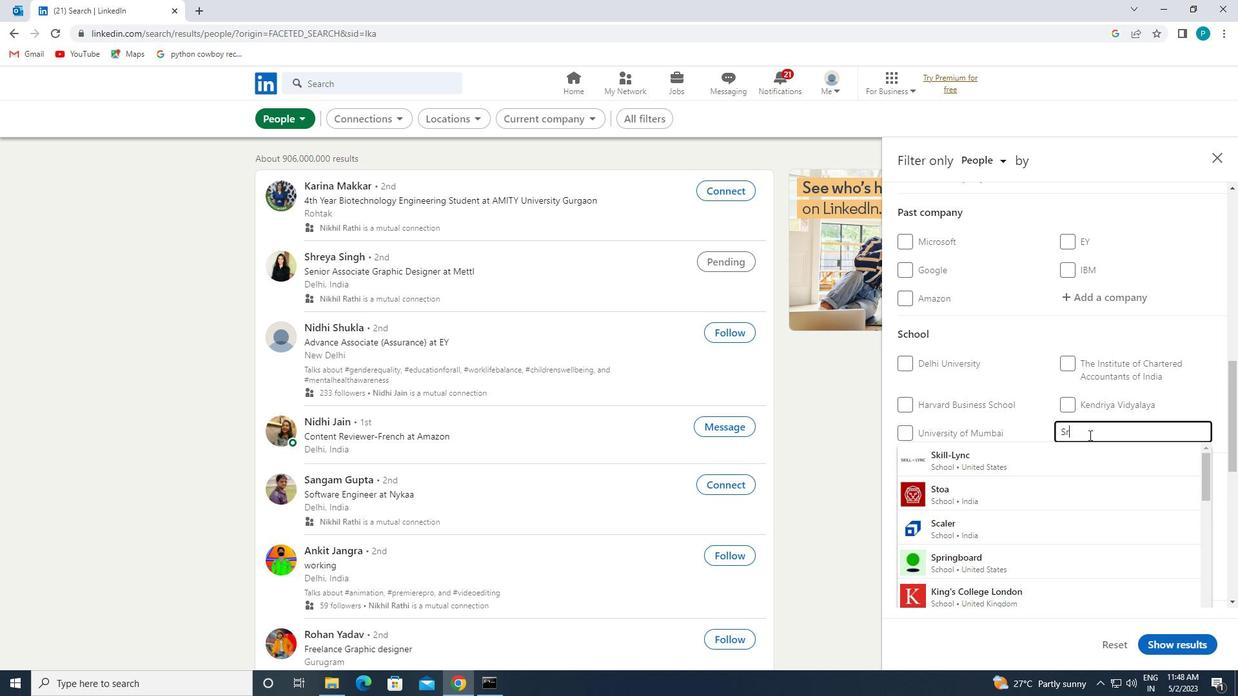 
Action: Mouse moved to (1055, 522)
Screenshot: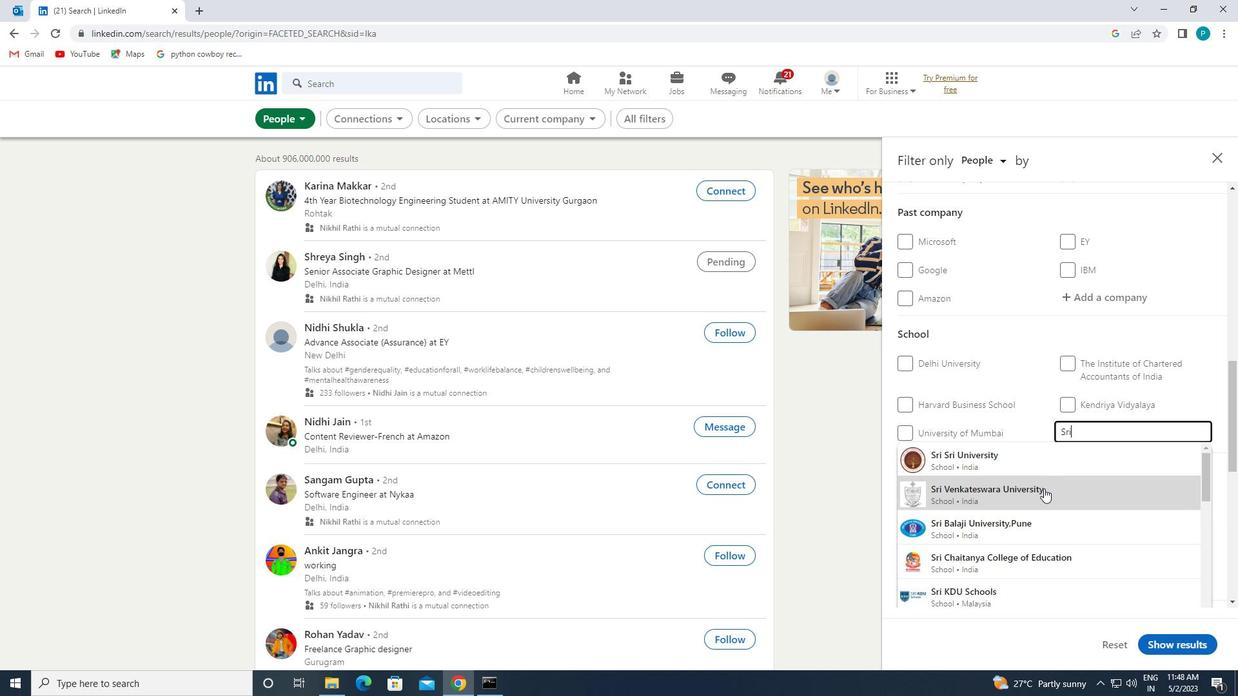 
Action: Mouse pressed left at (1055, 522)
Screenshot: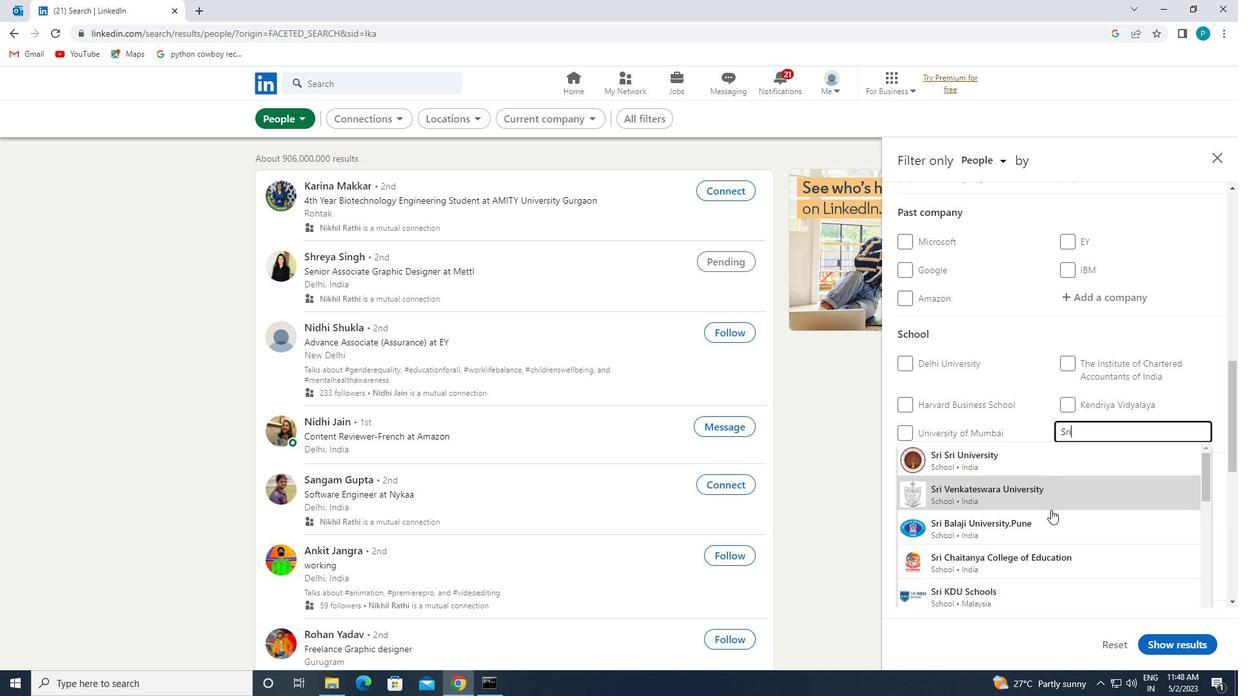 
Action: Mouse moved to (1055, 520)
Screenshot: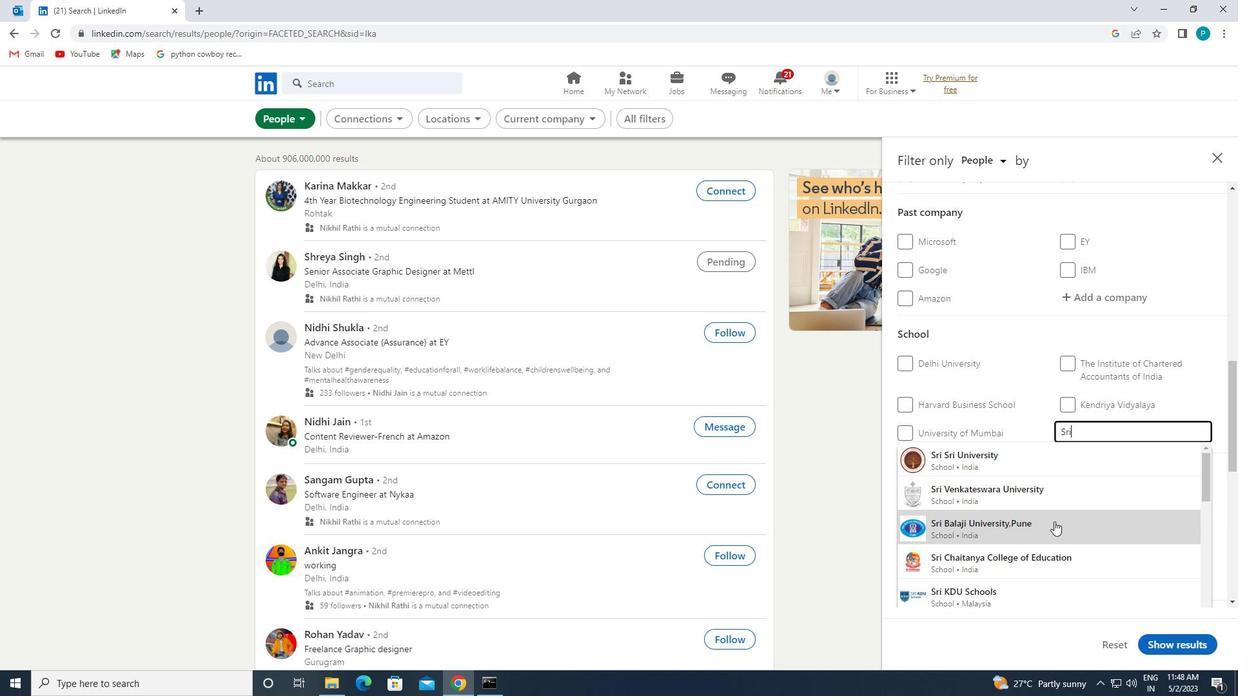 
Action: Mouse scrolled (1055, 519) with delta (0, 0)
Screenshot: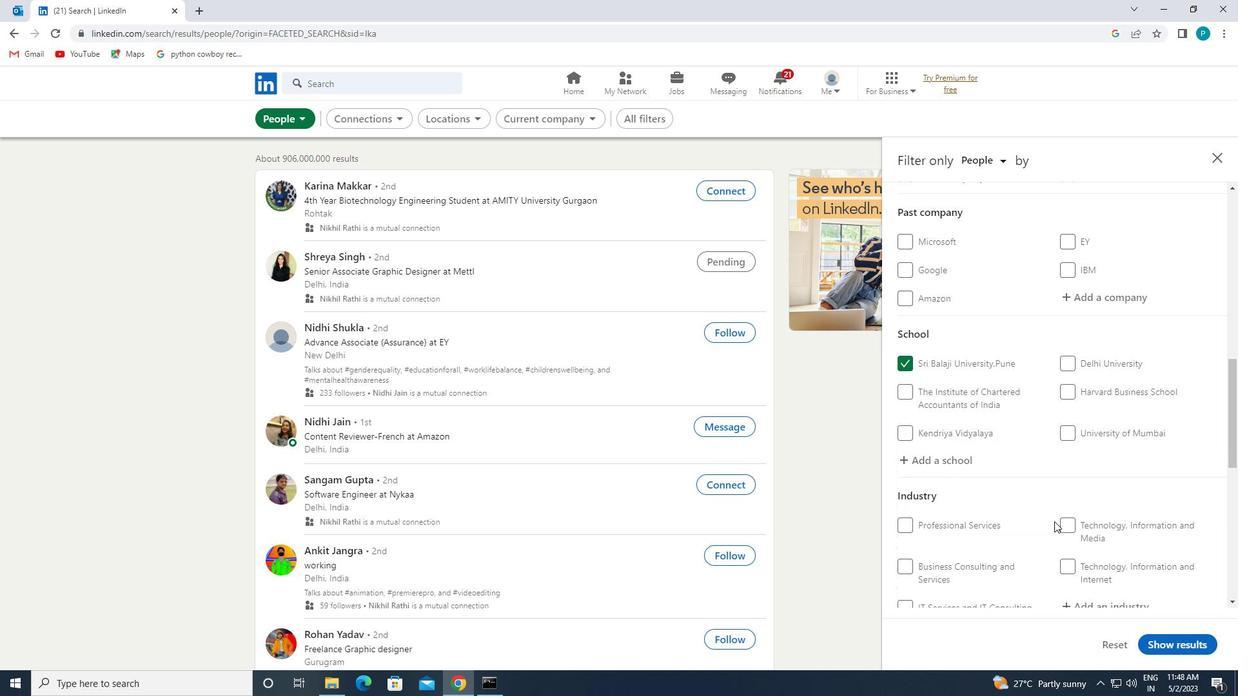 
Action: Mouse scrolled (1055, 519) with delta (0, 0)
Screenshot: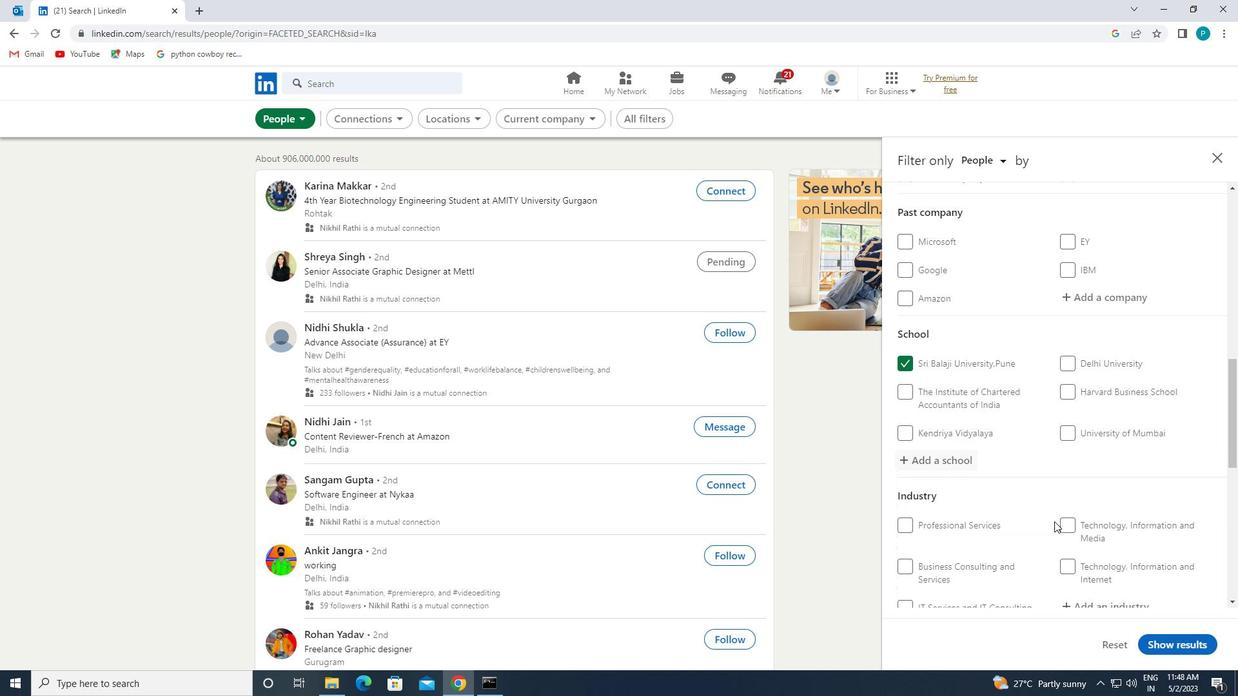 
Action: Mouse scrolled (1055, 519) with delta (0, 0)
Screenshot: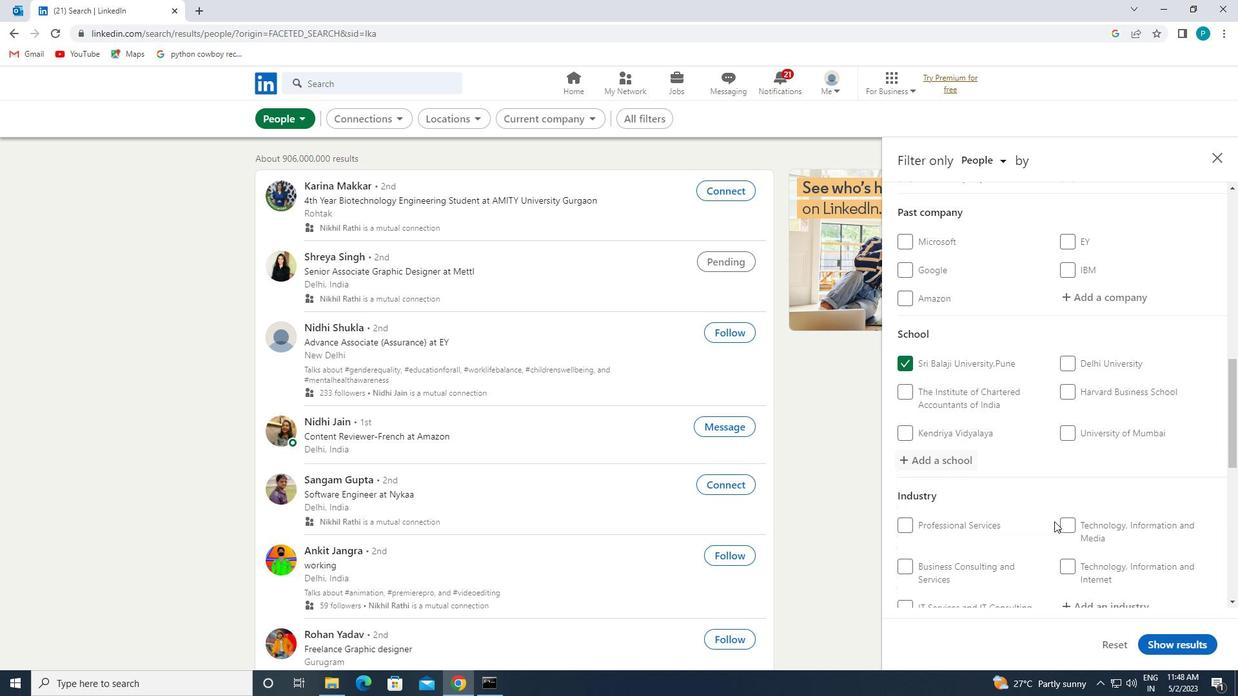 
Action: Mouse moved to (1088, 425)
Screenshot: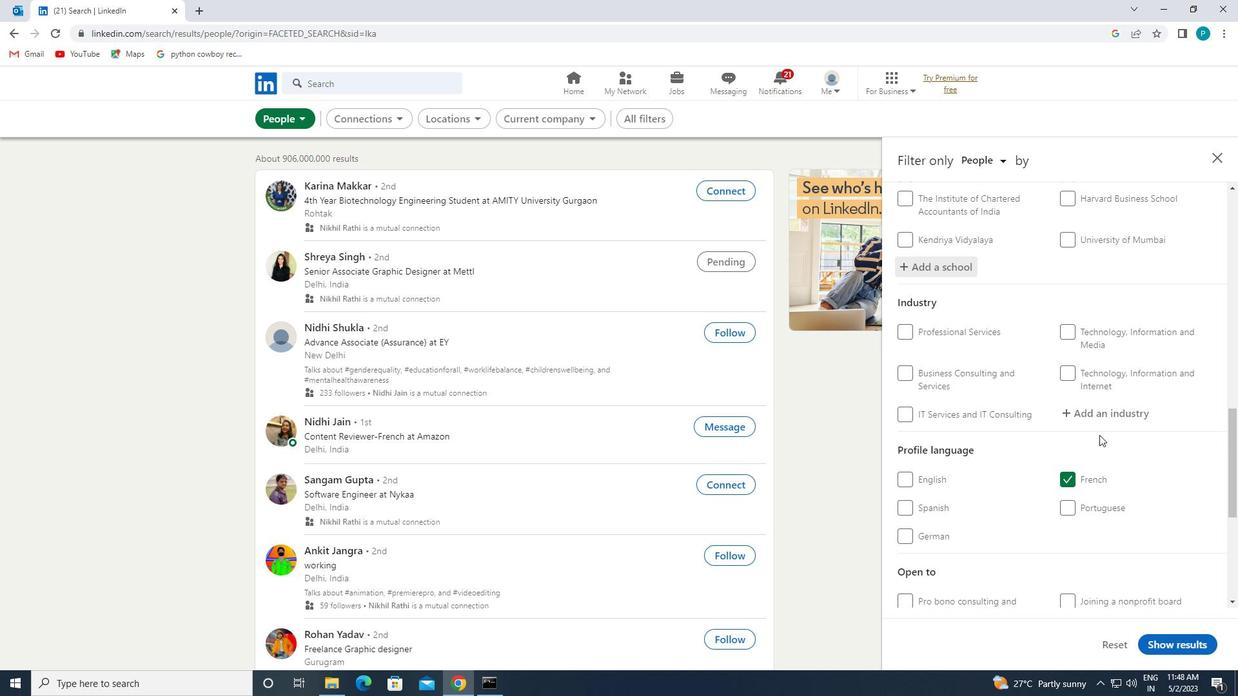 
Action: Mouse pressed left at (1088, 425)
Screenshot: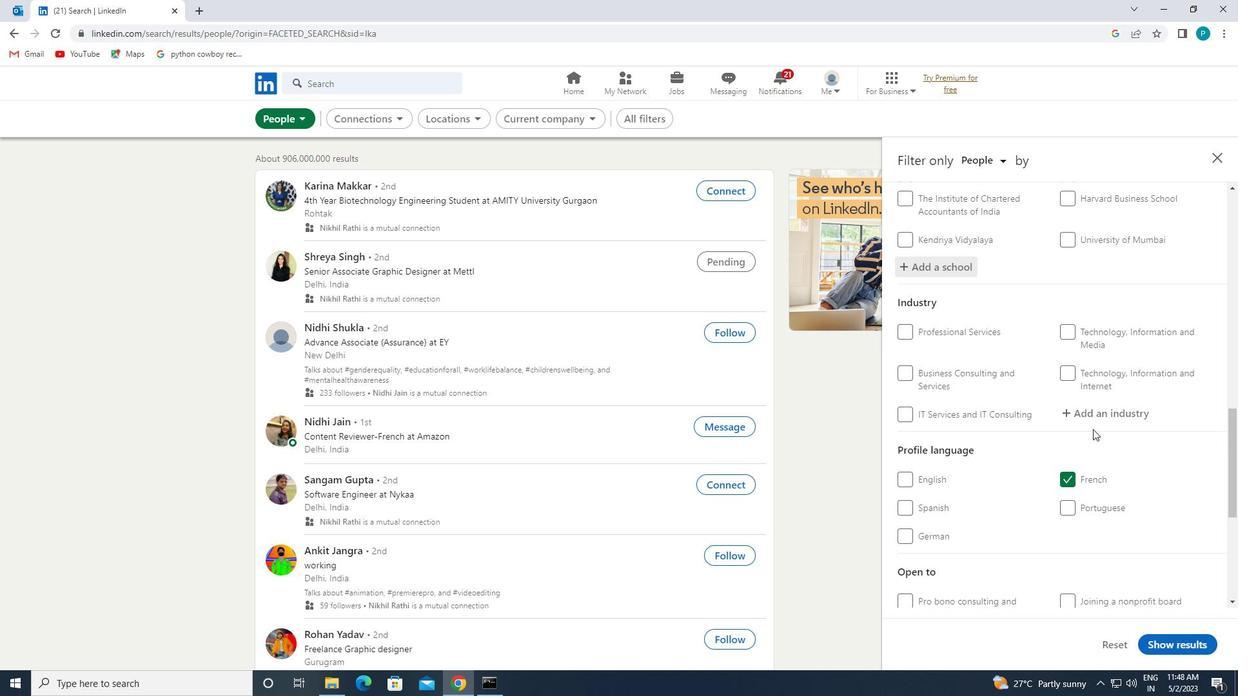
Action: Mouse moved to (1082, 412)
Screenshot: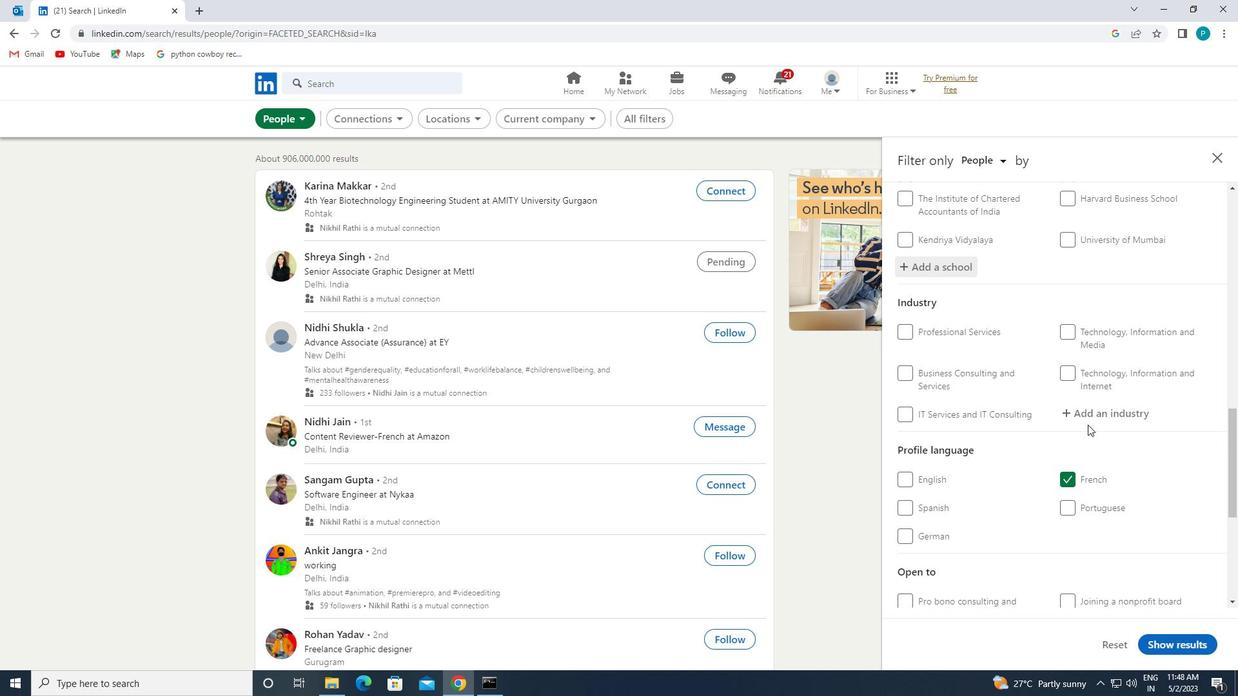 
Action: Mouse pressed left at (1082, 412)
Screenshot: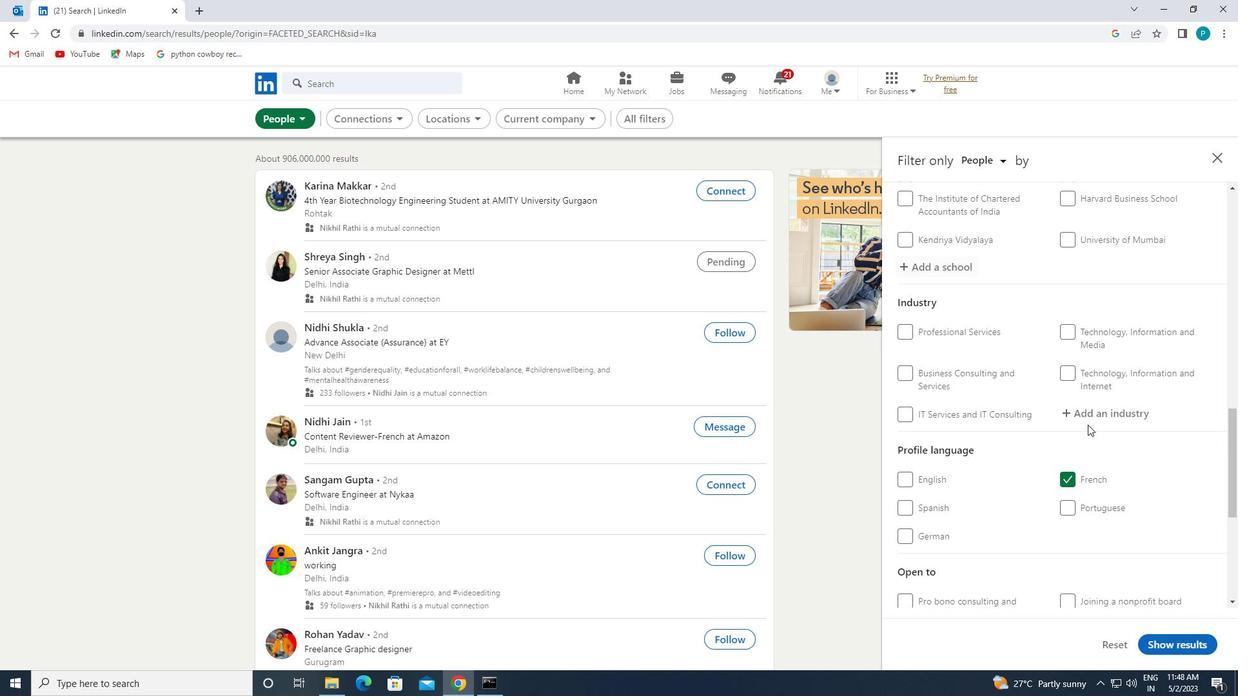 
Action: Mouse moved to (1082, 411)
Screenshot: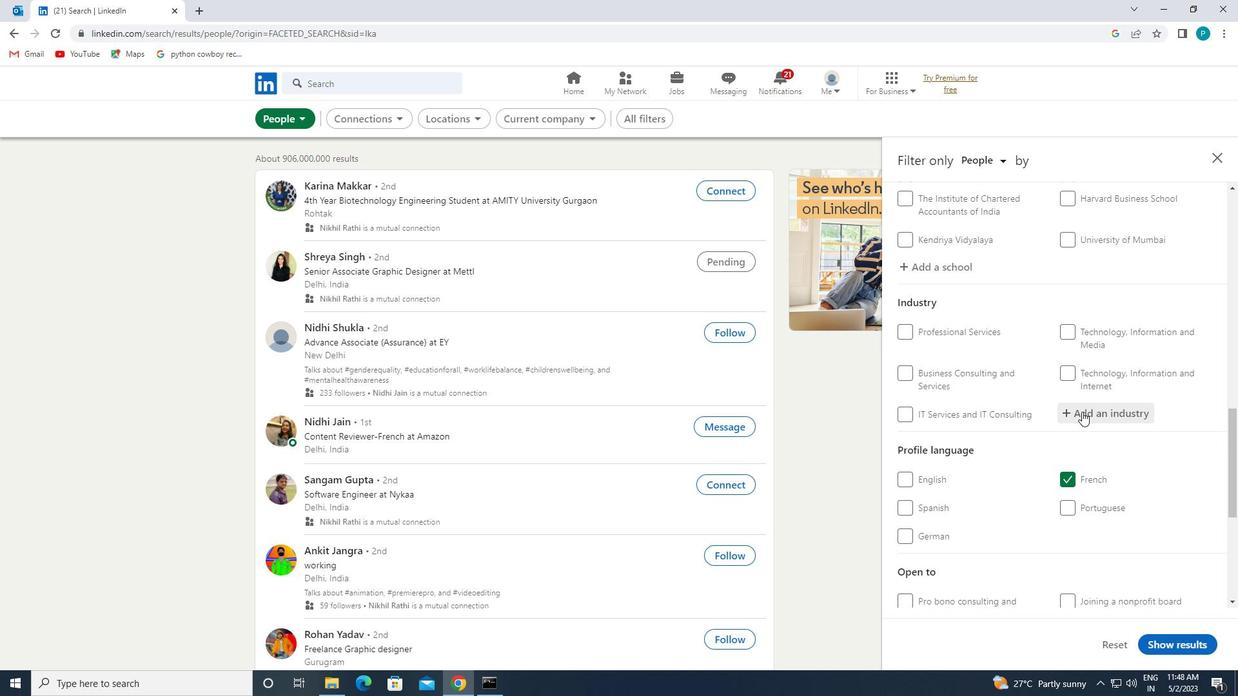 
Action: Key pressed <Key.caps_lock>F<Key.caps_lock>R<Key.backspace>ISHER
Screenshot: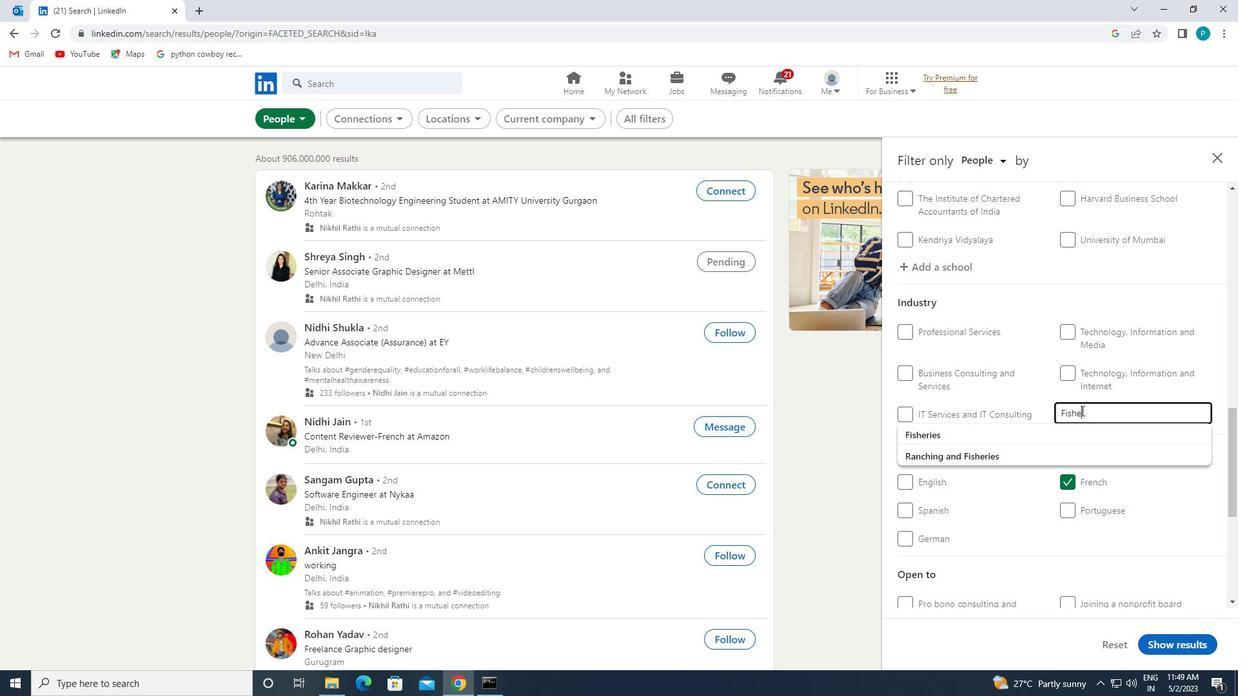 
Action: Mouse moved to (968, 434)
Screenshot: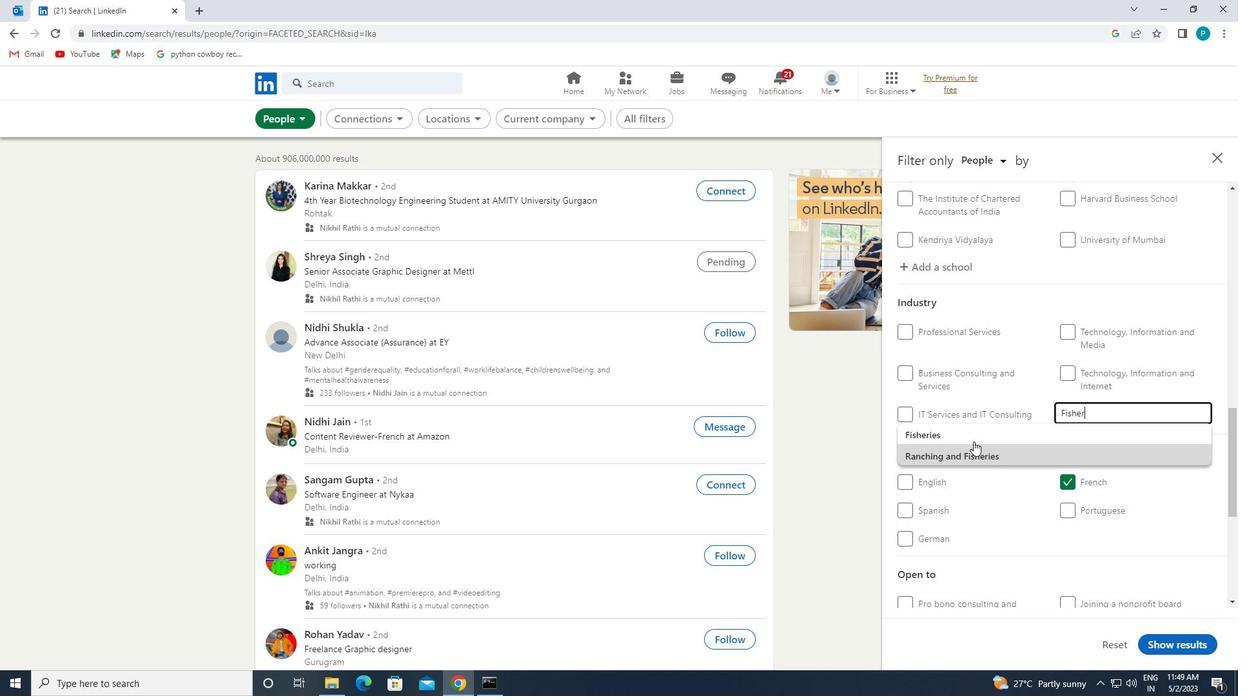 
Action: Mouse pressed left at (968, 434)
Screenshot: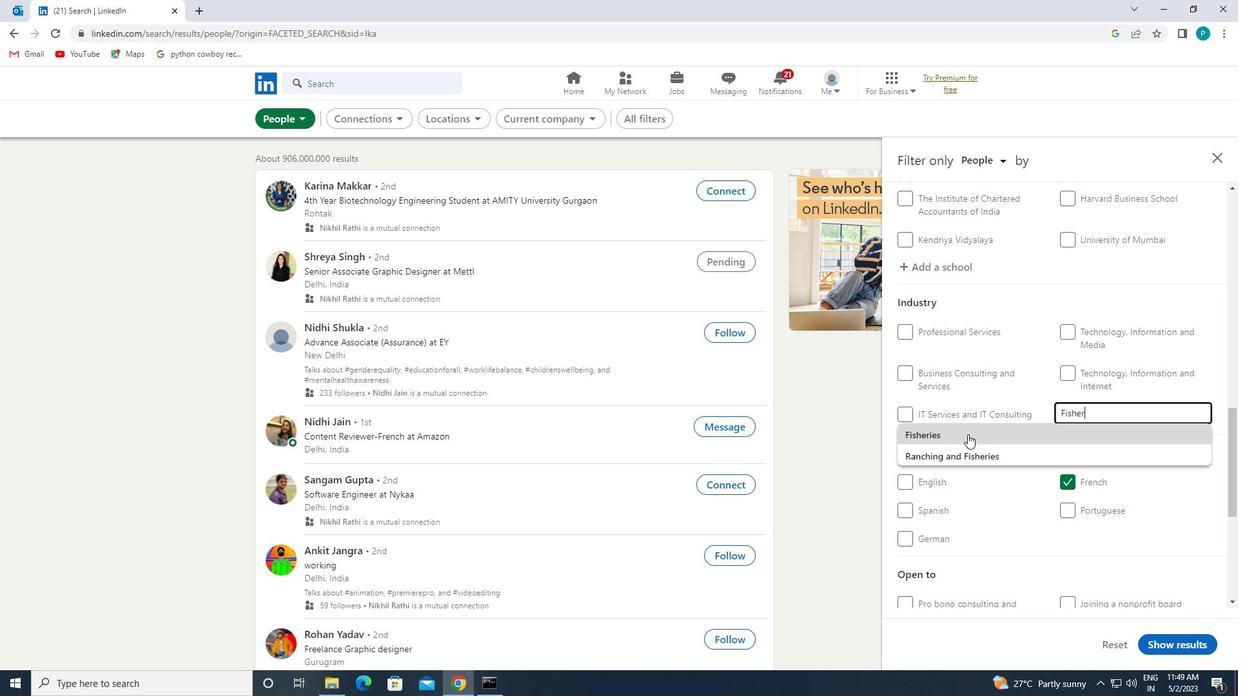 
Action: Mouse scrolled (968, 434) with delta (0, 0)
Screenshot: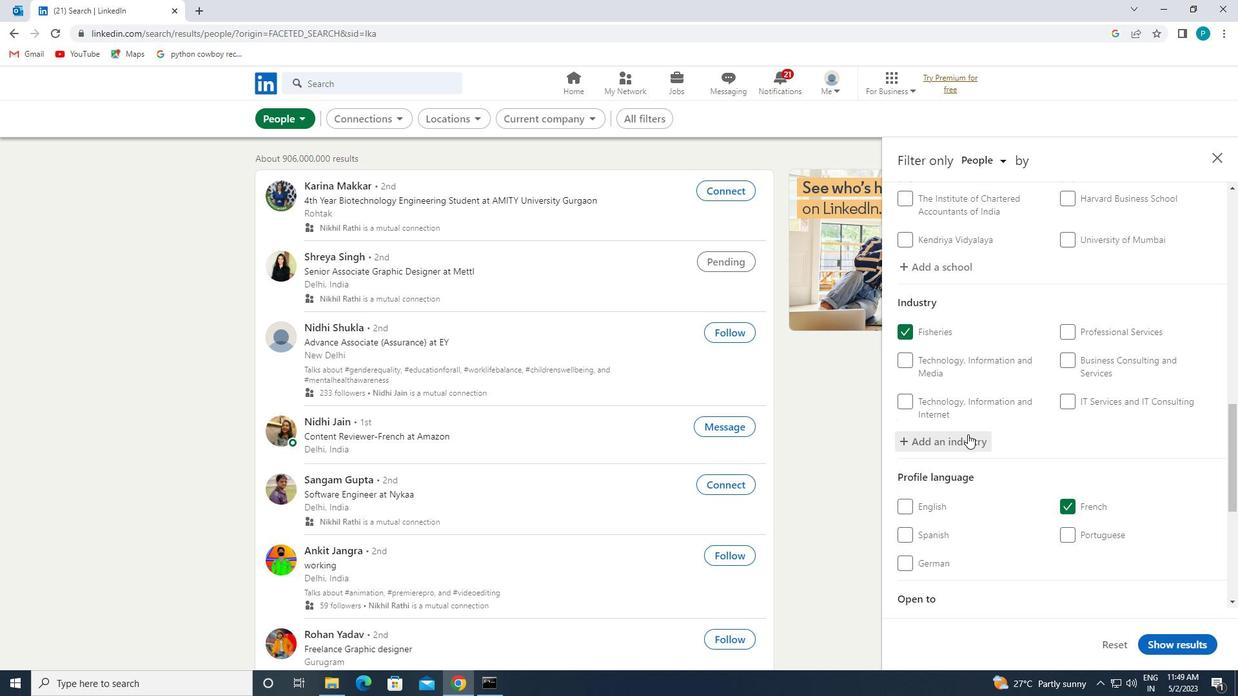 
Action: Mouse scrolled (968, 434) with delta (0, 0)
Screenshot: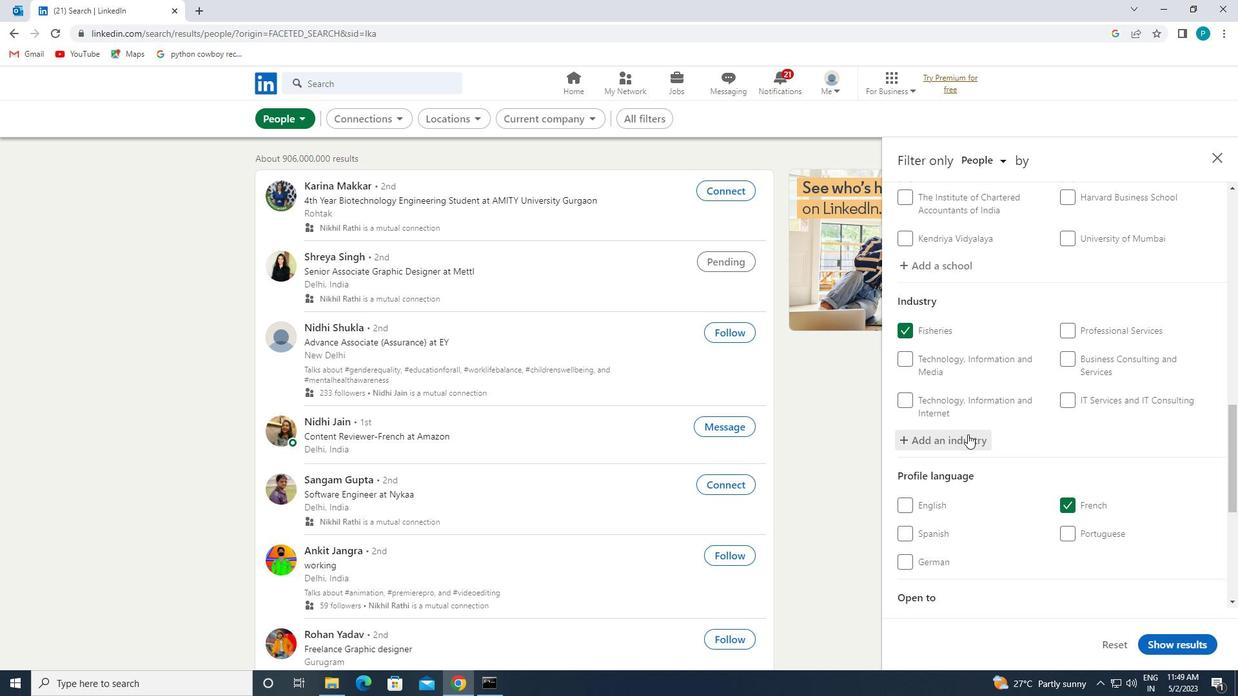 
Action: Mouse scrolled (968, 434) with delta (0, 0)
Screenshot: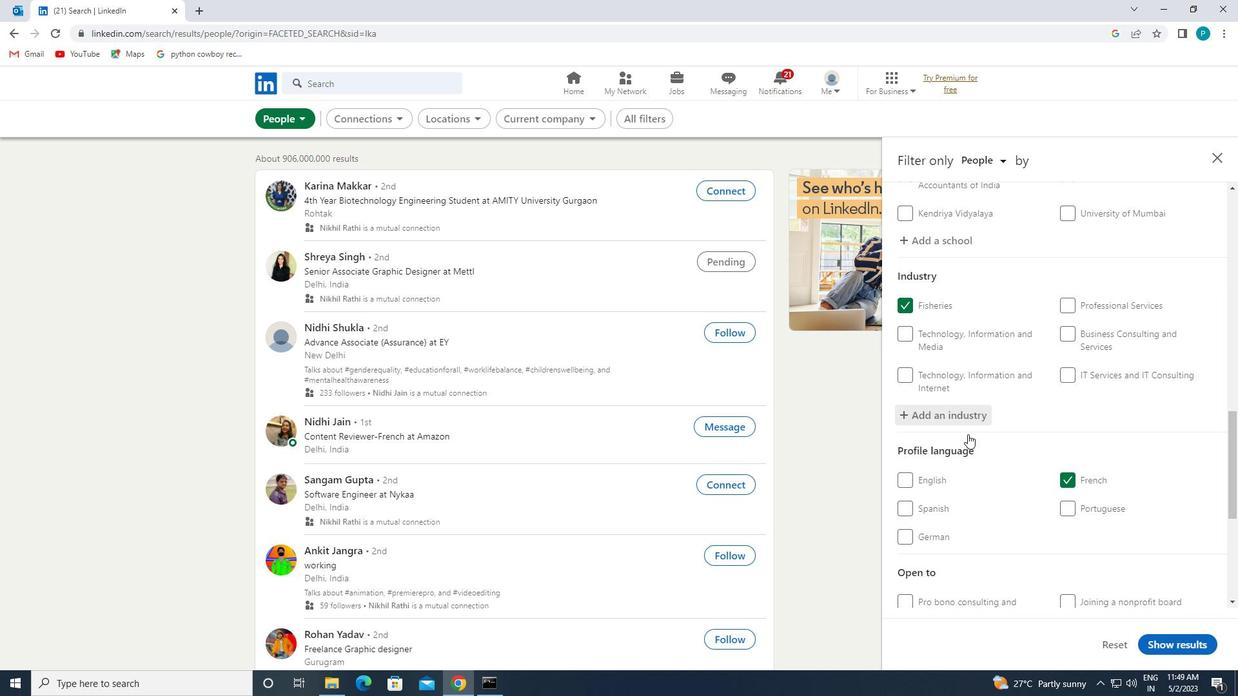 
Action: Mouse moved to (1053, 504)
Screenshot: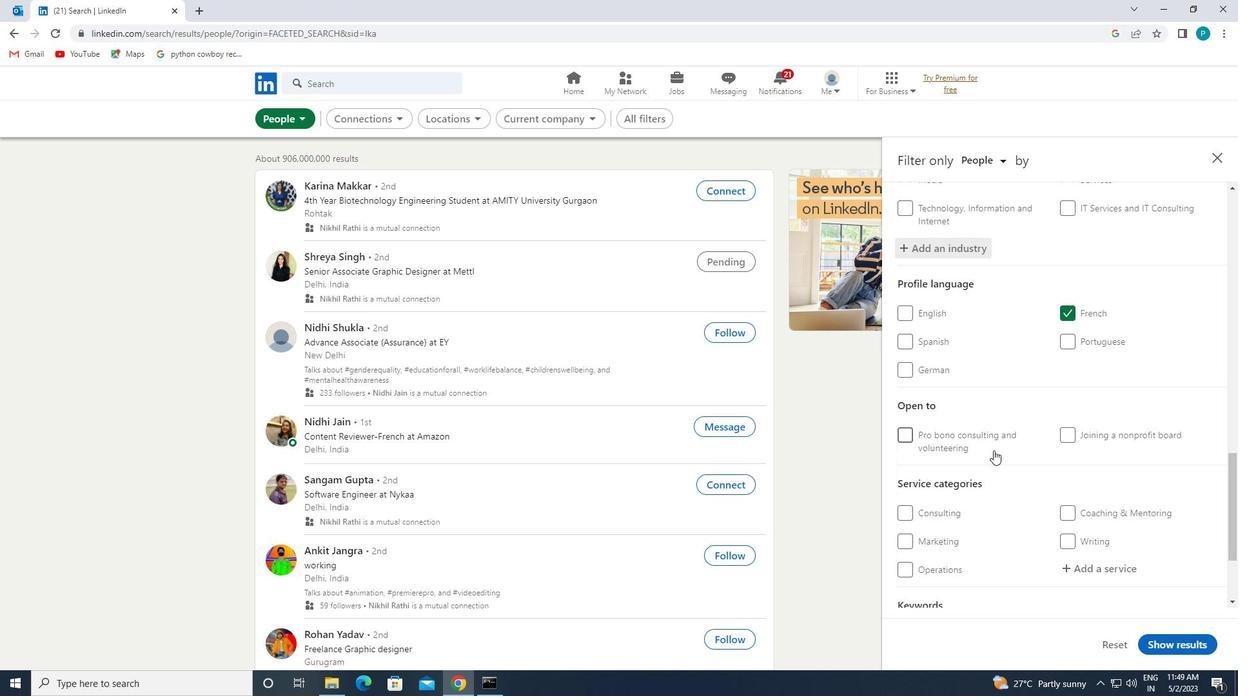 
Action: Mouse scrolled (1053, 503) with delta (0, 0)
Screenshot: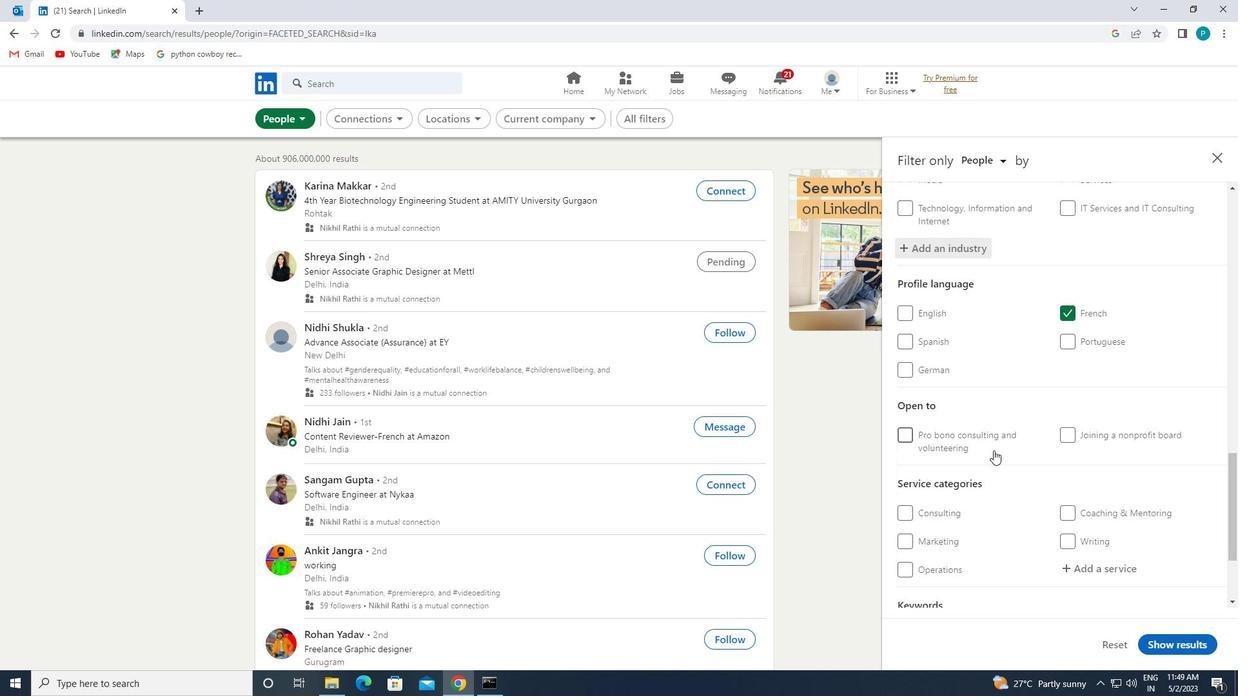 
Action: Mouse moved to (1076, 510)
Screenshot: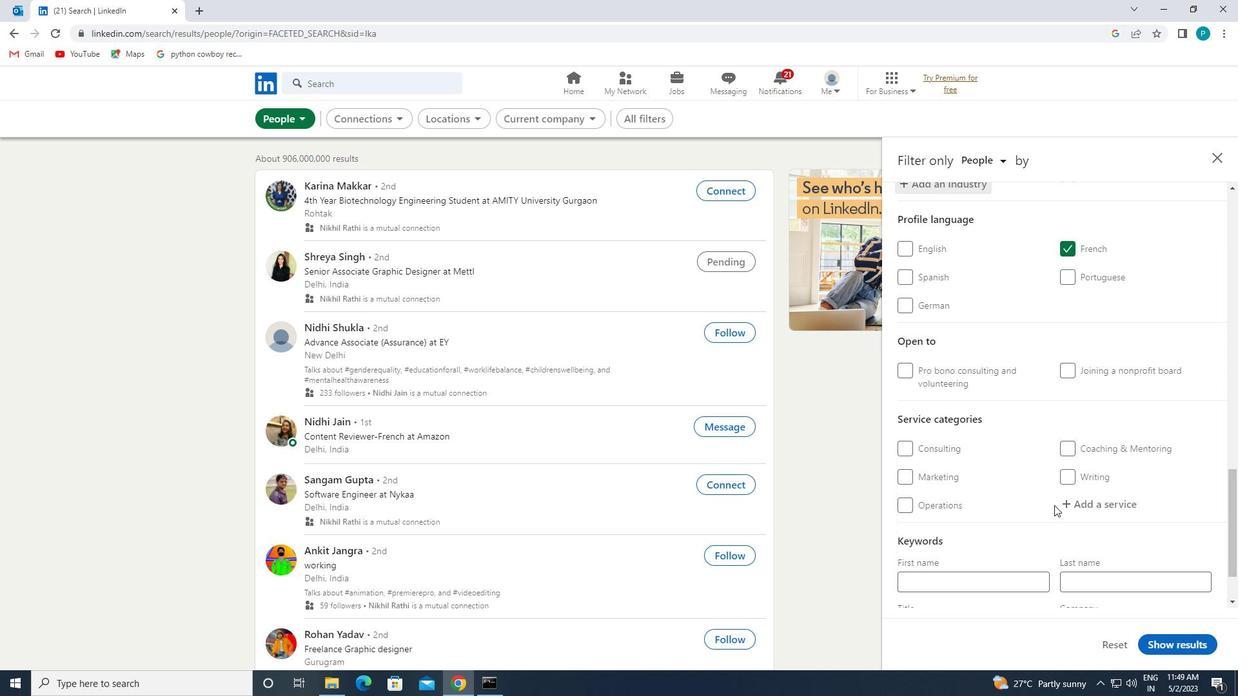 
Action: Mouse pressed left at (1076, 510)
Screenshot: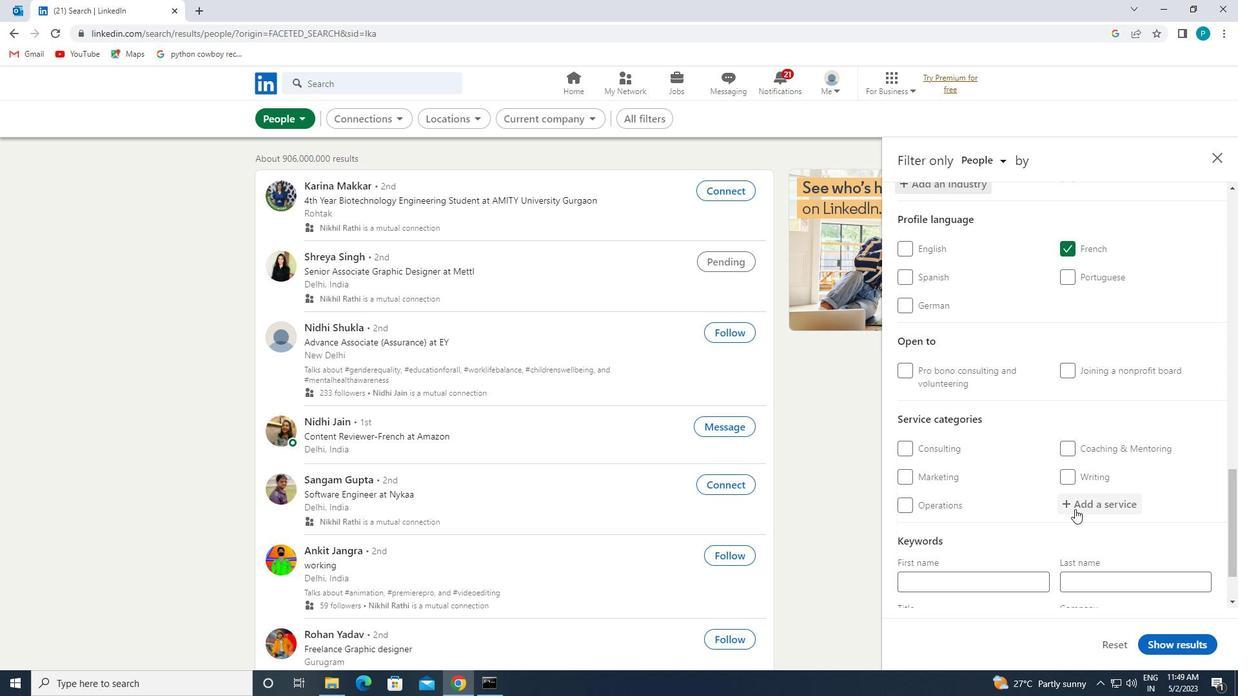 
Action: Key pressed <Key.caps_lock>B<Key.caps_lock>ANK
Screenshot: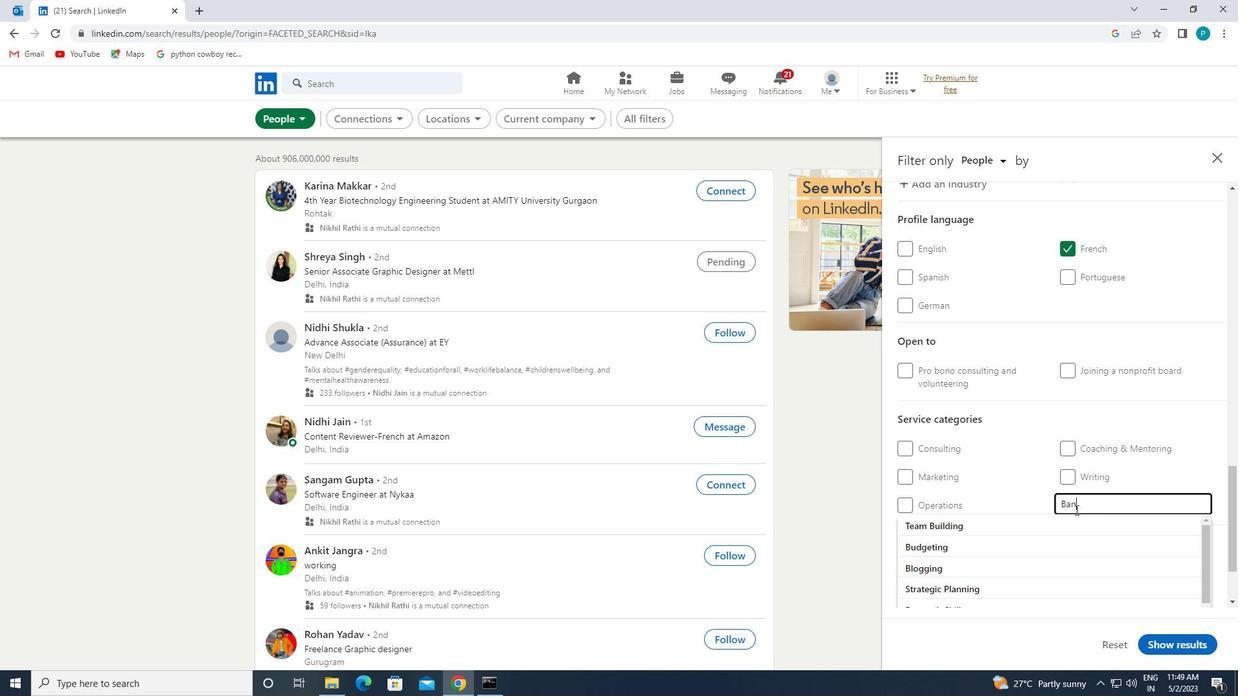 
Action: Mouse moved to (1015, 528)
Screenshot: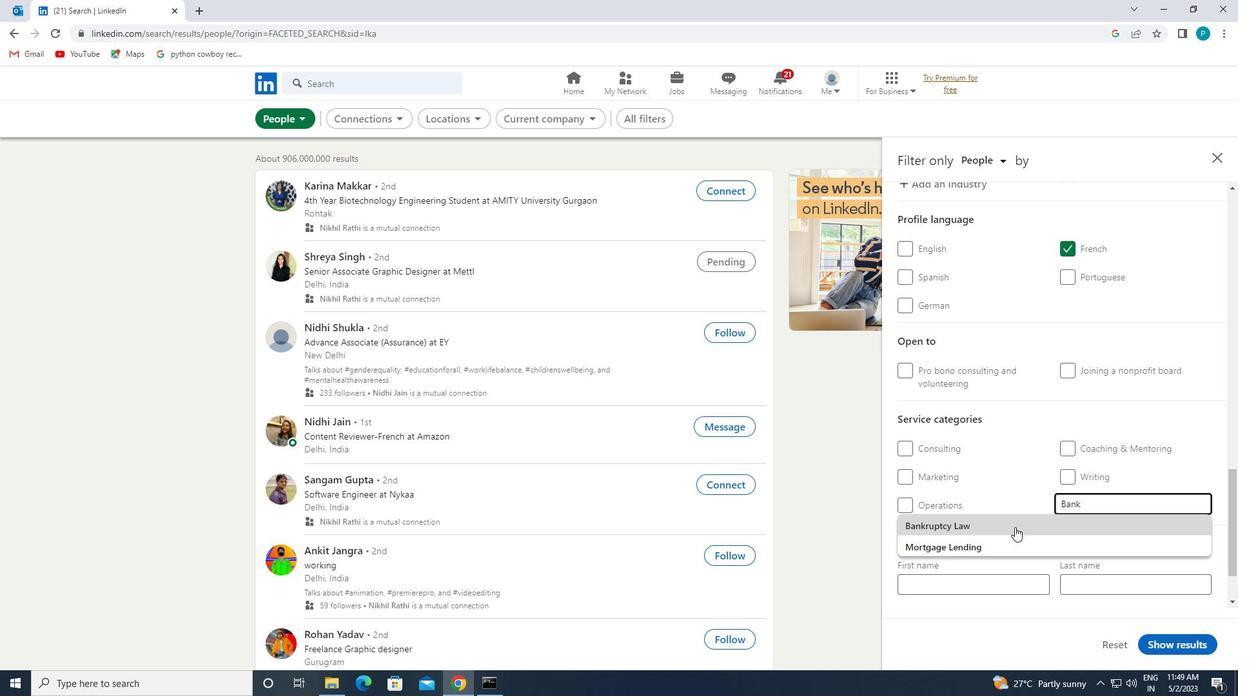 
Action: Mouse pressed left at (1015, 528)
Screenshot: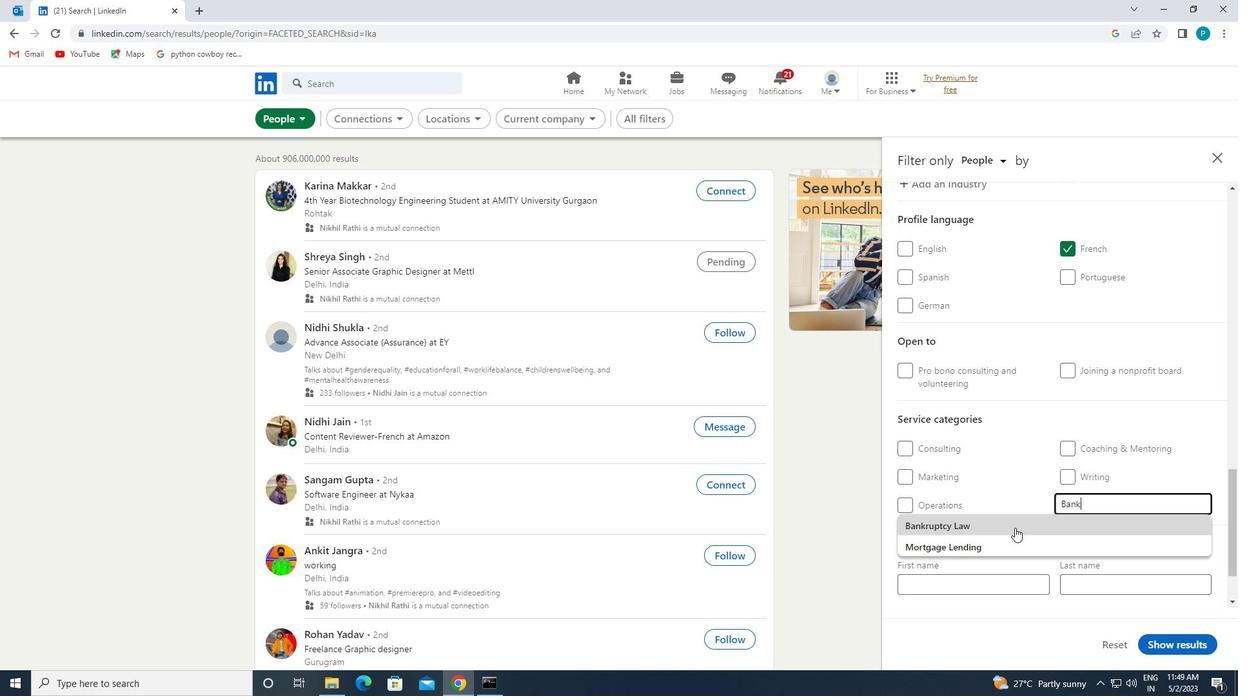 
Action: Mouse scrolled (1015, 527) with delta (0, 0)
Screenshot: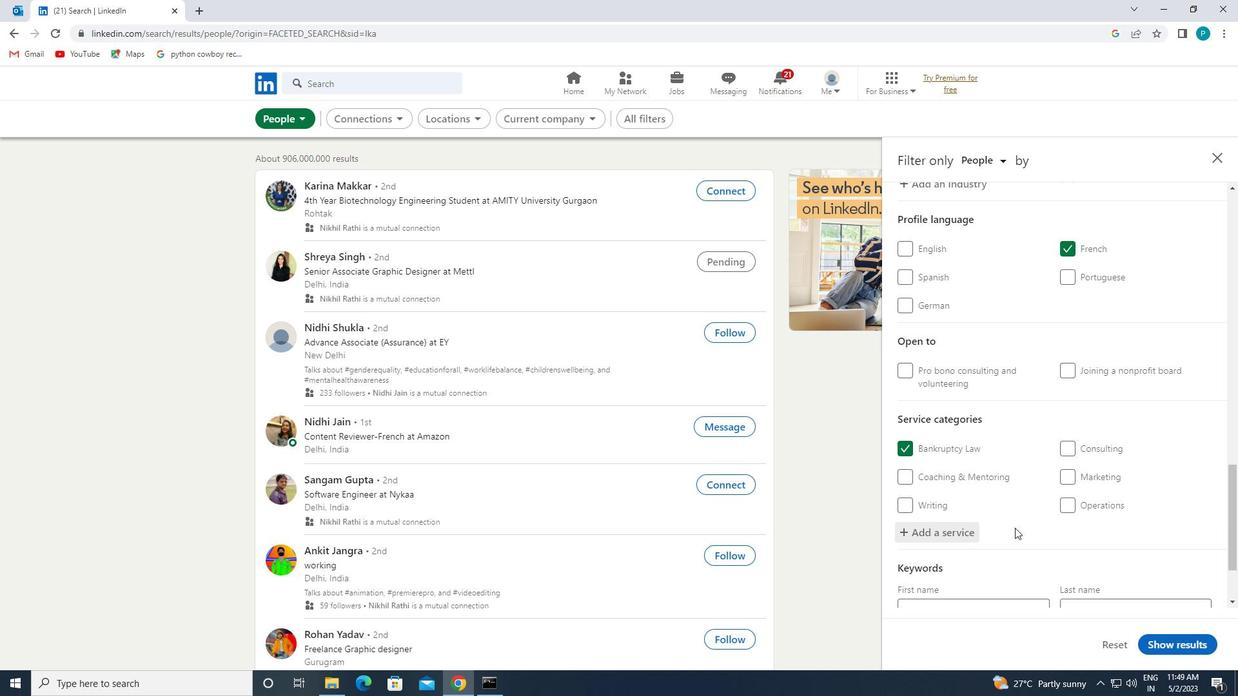 
Action: Mouse scrolled (1015, 527) with delta (0, 0)
Screenshot: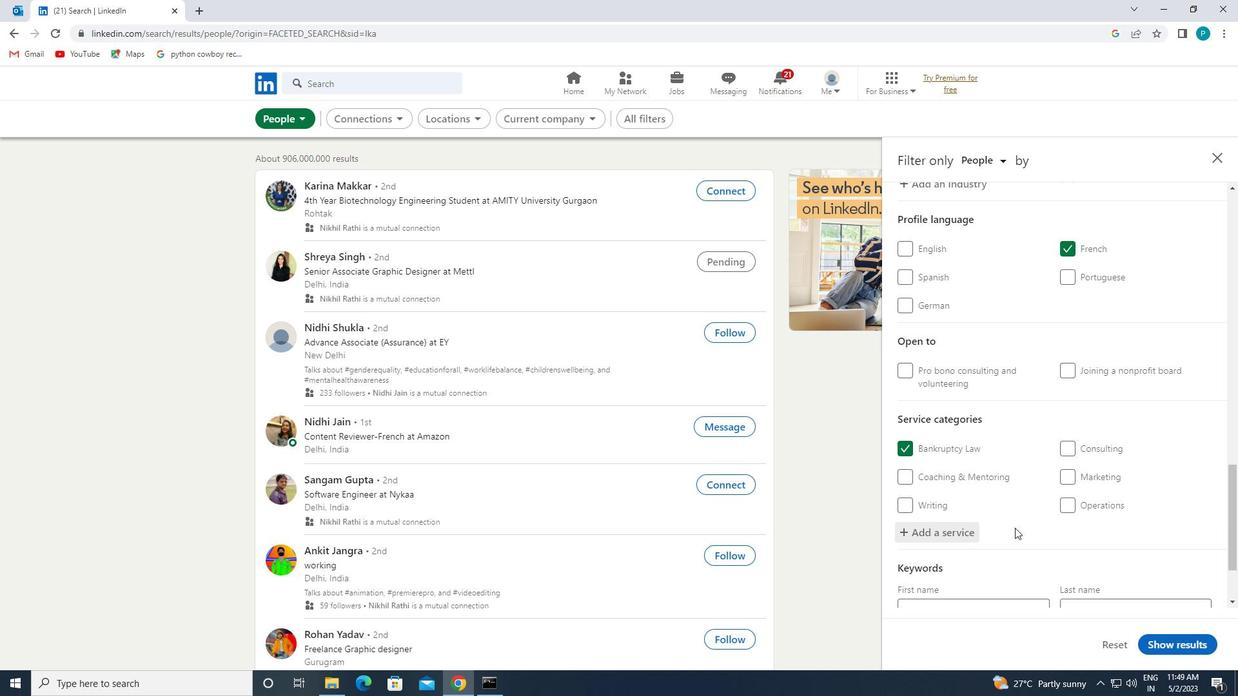 
Action: Mouse scrolled (1015, 527) with delta (0, 0)
Screenshot: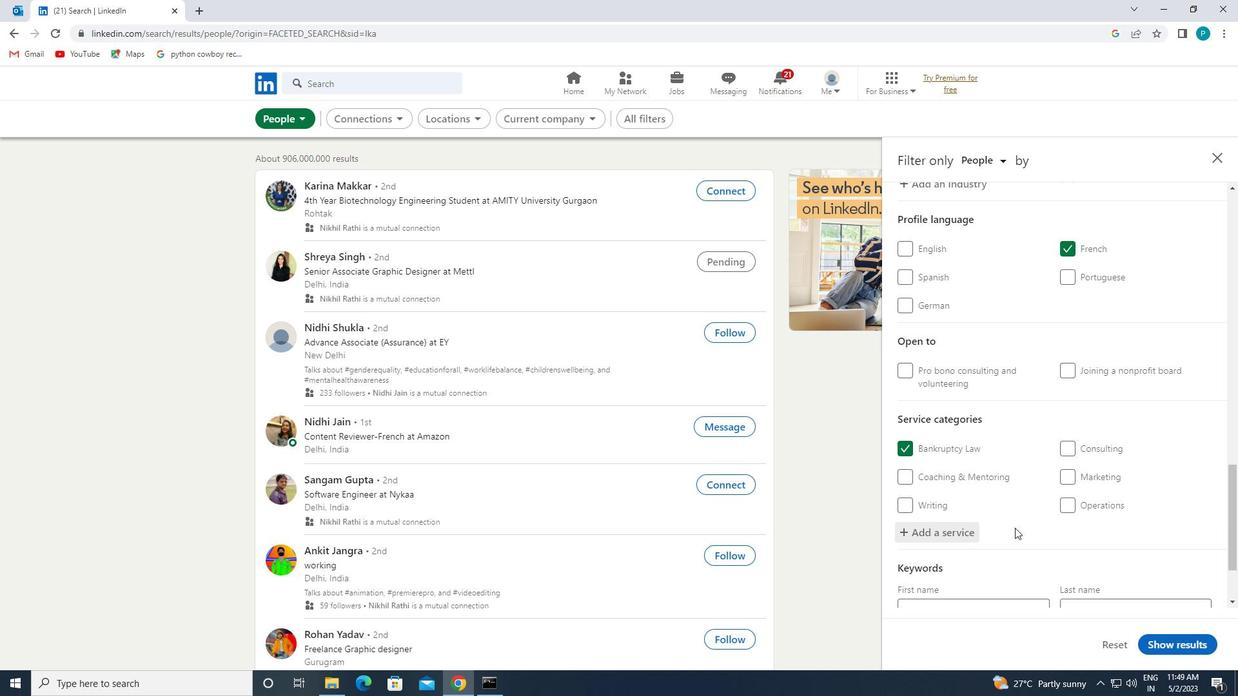 
Action: Mouse scrolled (1015, 527) with delta (0, 0)
Screenshot: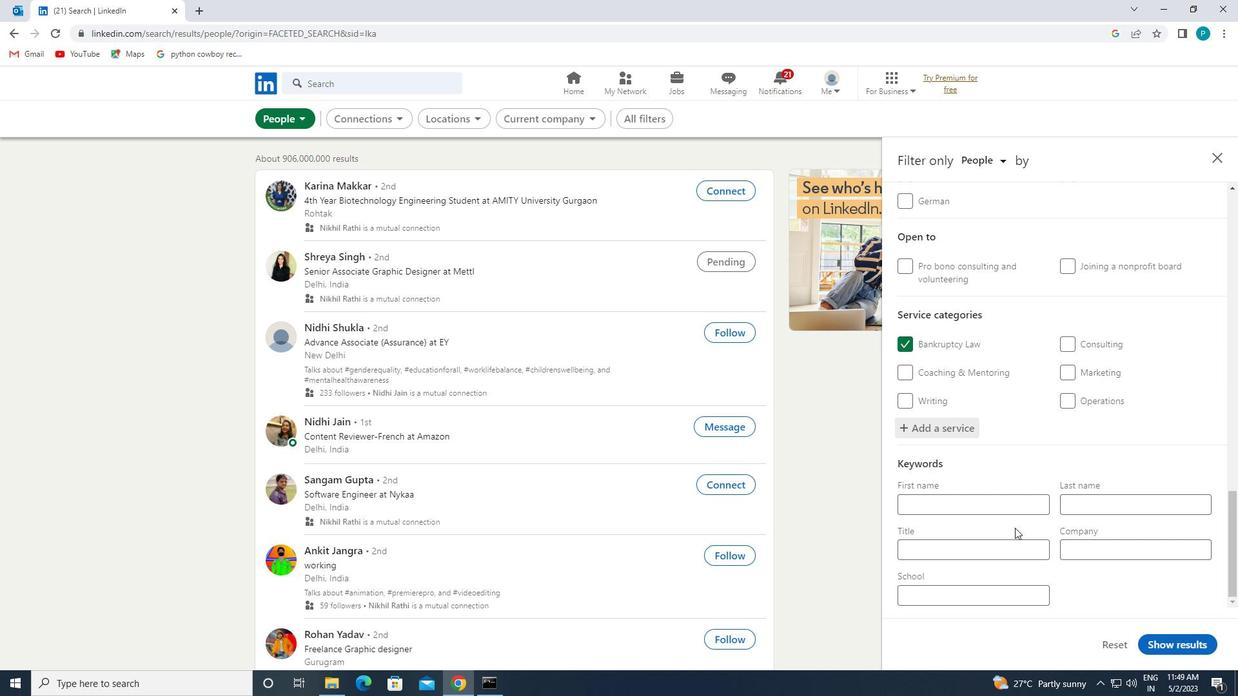 
Action: Mouse scrolled (1015, 527) with delta (0, 0)
Screenshot: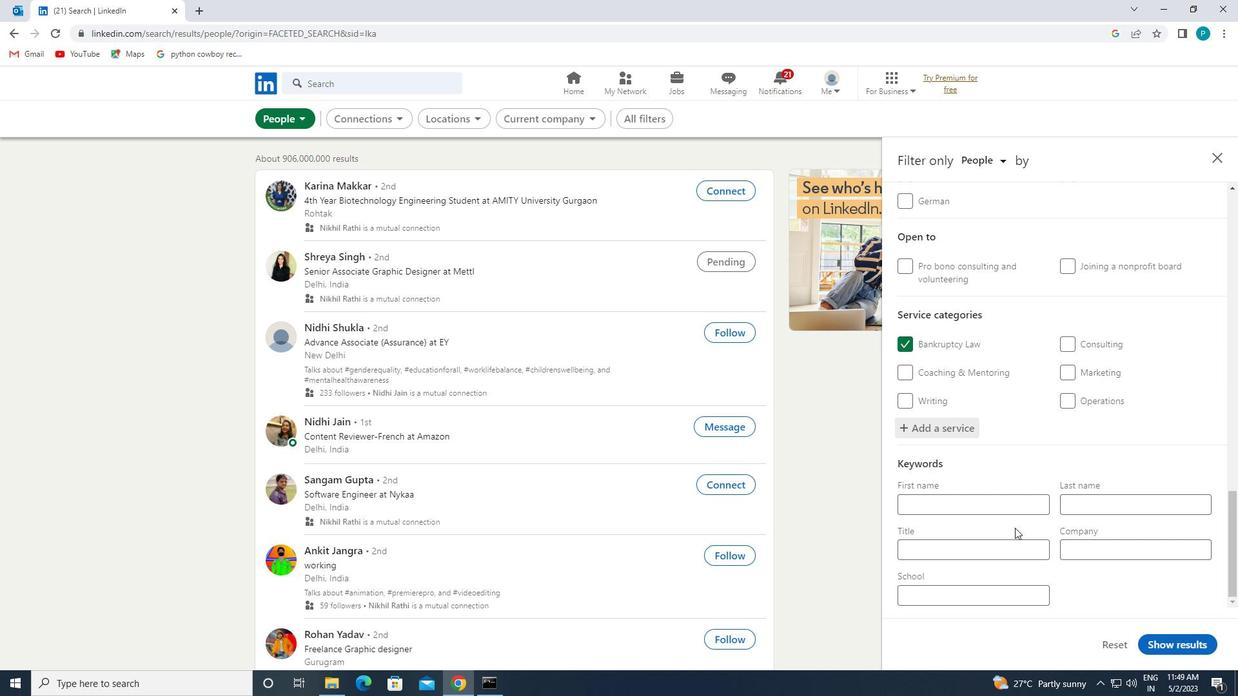 
Action: Mouse moved to (971, 545)
Screenshot: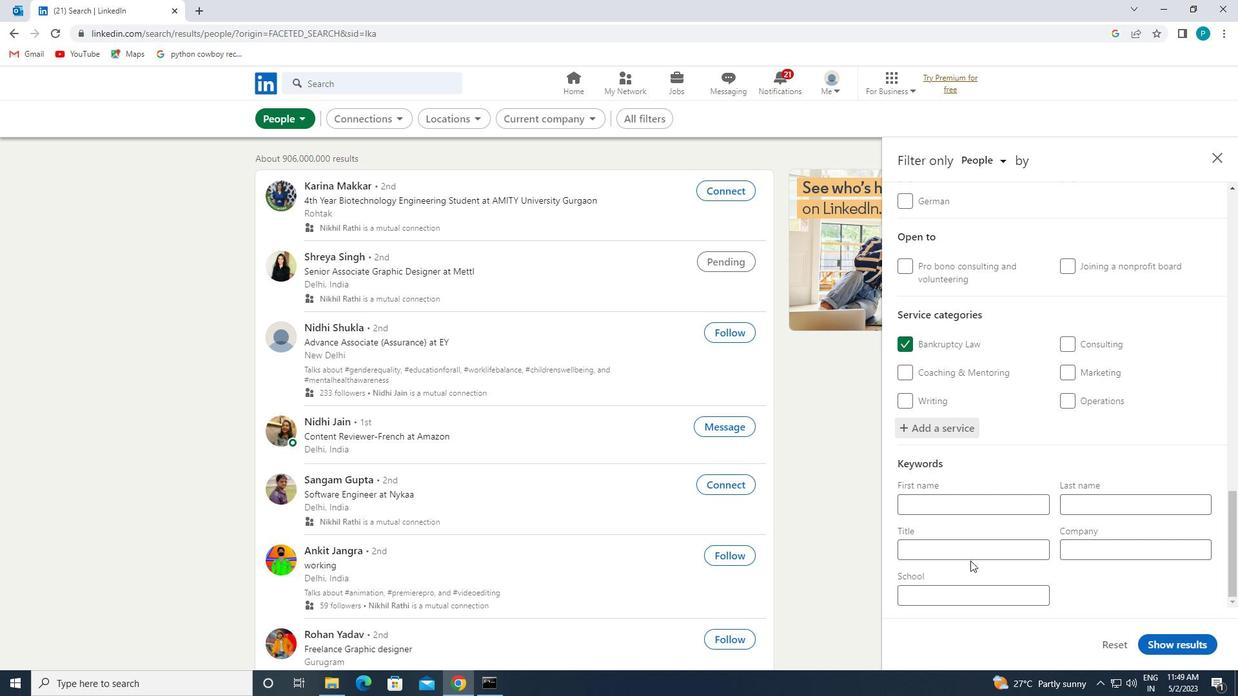 
Action: Mouse pressed left at (971, 545)
Screenshot: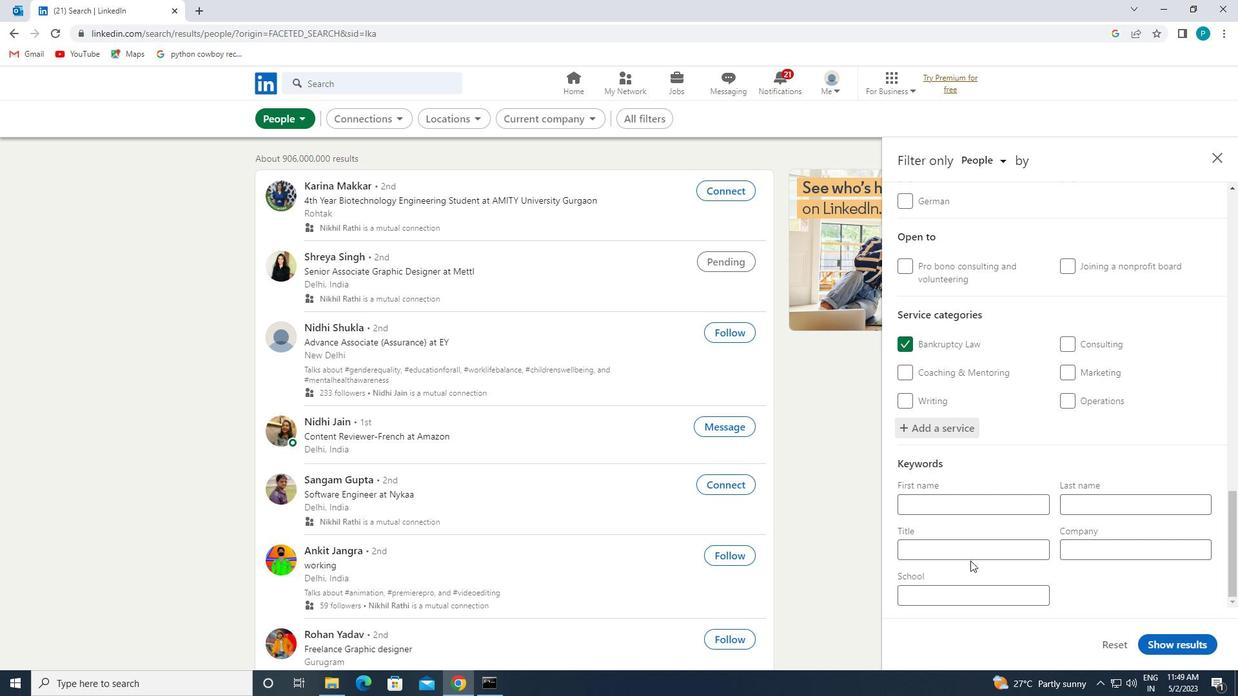 
Action: Key pressed <Key.caps_lock>A<Key.caps_lock>DDICTION<Key.space><Key.caps_lock>C<Key.caps_lock>OUNSELOR
Screenshot: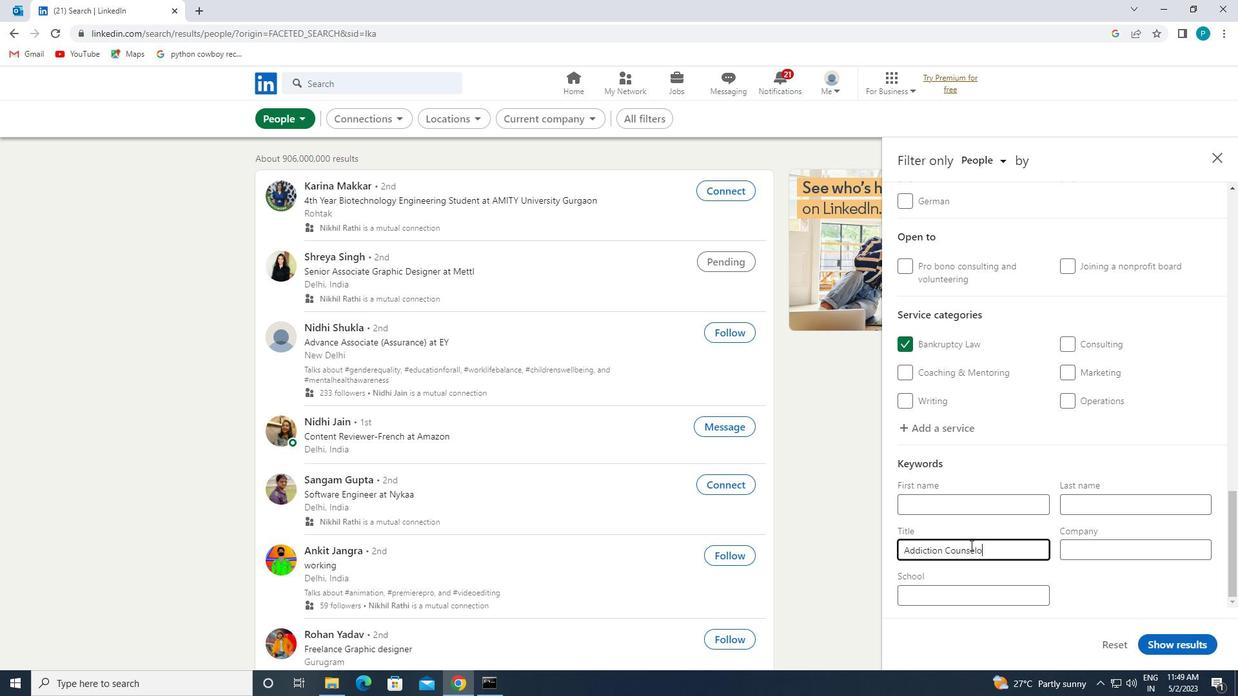 
Action: Mouse moved to (1159, 638)
Screenshot: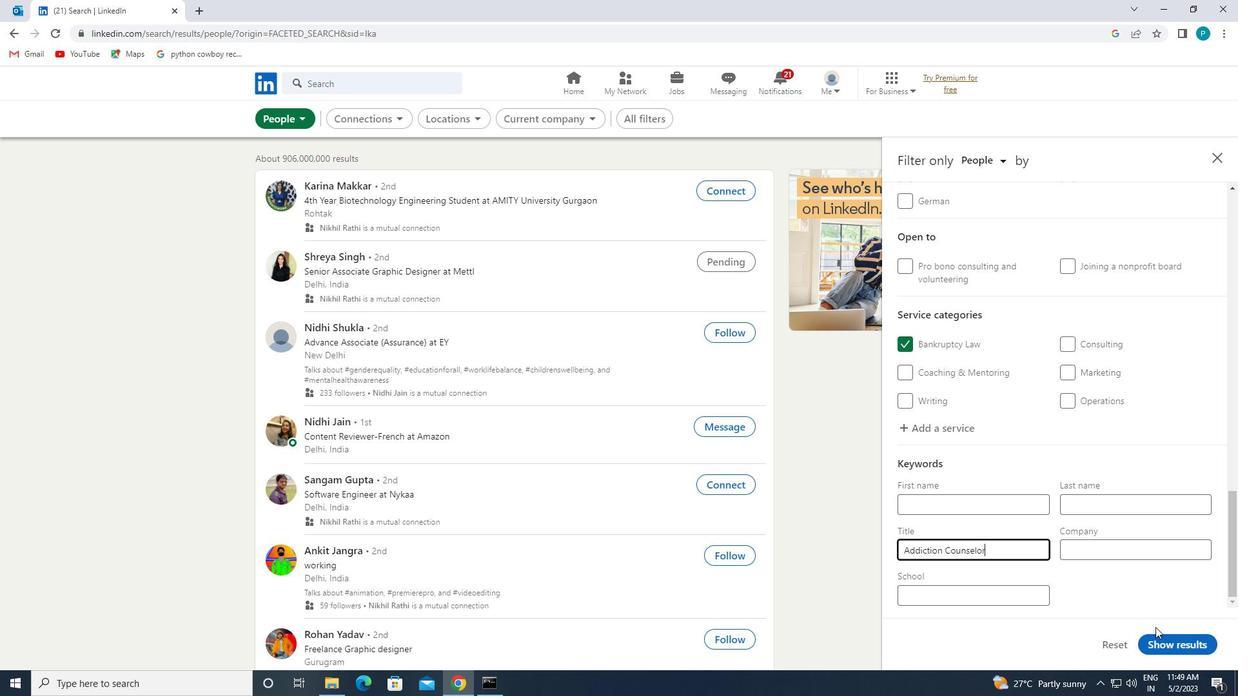
Action: Mouse pressed left at (1159, 638)
Screenshot: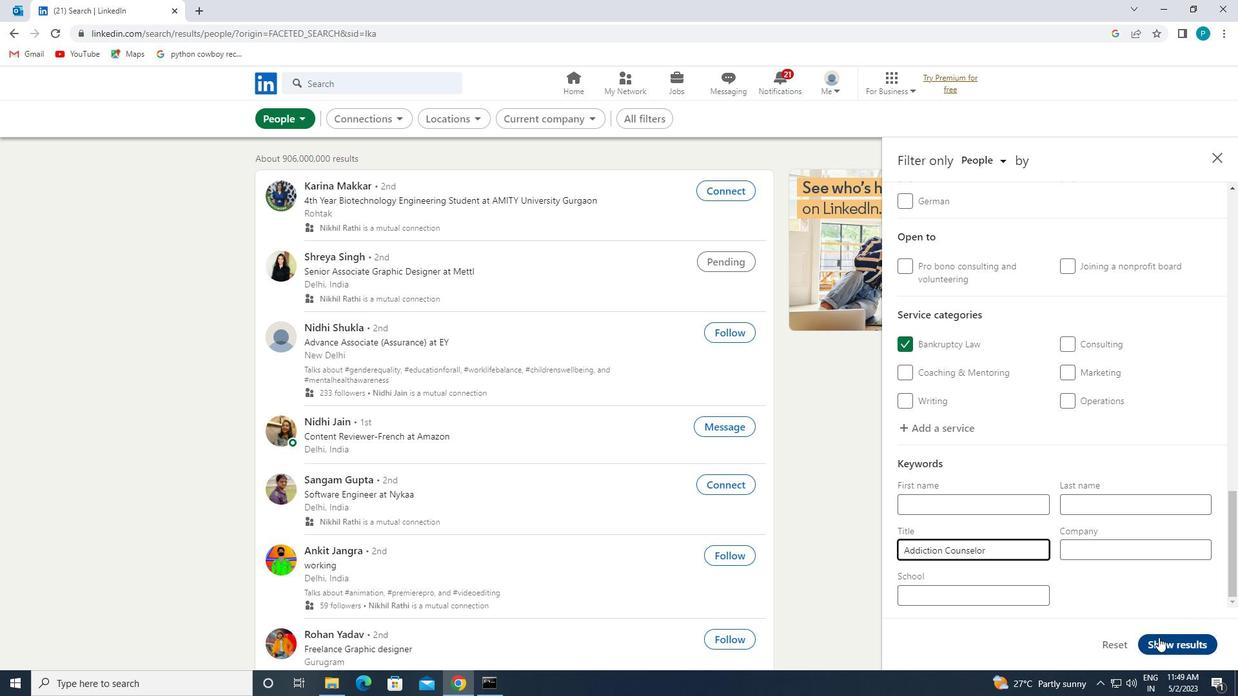 
Action: Mouse moved to (1186, 645)
Screenshot: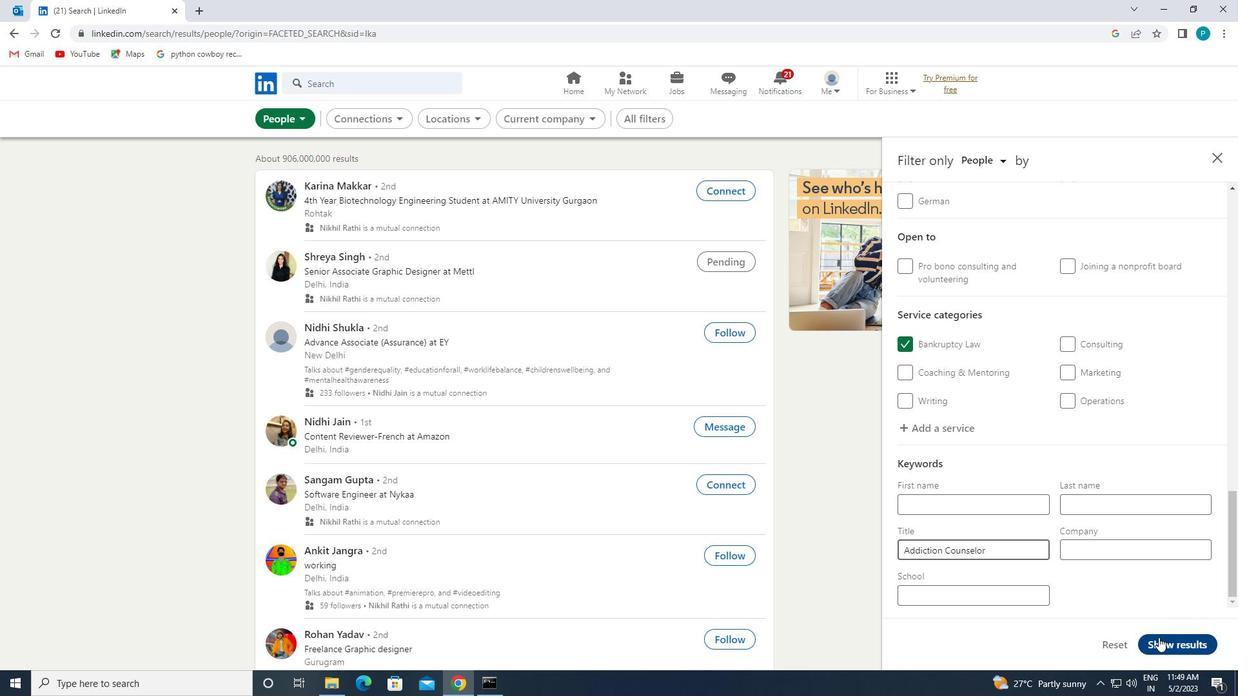 
